 Task: Find connections with filter location Haren with filter topic #Jobopeningwith filter profile language French with filter current company Scottish Development International with filter school Kasturba Medical College, Manipal with filter industry Glass Product Manufacturing with filter service category Demand Generation with filter keywords title Paralegal
Action: Mouse moved to (175, 246)
Screenshot: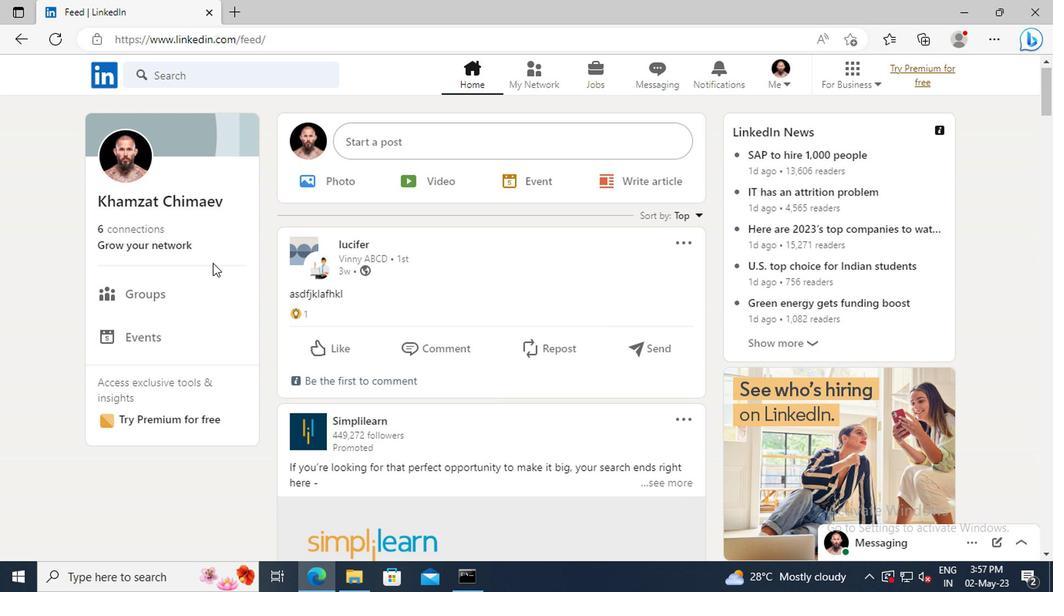 
Action: Mouse pressed left at (175, 246)
Screenshot: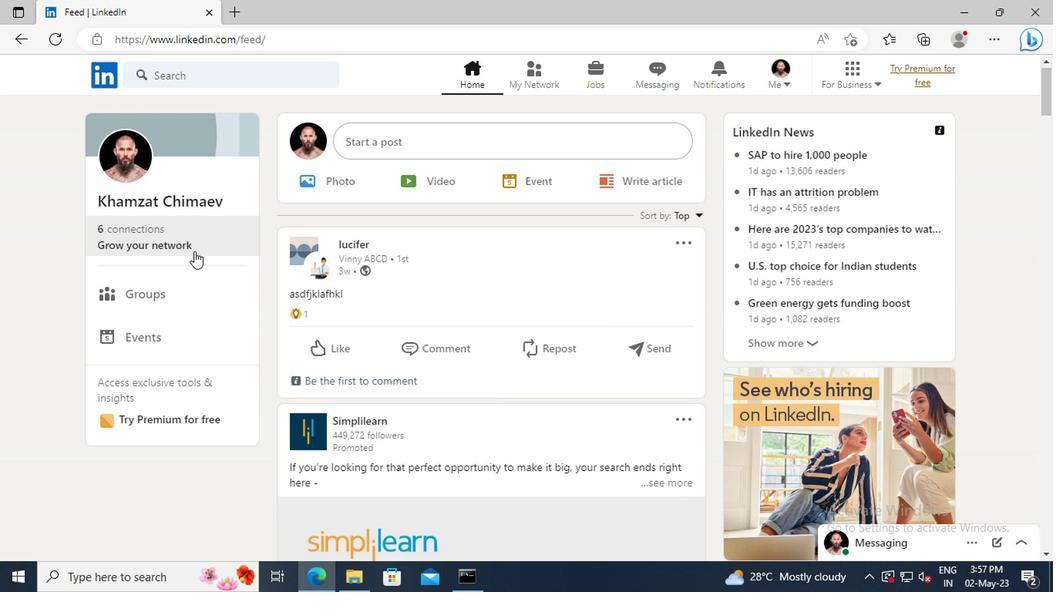 
Action: Mouse moved to (162, 165)
Screenshot: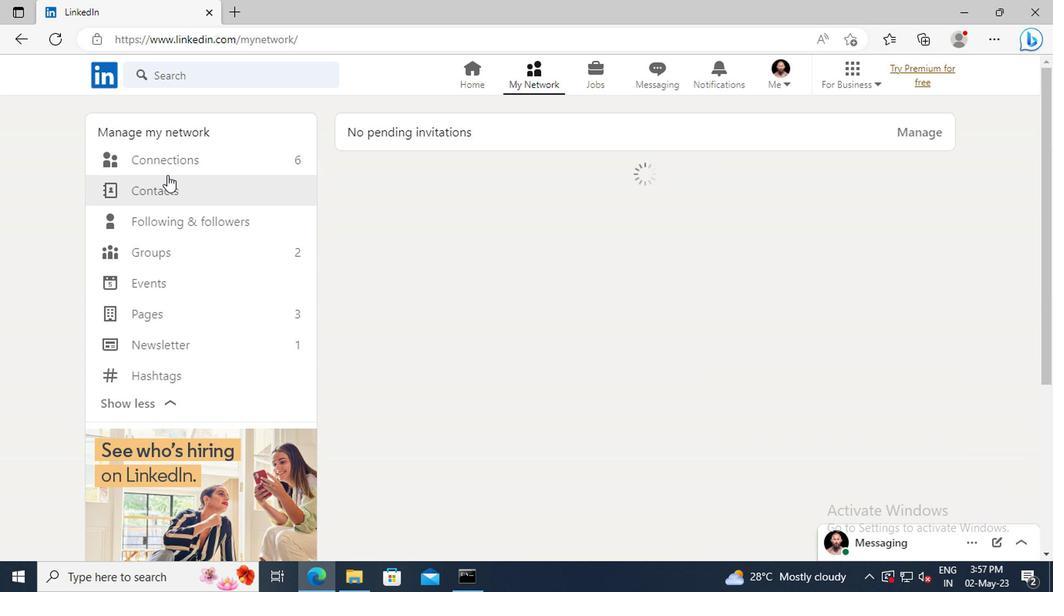 
Action: Mouse pressed left at (162, 165)
Screenshot: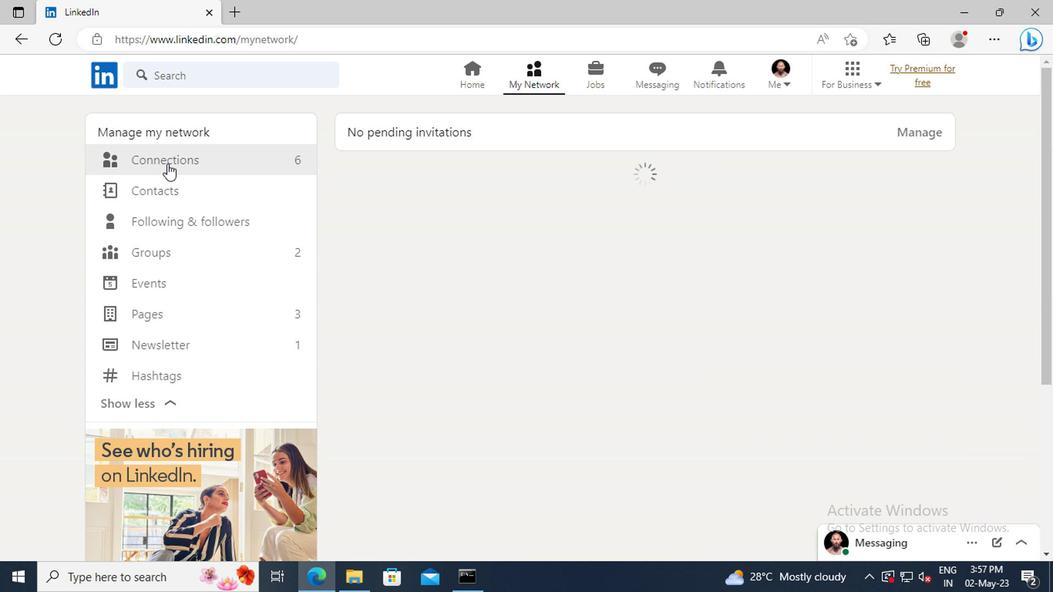 
Action: Mouse moved to (626, 162)
Screenshot: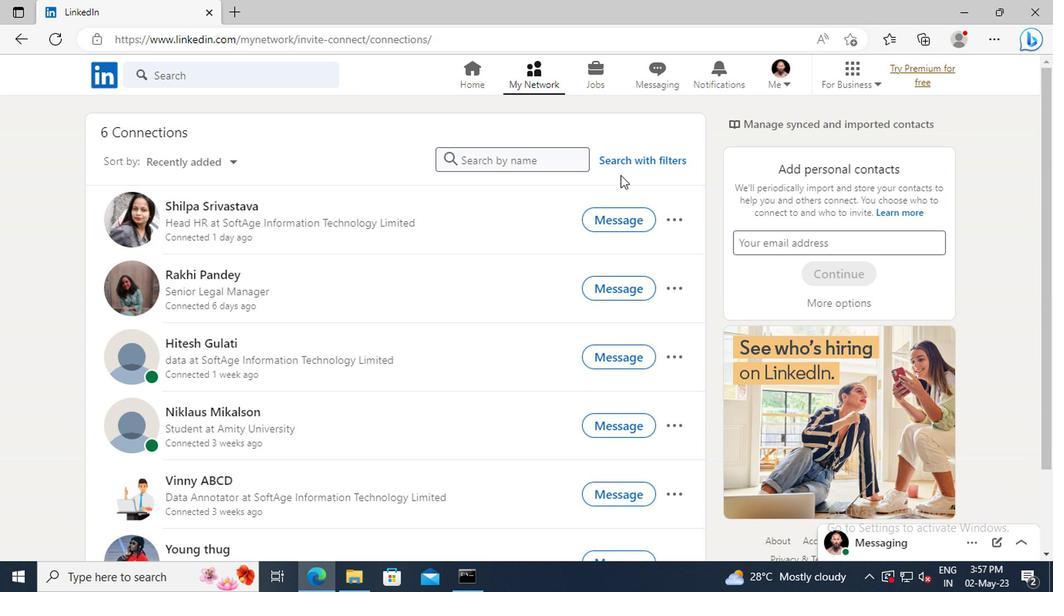 
Action: Mouse pressed left at (626, 162)
Screenshot: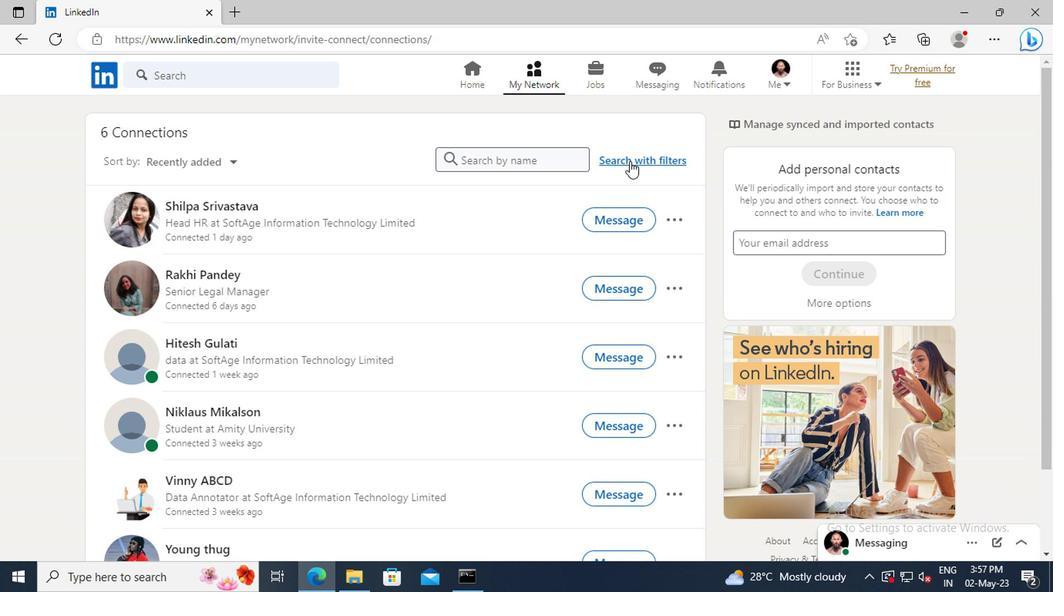 
Action: Mouse moved to (582, 122)
Screenshot: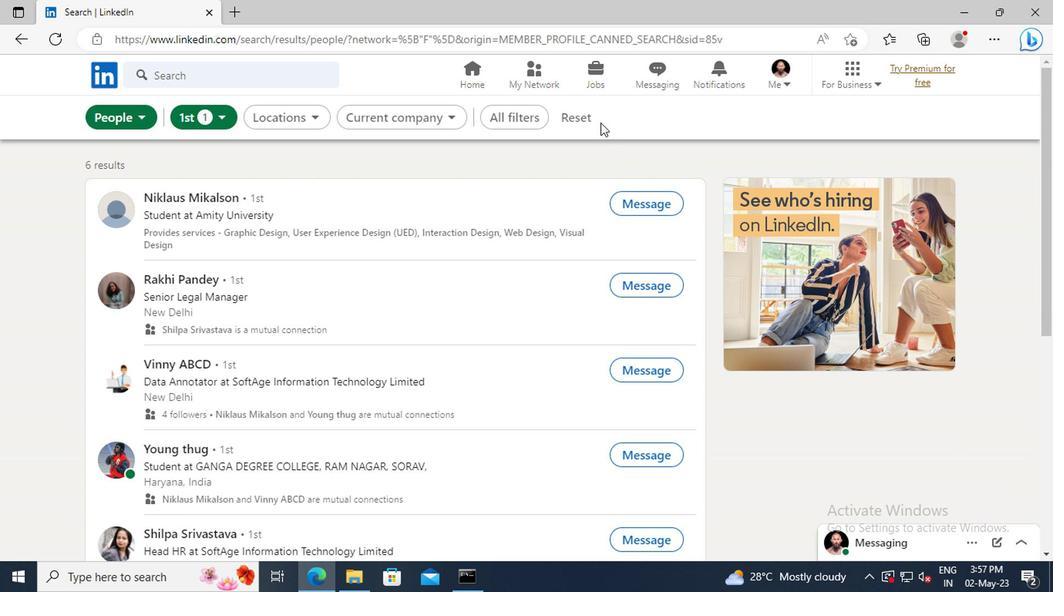 
Action: Mouse pressed left at (582, 122)
Screenshot: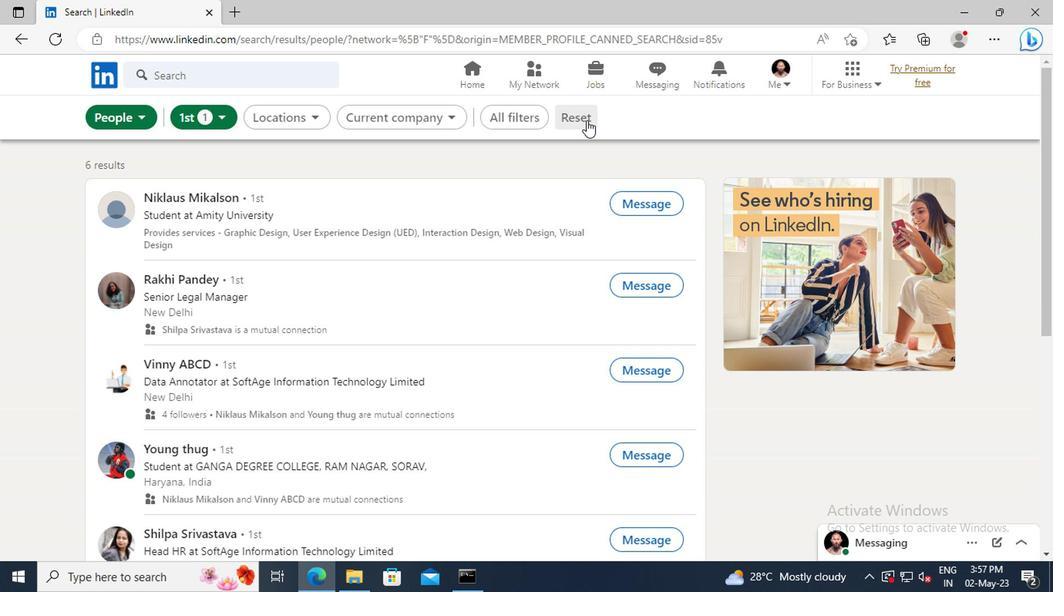 
Action: Mouse moved to (563, 122)
Screenshot: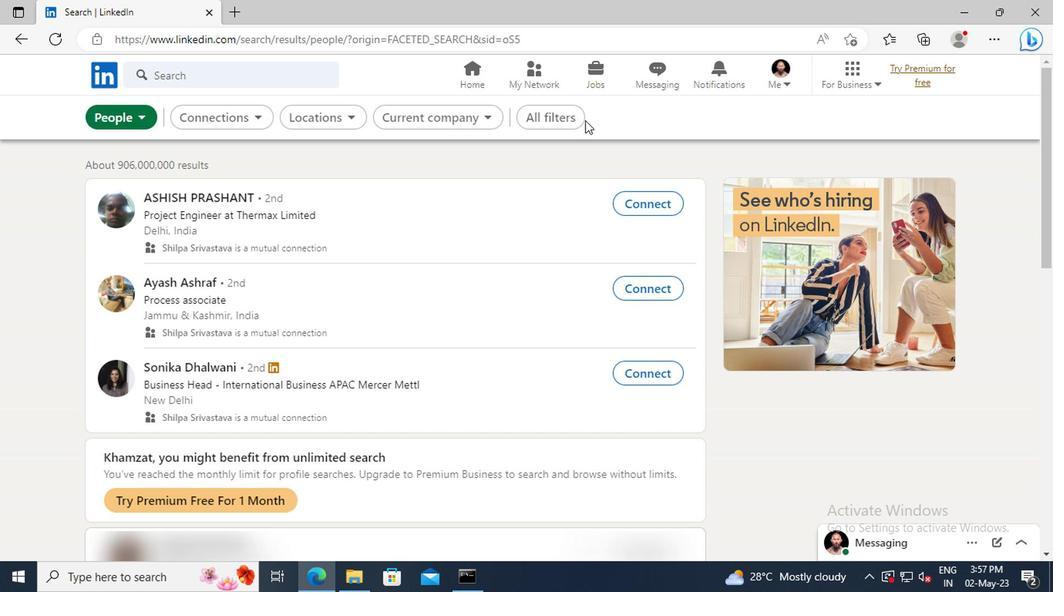 
Action: Mouse pressed left at (563, 122)
Screenshot: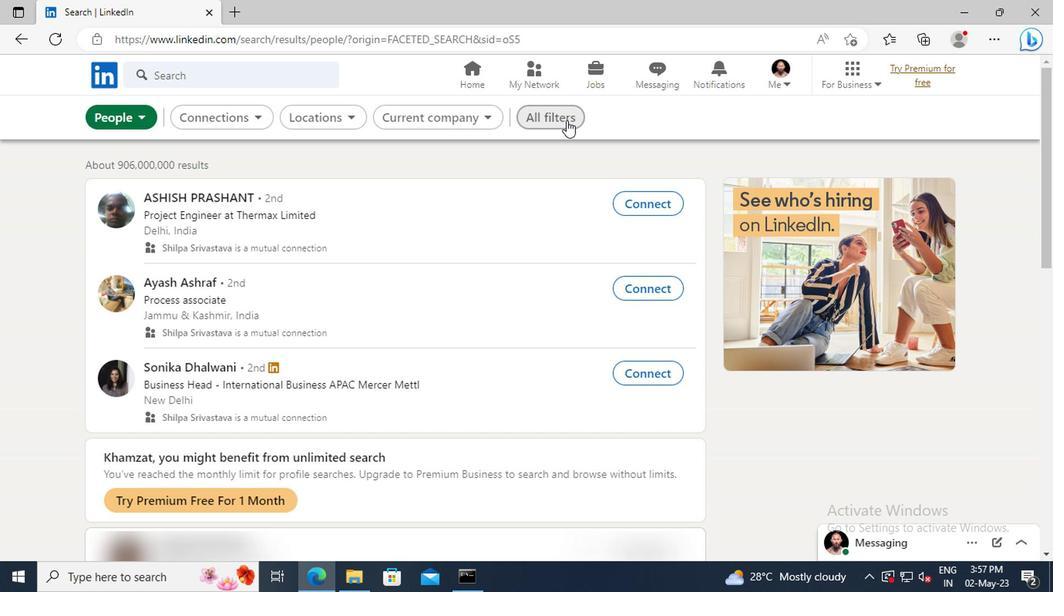 
Action: Mouse moved to (817, 284)
Screenshot: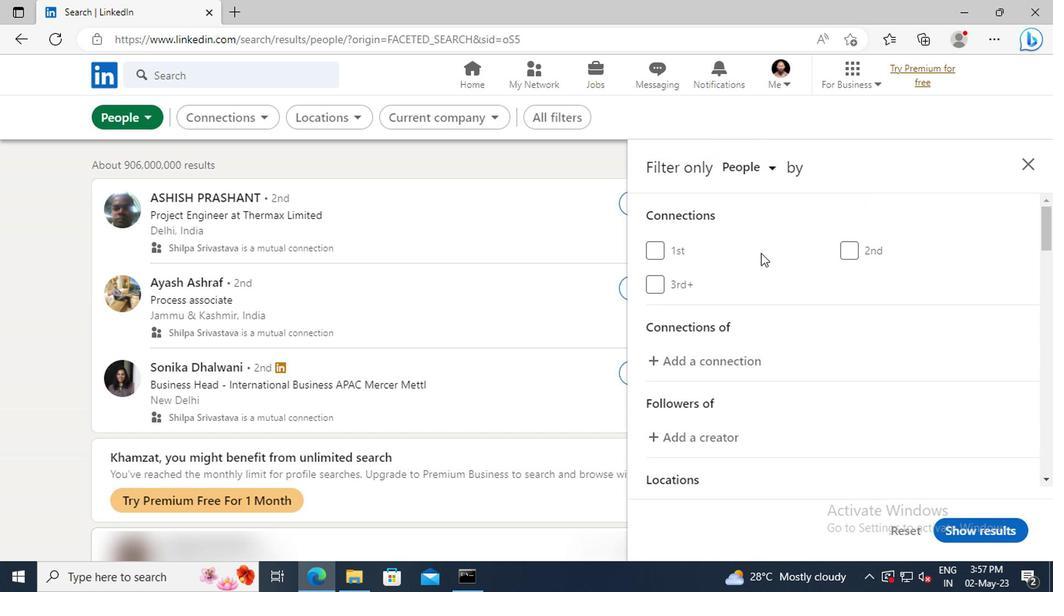 
Action: Mouse scrolled (817, 283) with delta (0, -1)
Screenshot: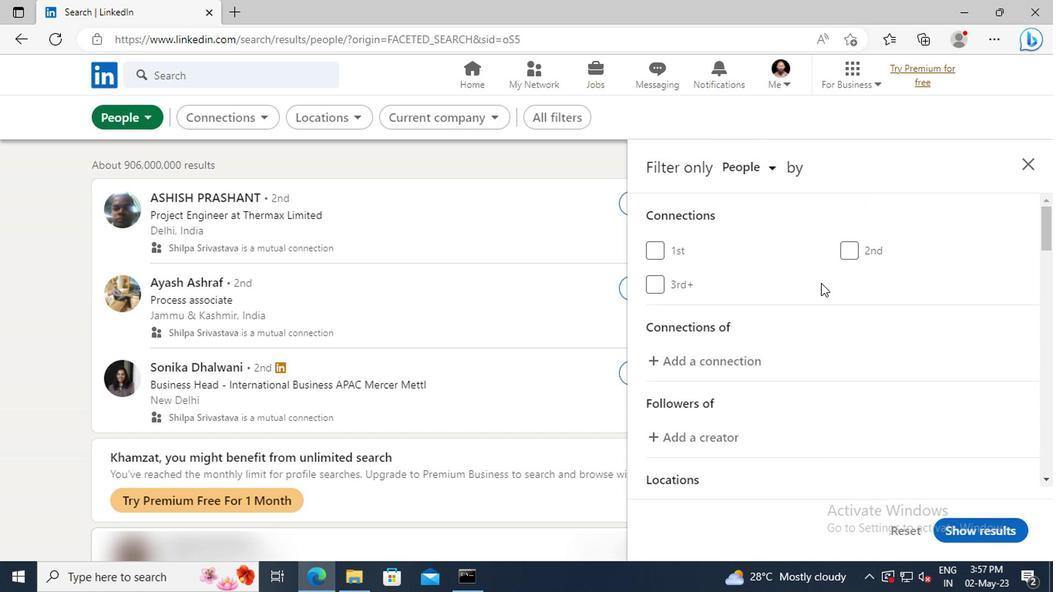 
Action: Mouse scrolled (817, 283) with delta (0, -1)
Screenshot: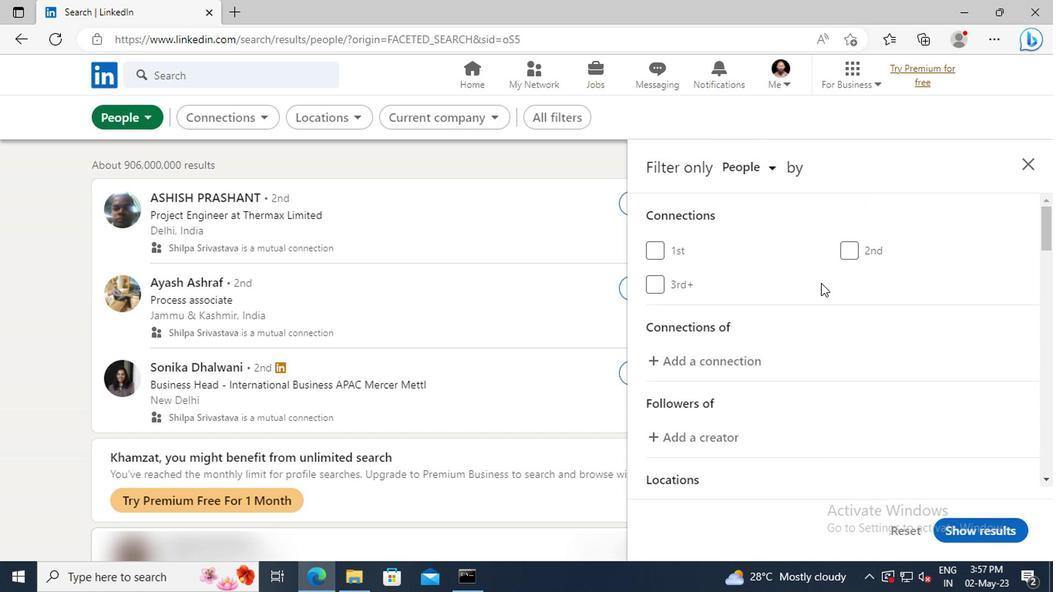 
Action: Mouse scrolled (817, 283) with delta (0, -1)
Screenshot: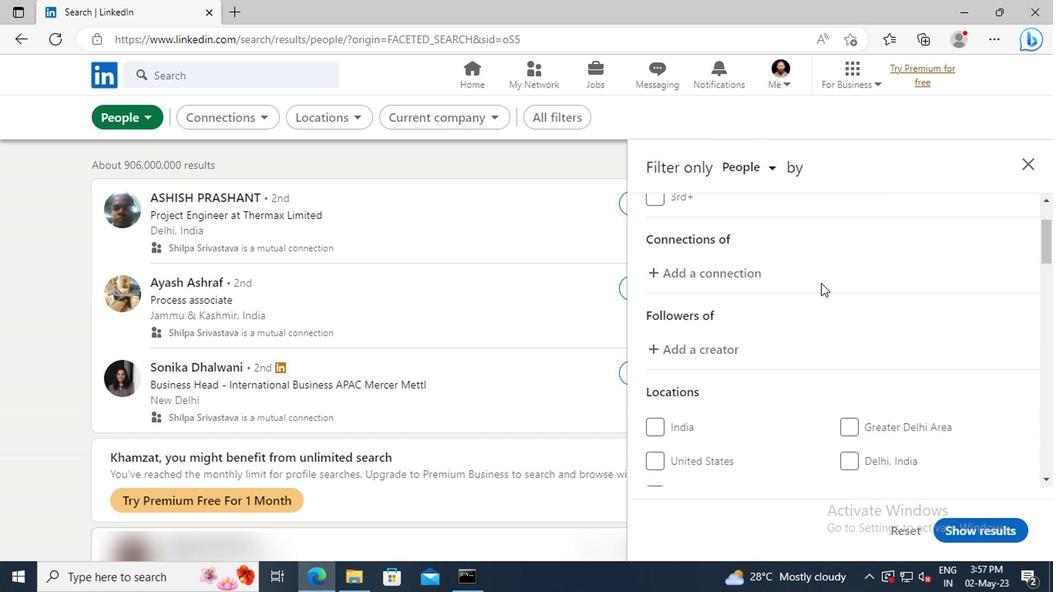 
Action: Mouse scrolled (817, 283) with delta (0, -1)
Screenshot: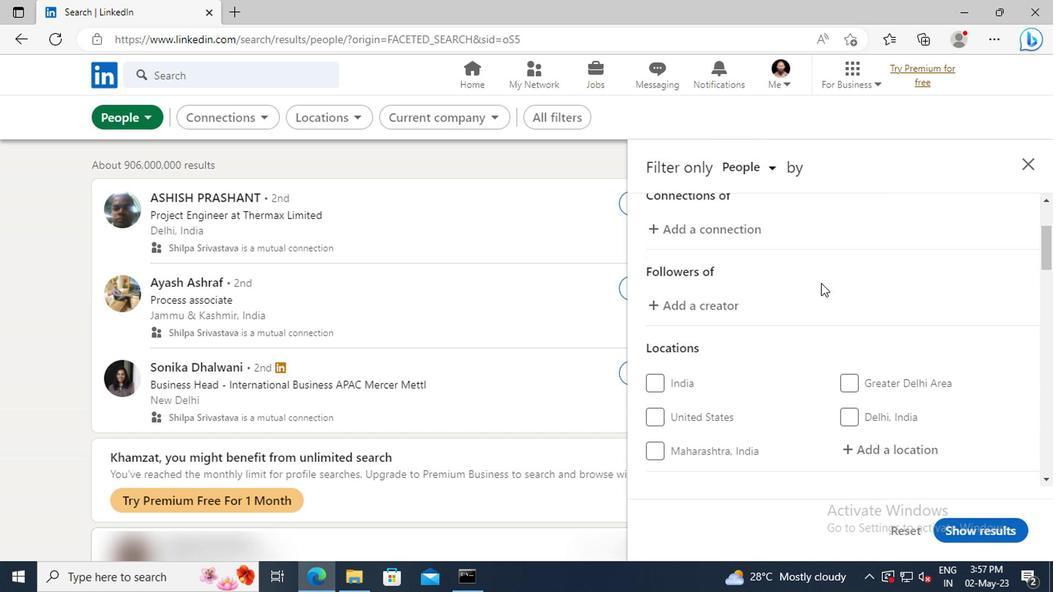 
Action: Mouse scrolled (817, 283) with delta (0, -1)
Screenshot: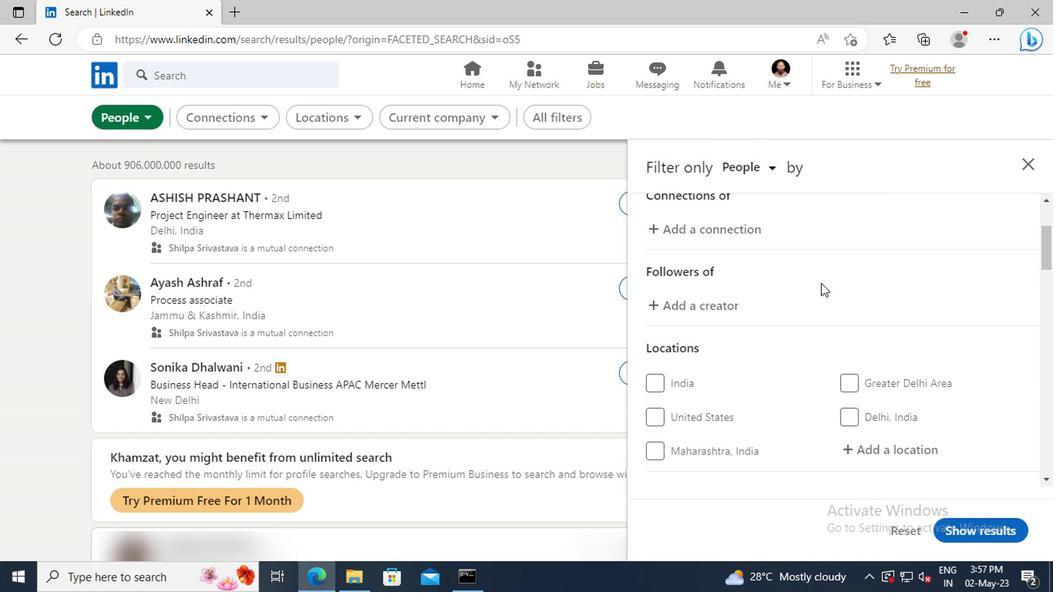 
Action: Mouse moved to (845, 355)
Screenshot: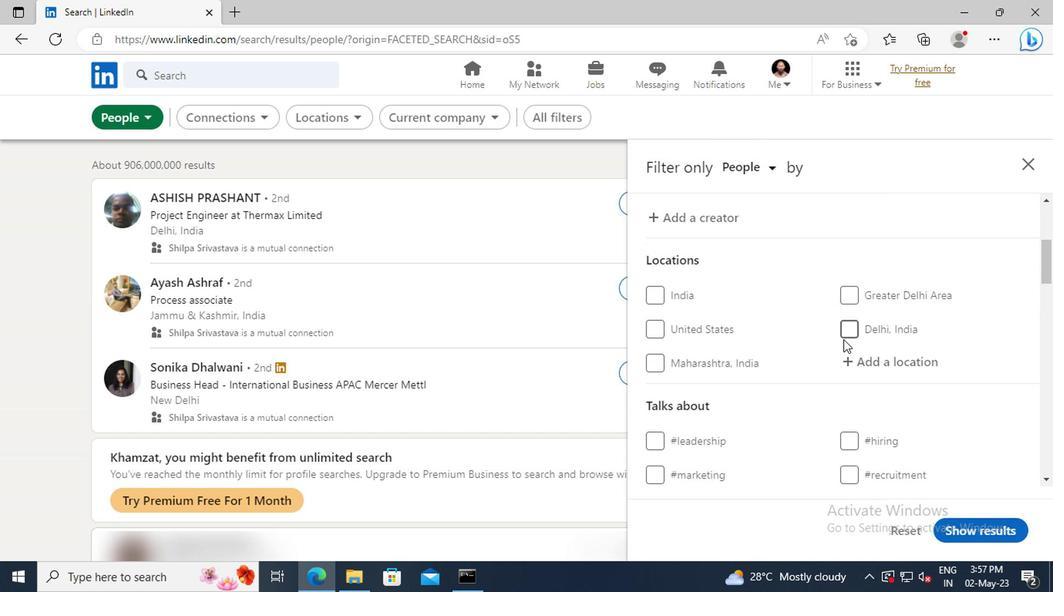 
Action: Mouse pressed left at (845, 355)
Screenshot: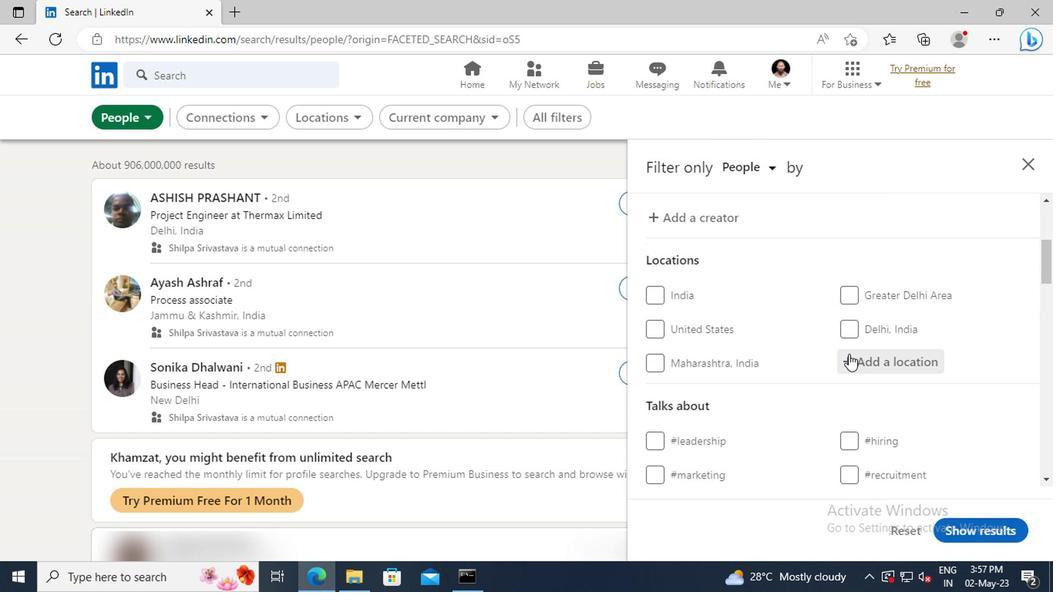 
Action: Key pressed <Key.shift>HAREN
Screenshot: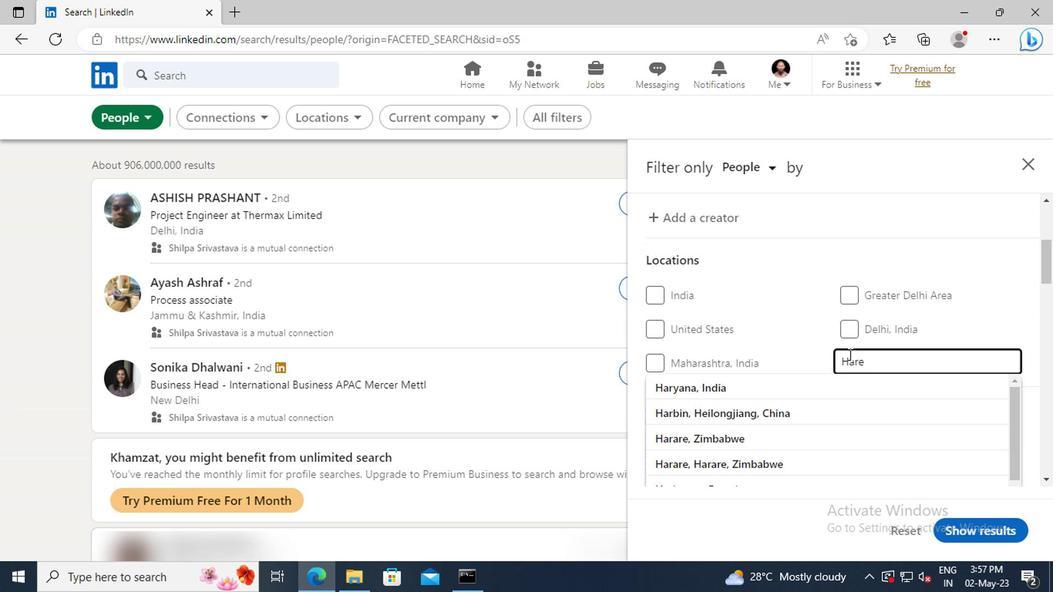 
Action: Mouse moved to (848, 383)
Screenshot: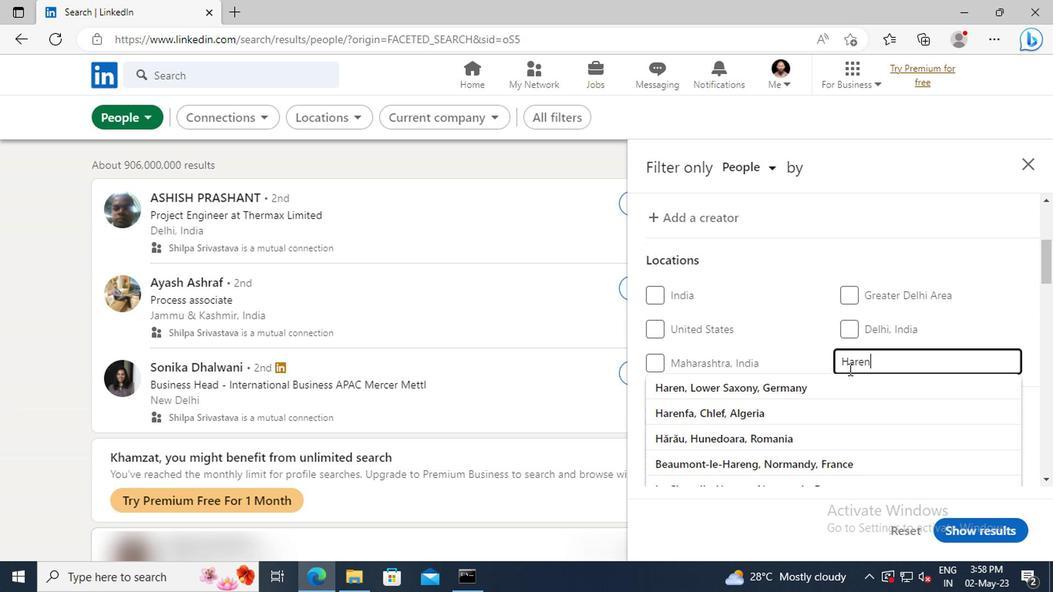 
Action: Mouse pressed left at (848, 383)
Screenshot: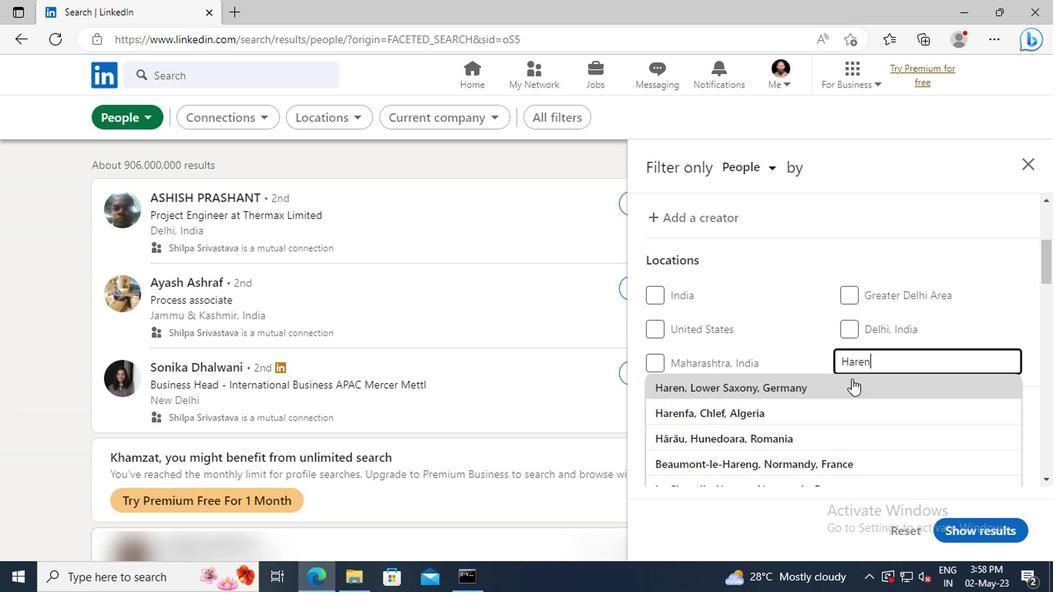 
Action: Mouse scrolled (848, 383) with delta (0, 0)
Screenshot: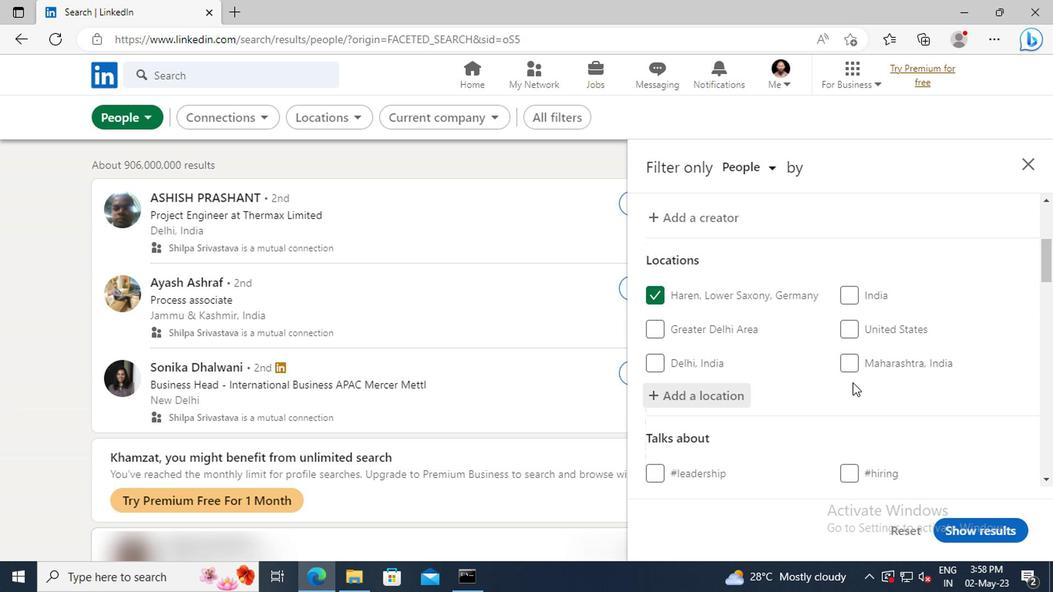 
Action: Mouse scrolled (848, 383) with delta (0, 0)
Screenshot: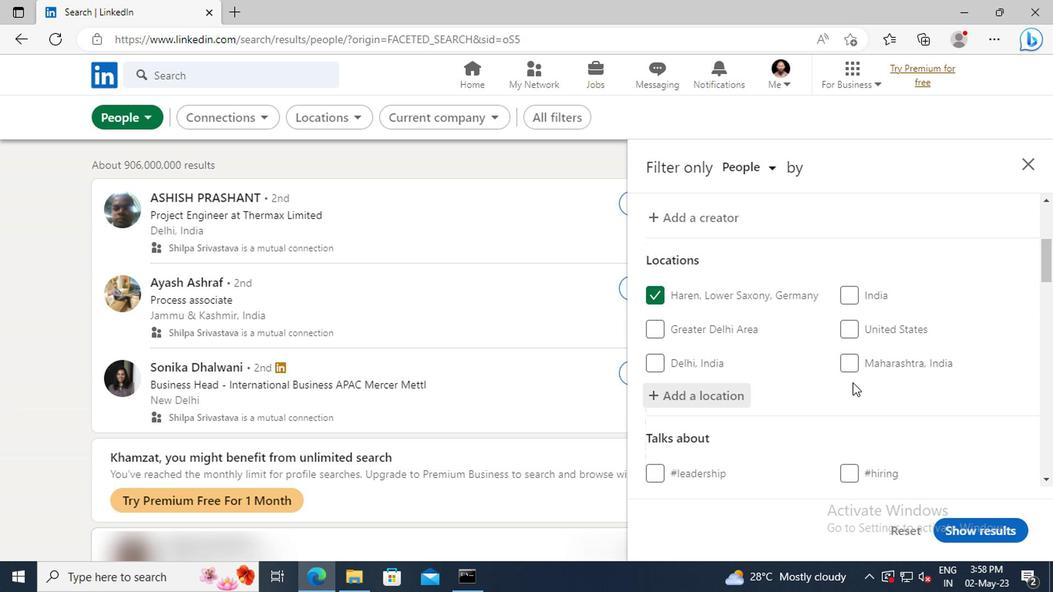 
Action: Mouse scrolled (848, 383) with delta (0, 0)
Screenshot: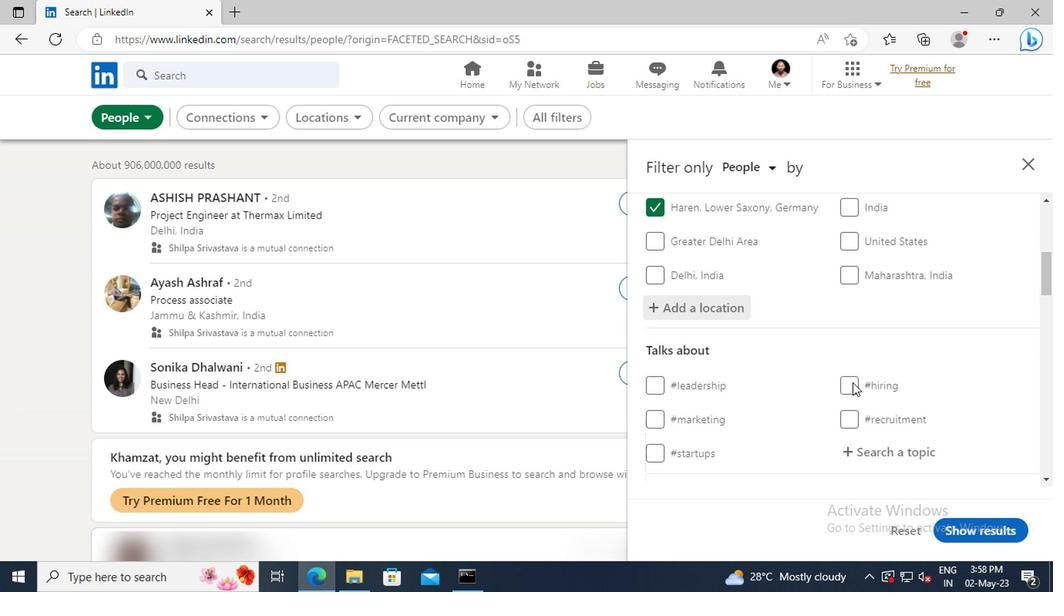 
Action: Mouse moved to (855, 404)
Screenshot: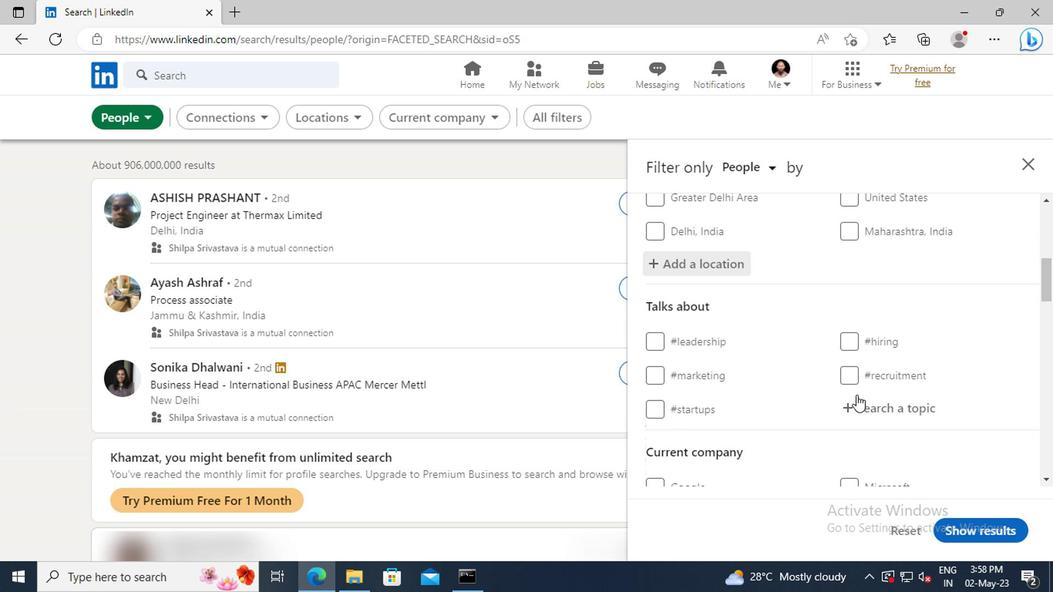 
Action: Mouse pressed left at (855, 404)
Screenshot: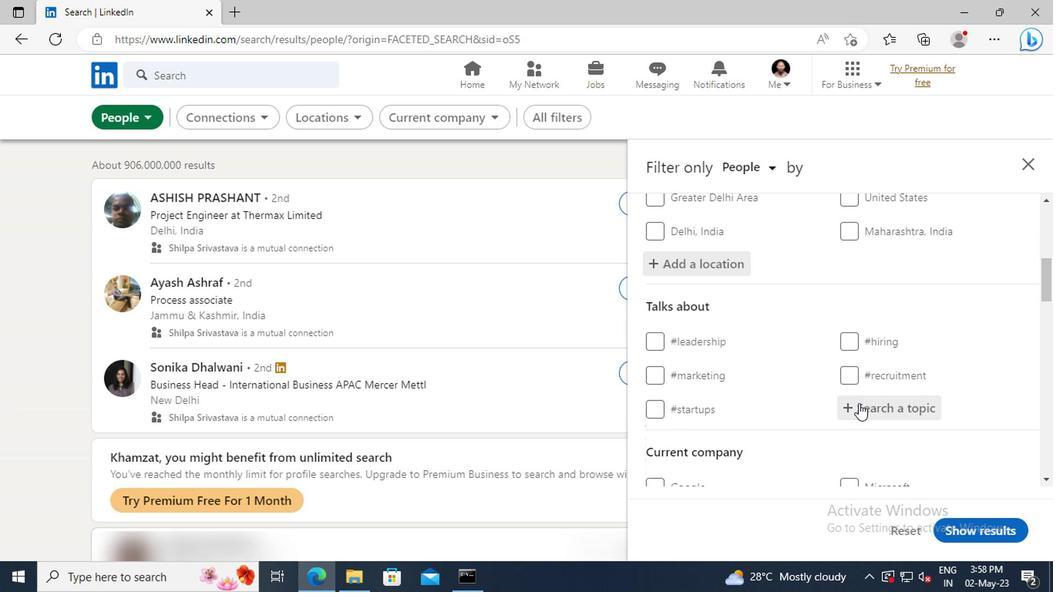 
Action: Key pressed <Key.shift>JOBOPE
Screenshot: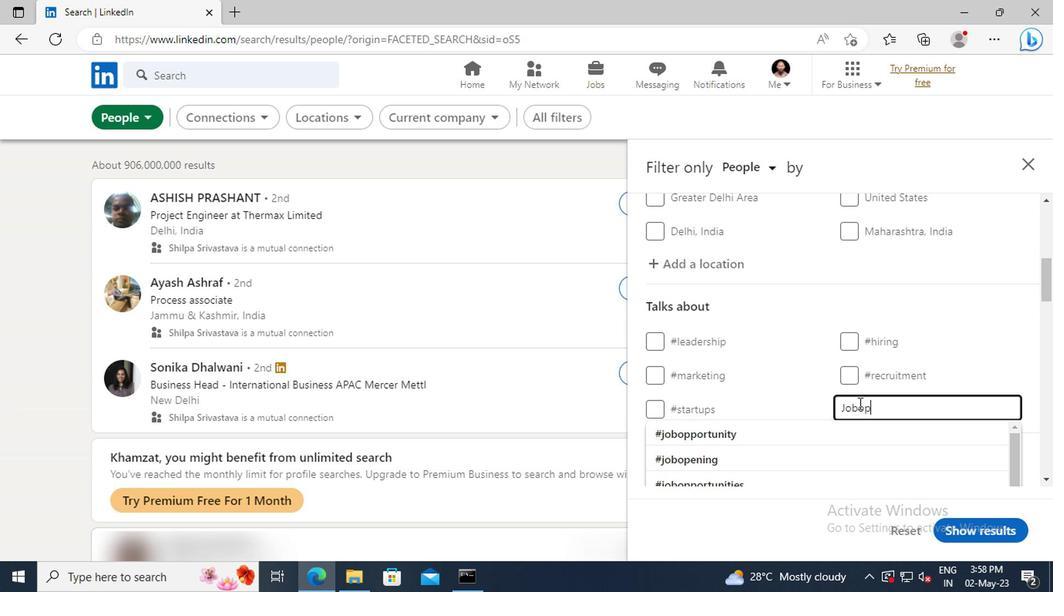 
Action: Mouse moved to (855, 425)
Screenshot: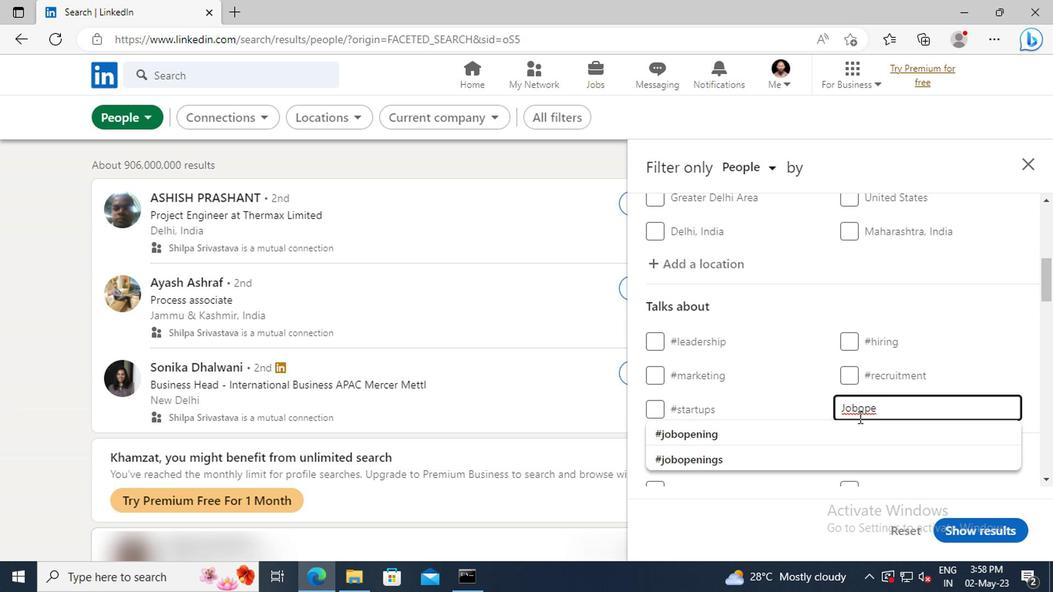 
Action: Mouse pressed left at (855, 425)
Screenshot: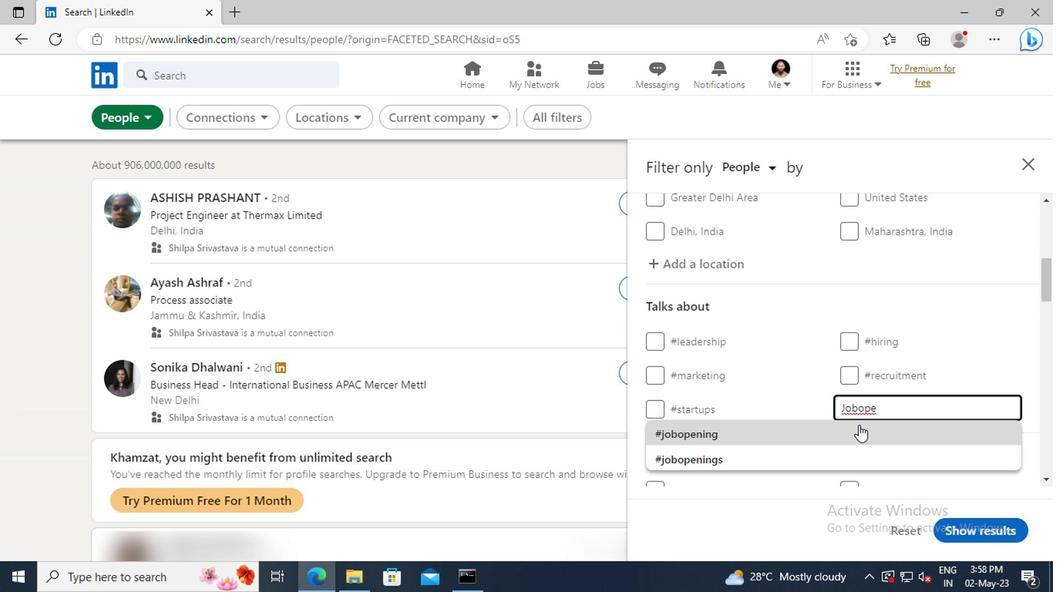 
Action: Mouse scrolled (855, 425) with delta (0, 0)
Screenshot: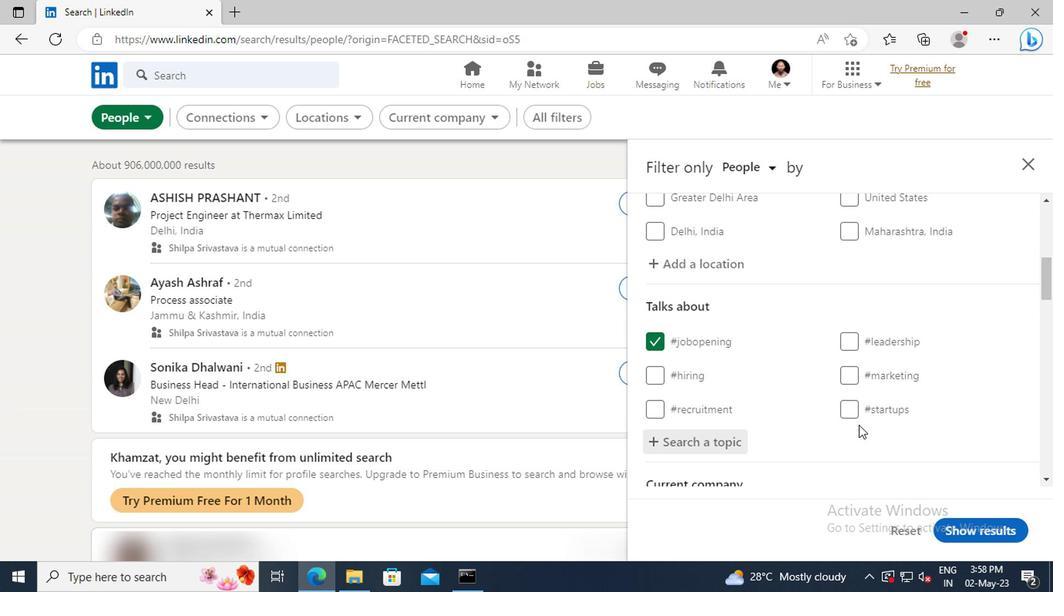 
Action: Mouse scrolled (855, 425) with delta (0, 0)
Screenshot: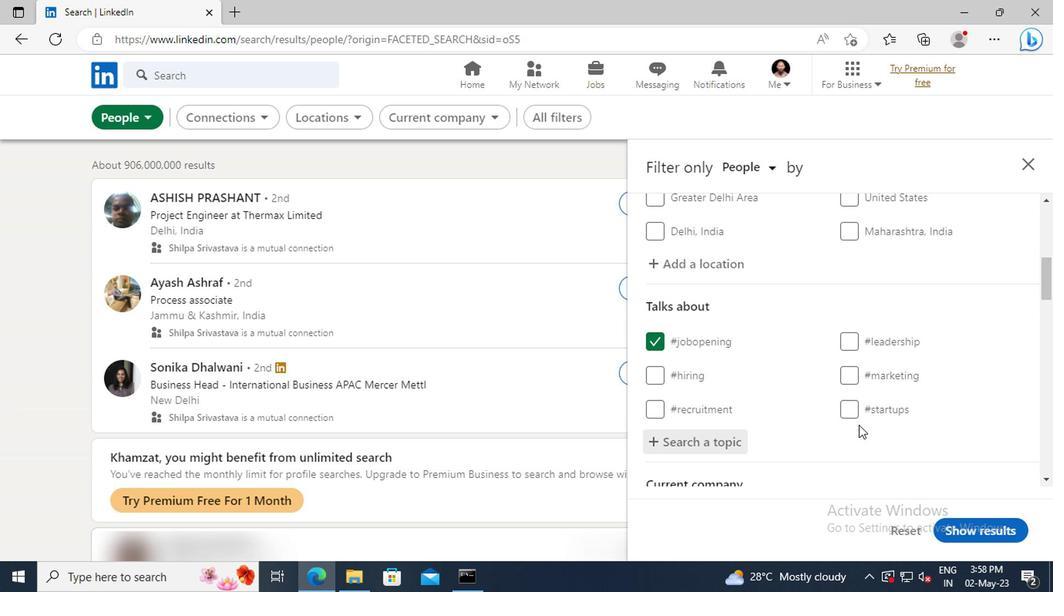 
Action: Mouse scrolled (855, 425) with delta (0, 0)
Screenshot: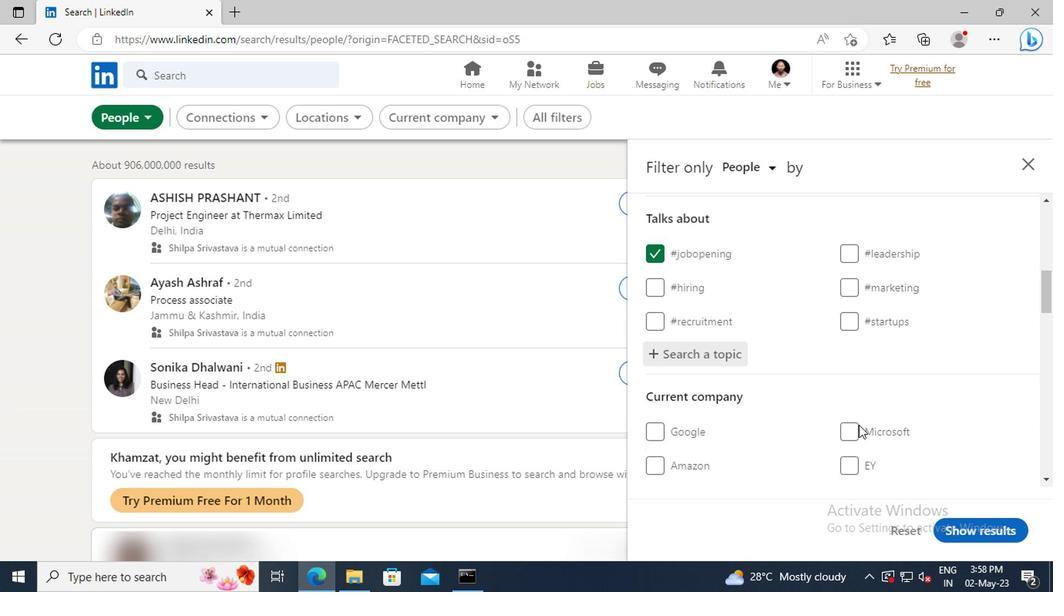 
Action: Mouse scrolled (855, 425) with delta (0, 0)
Screenshot: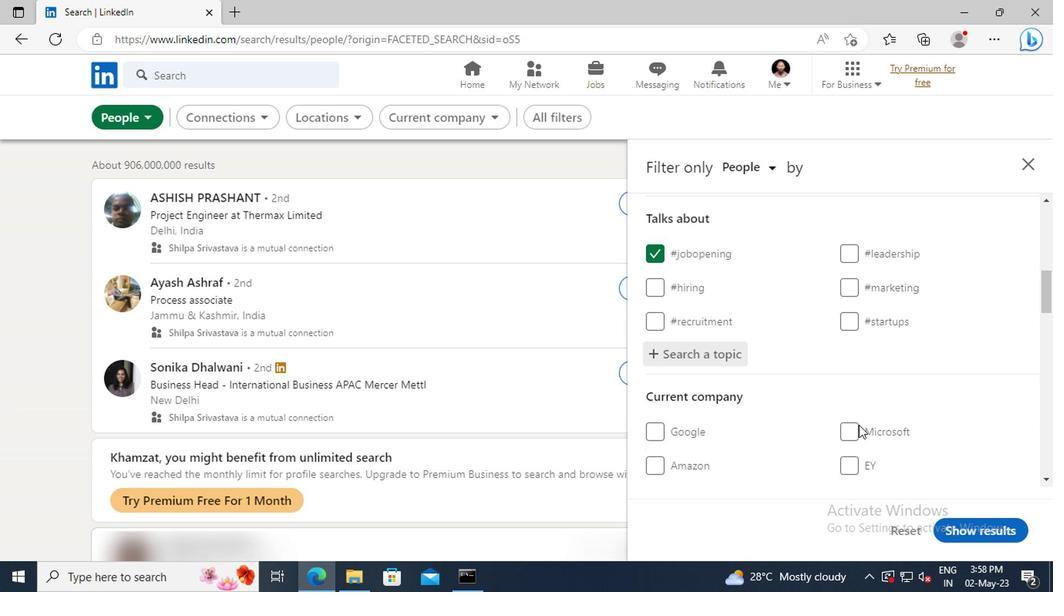 
Action: Mouse scrolled (855, 425) with delta (0, 0)
Screenshot: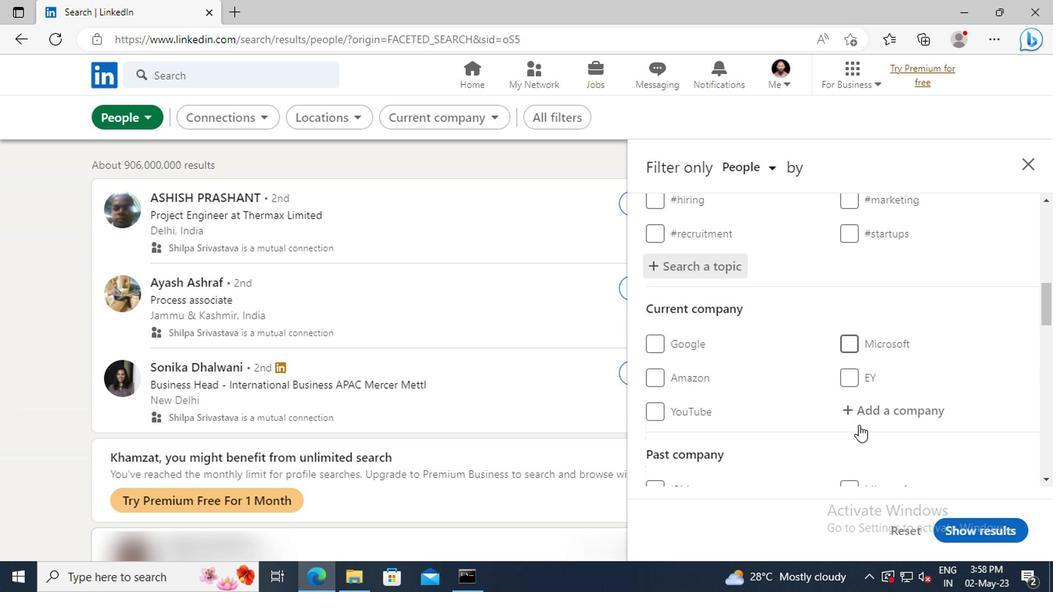 
Action: Mouse scrolled (855, 425) with delta (0, 0)
Screenshot: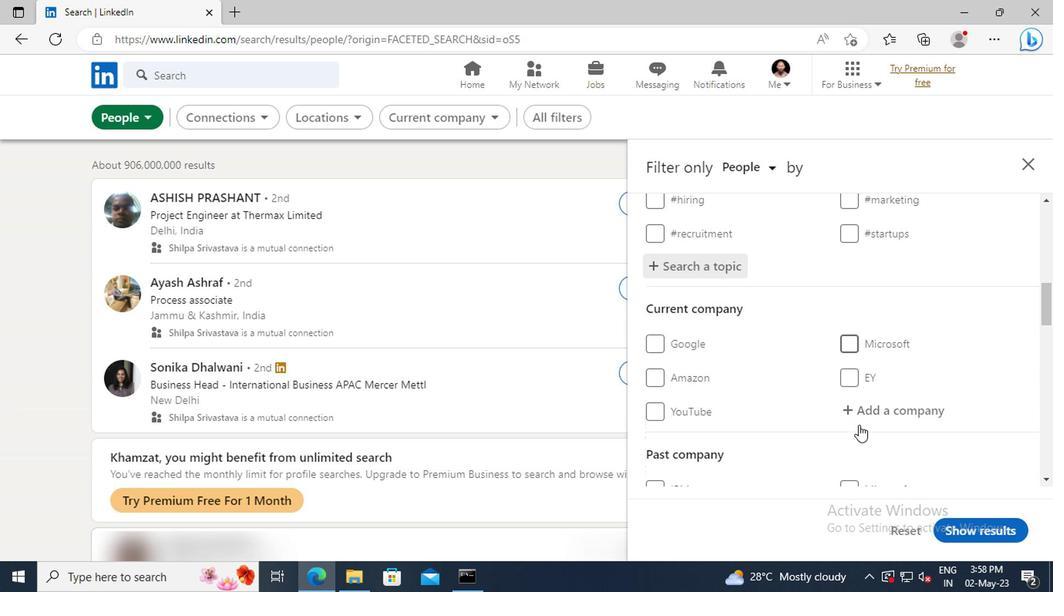 
Action: Mouse scrolled (855, 425) with delta (0, 0)
Screenshot: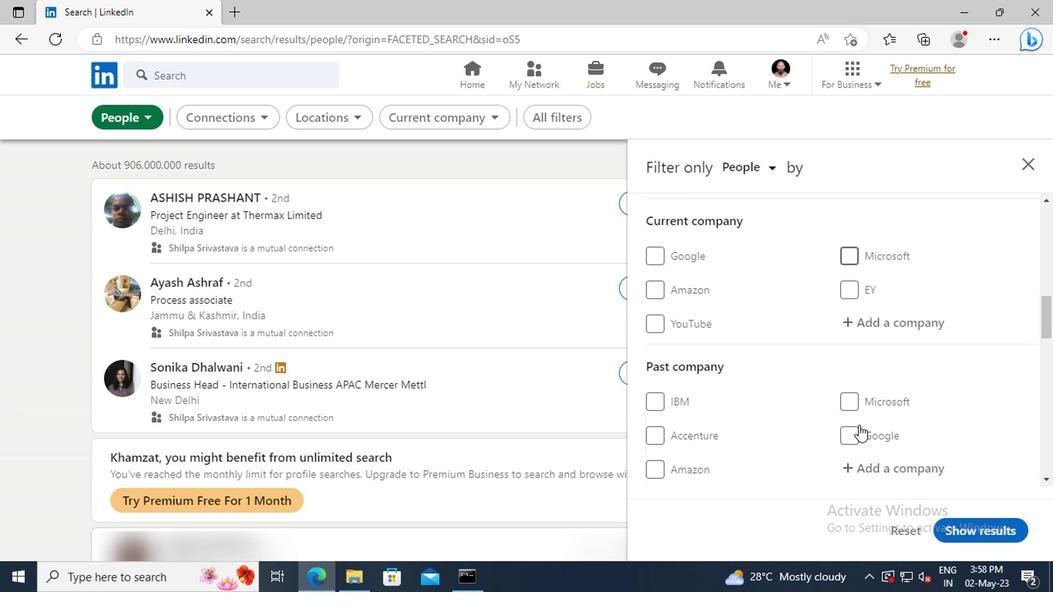 
Action: Mouse scrolled (855, 425) with delta (0, 0)
Screenshot: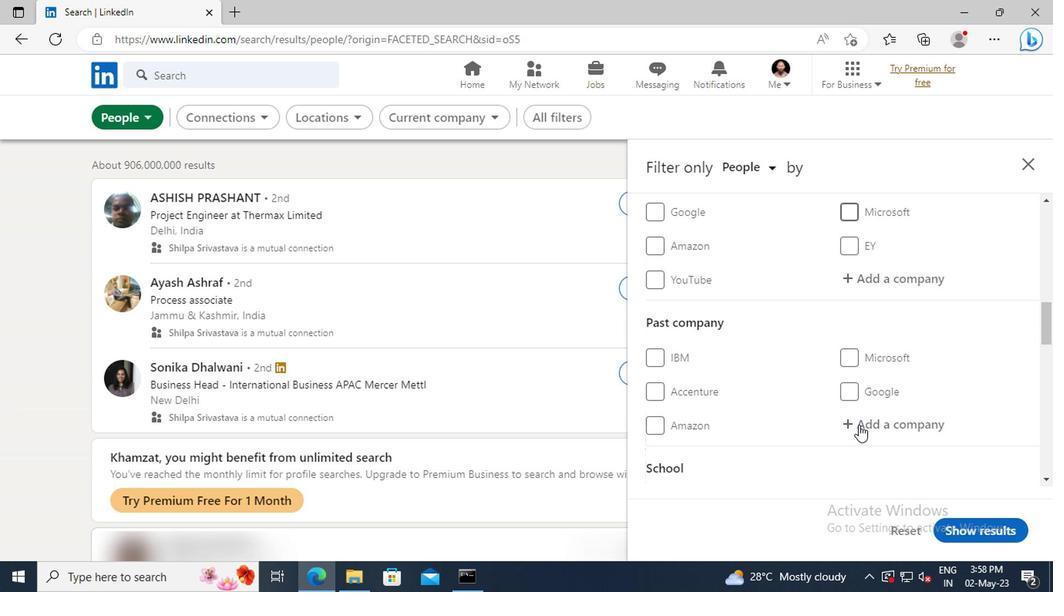 
Action: Mouse scrolled (855, 425) with delta (0, 0)
Screenshot: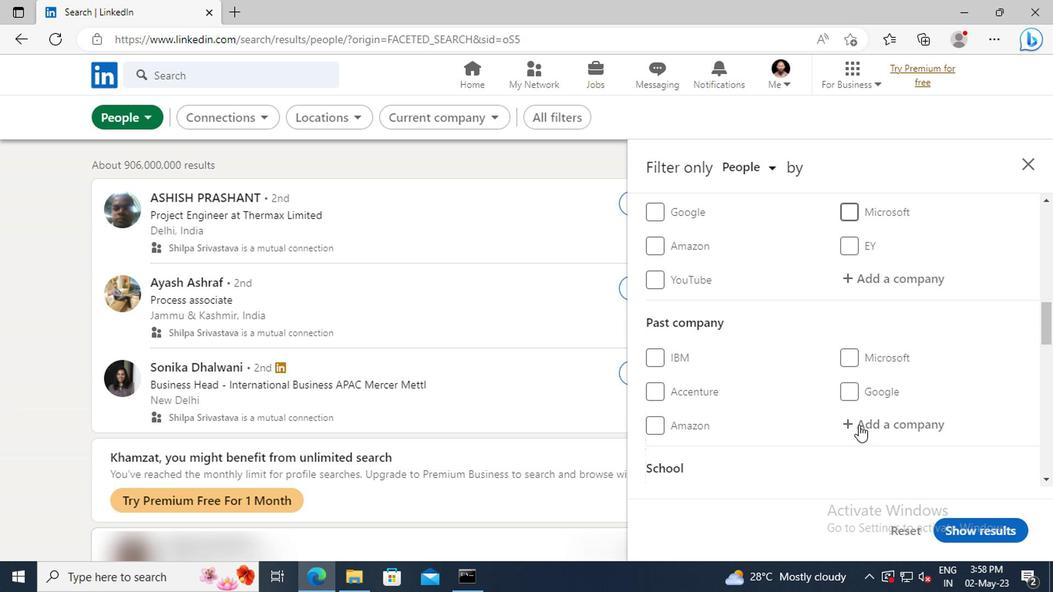 
Action: Mouse scrolled (855, 425) with delta (0, 0)
Screenshot: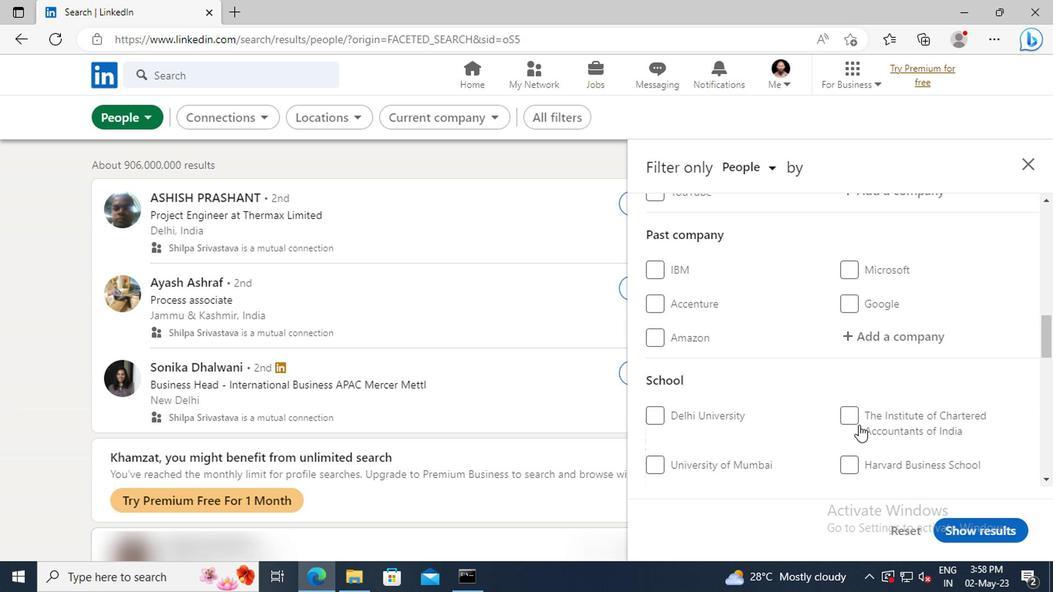 
Action: Mouse scrolled (855, 425) with delta (0, 0)
Screenshot: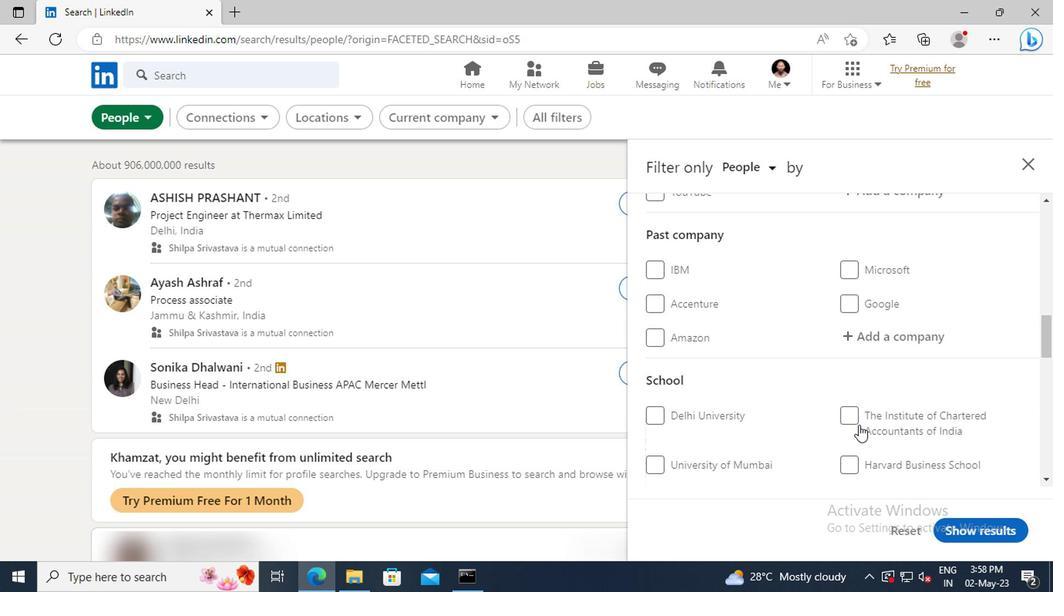 
Action: Mouse moved to (855, 419)
Screenshot: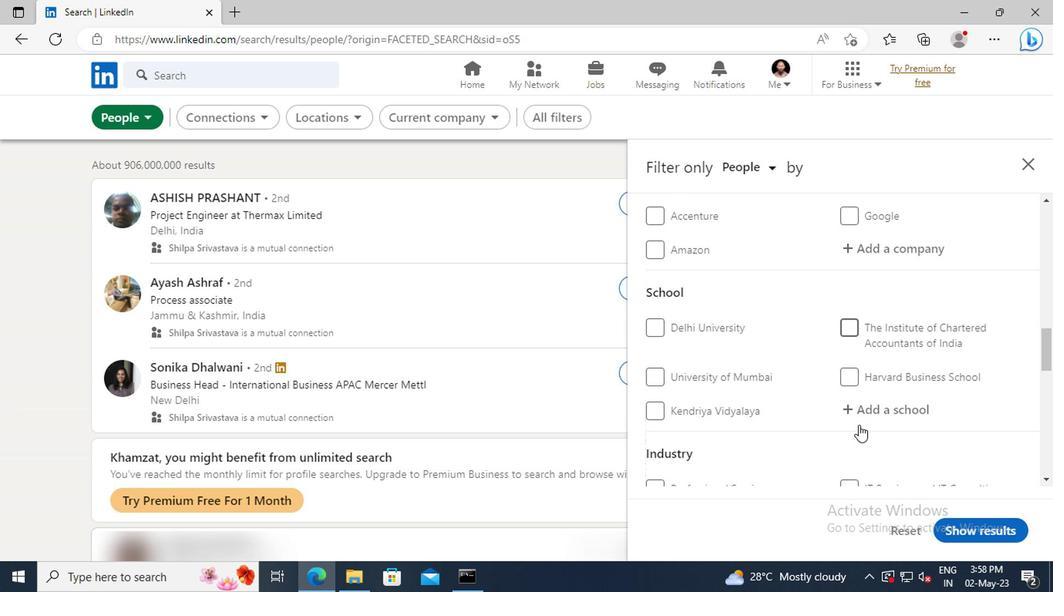 
Action: Mouse scrolled (855, 418) with delta (0, -1)
Screenshot: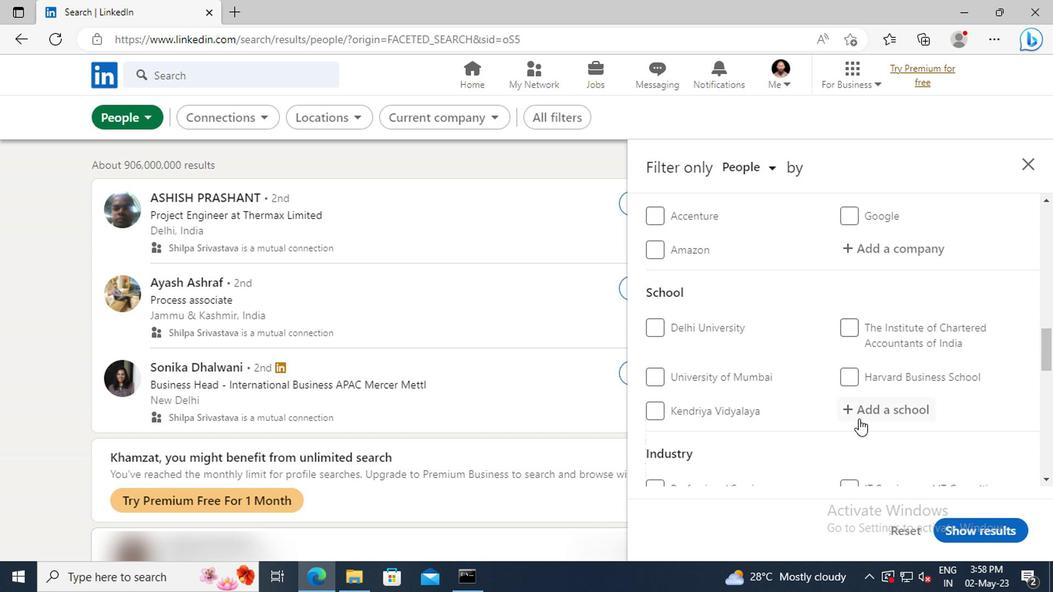 
Action: Mouse scrolled (855, 418) with delta (0, -1)
Screenshot: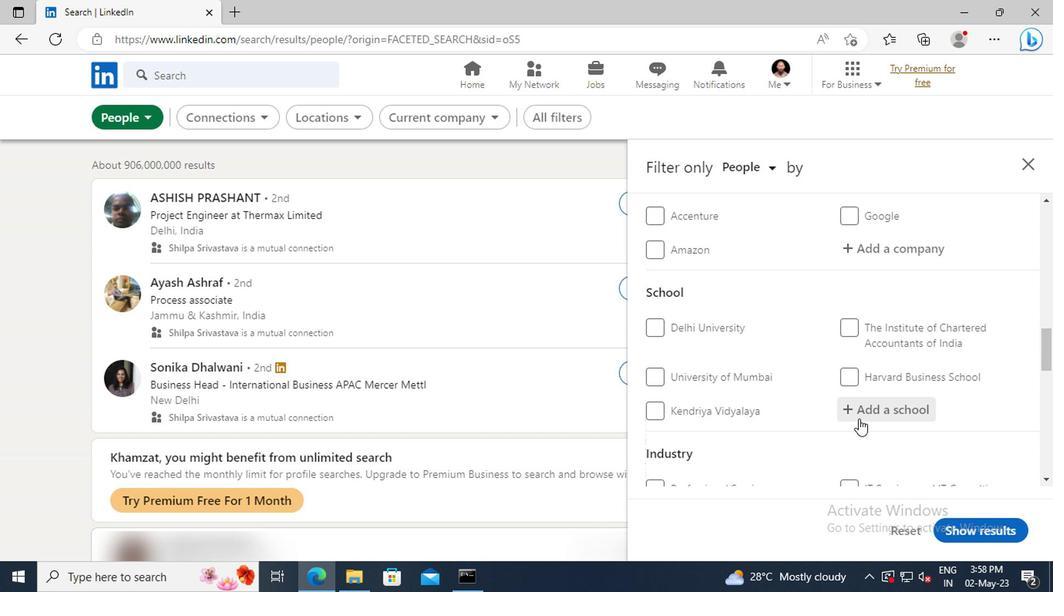
Action: Mouse moved to (855, 405)
Screenshot: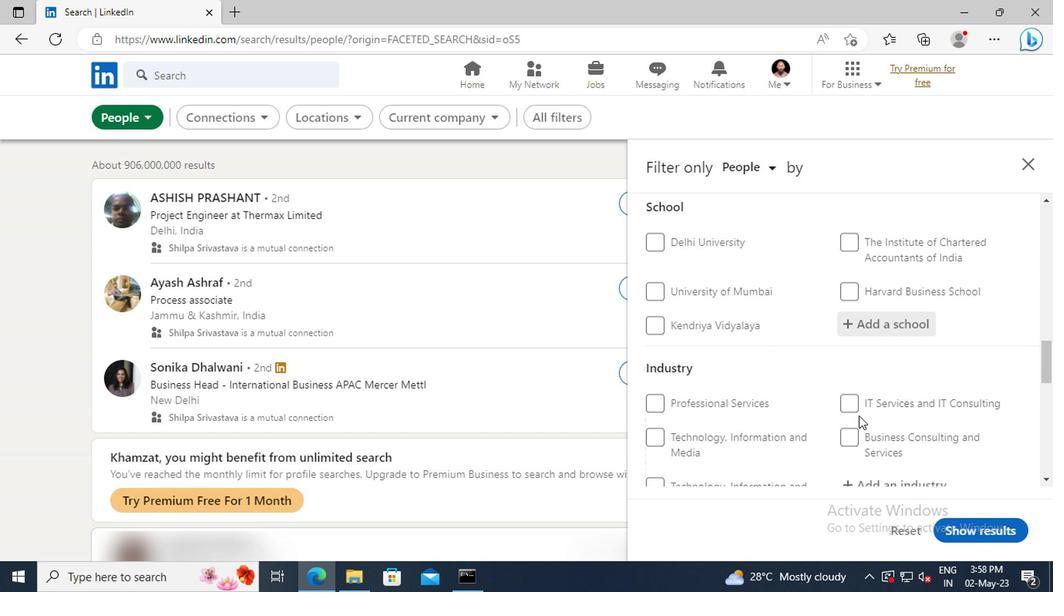 
Action: Mouse scrolled (855, 404) with delta (0, 0)
Screenshot: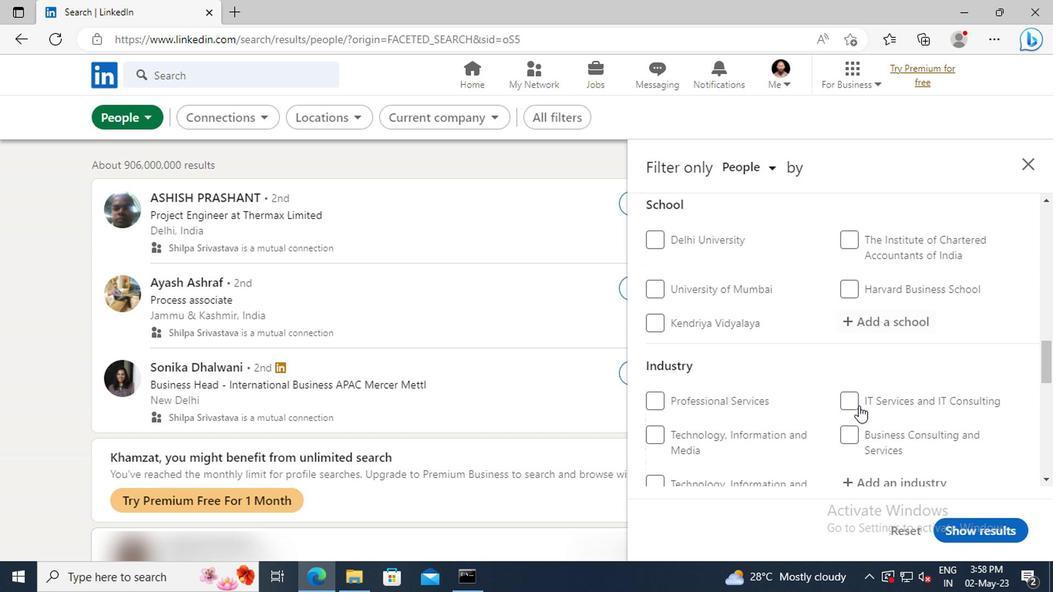
Action: Mouse scrolled (855, 404) with delta (0, 0)
Screenshot: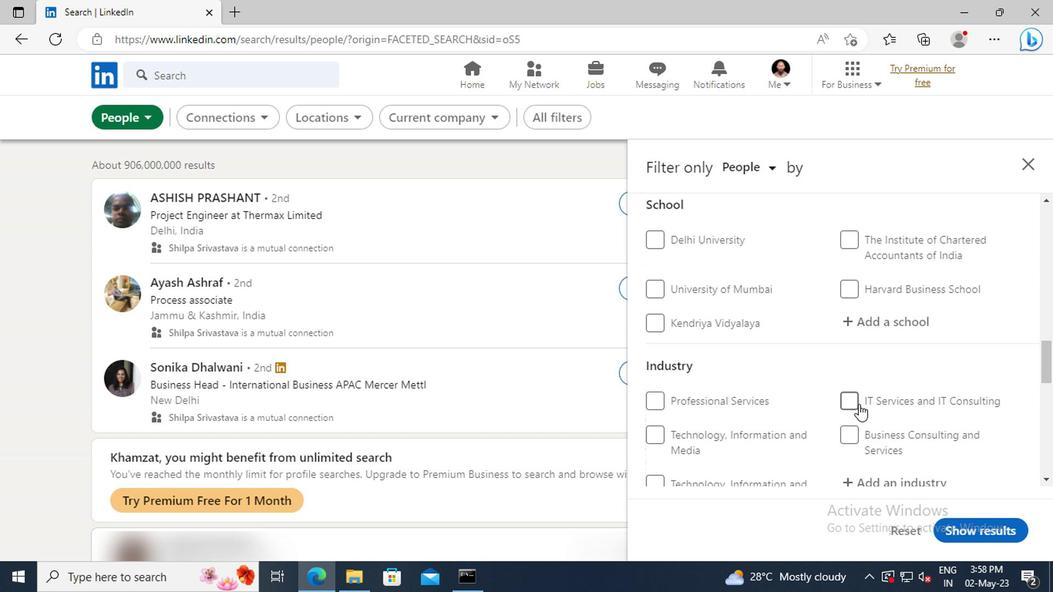 
Action: Mouse scrolled (855, 404) with delta (0, 0)
Screenshot: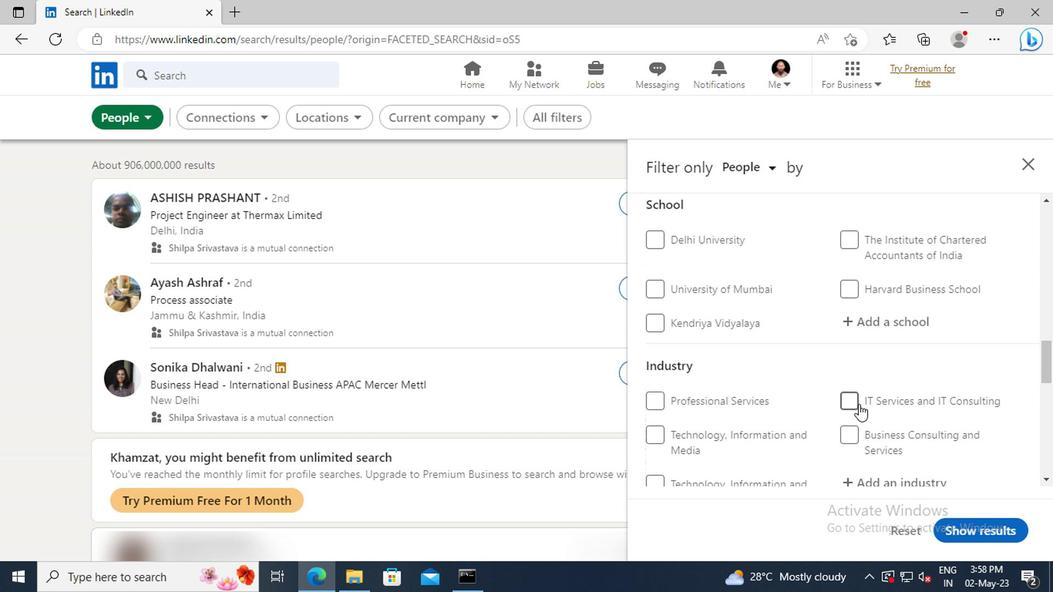 
Action: Mouse moved to (856, 386)
Screenshot: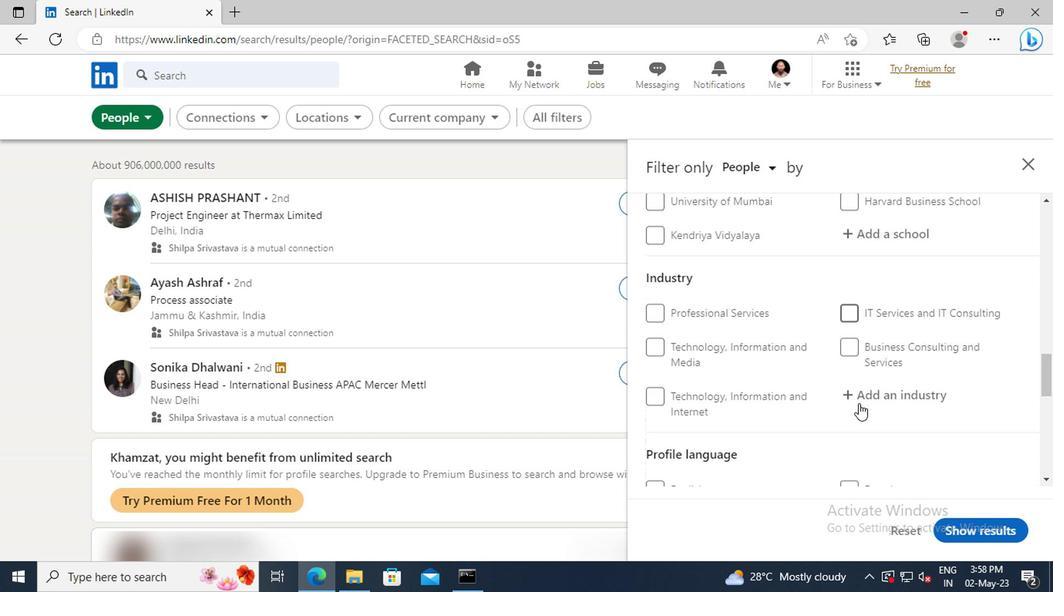 
Action: Mouse scrolled (856, 385) with delta (0, -1)
Screenshot: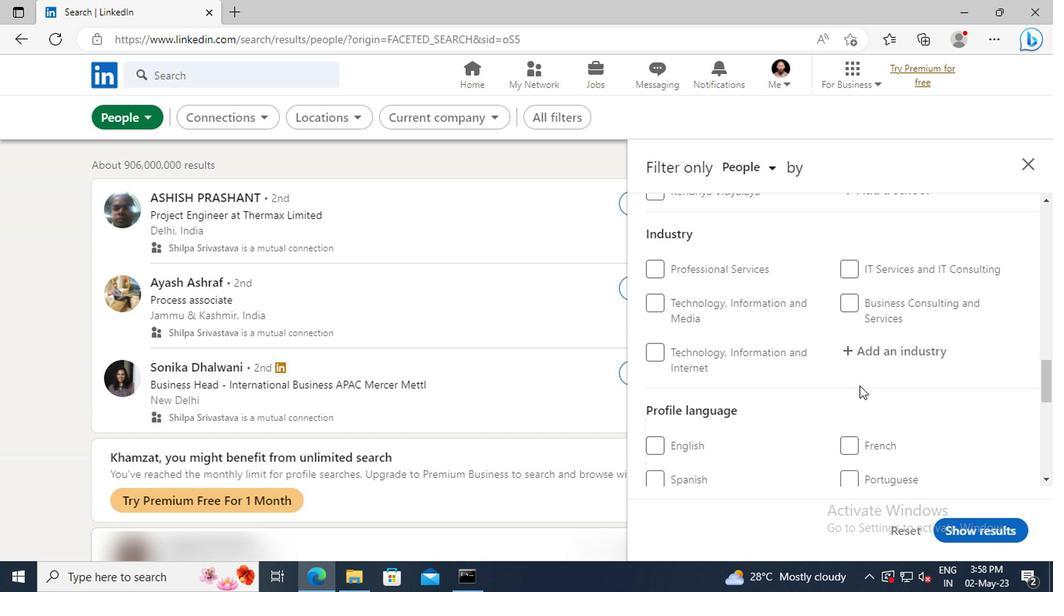
Action: Mouse moved to (847, 403)
Screenshot: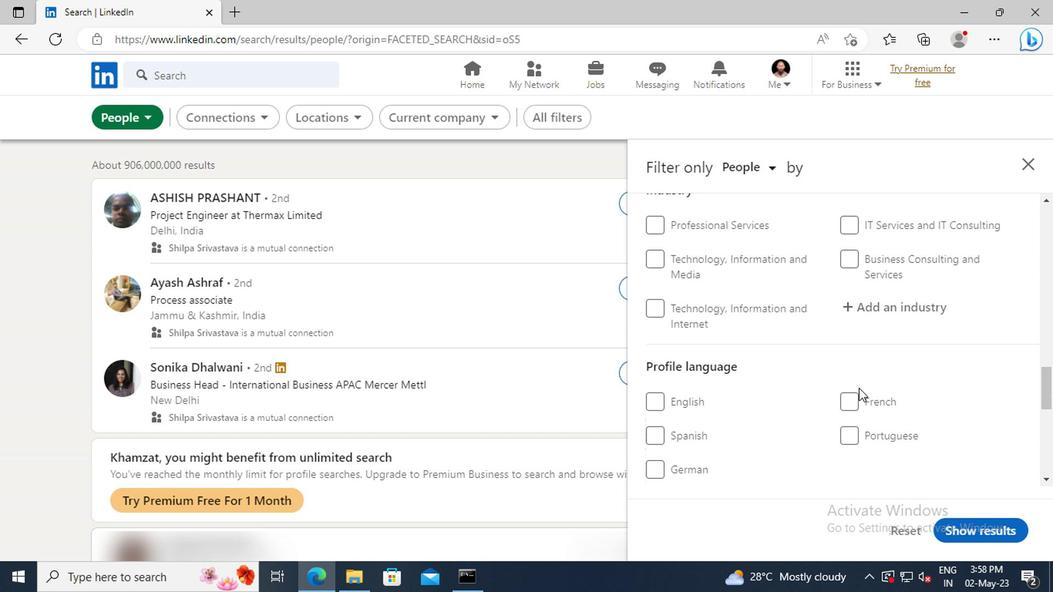 
Action: Mouse pressed left at (847, 403)
Screenshot: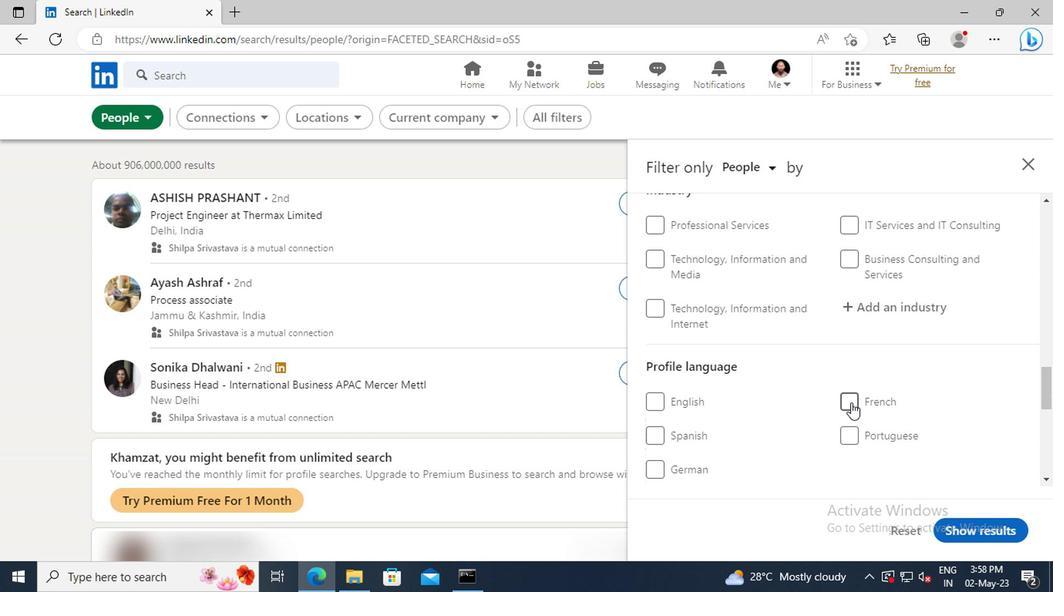 
Action: Mouse moved to (882, 357)
Screenshot: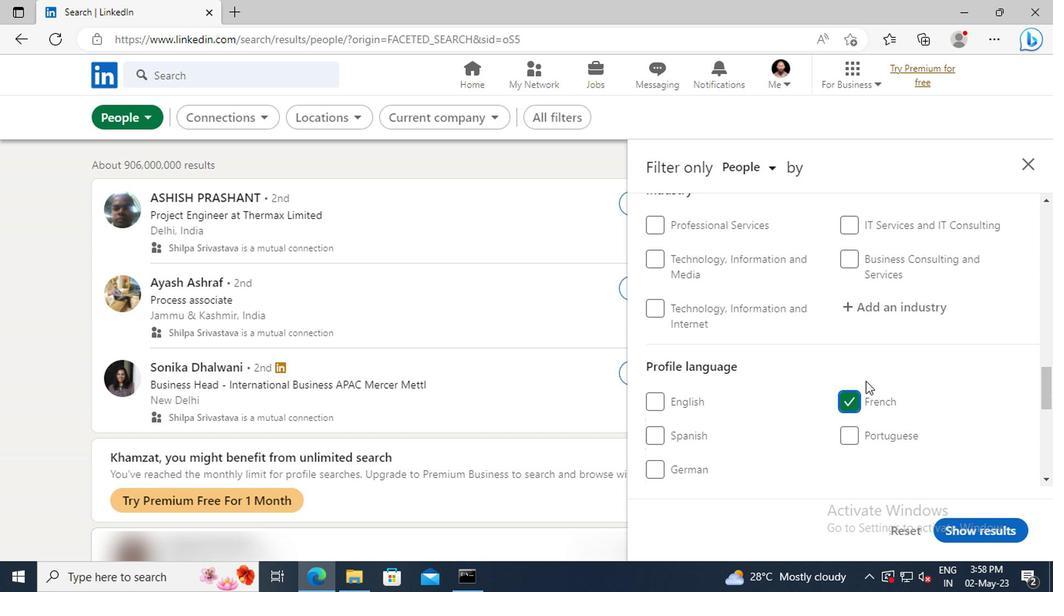 
Action: Mouse scrolled (882, 358) with delta (0, 1)
Screenshot: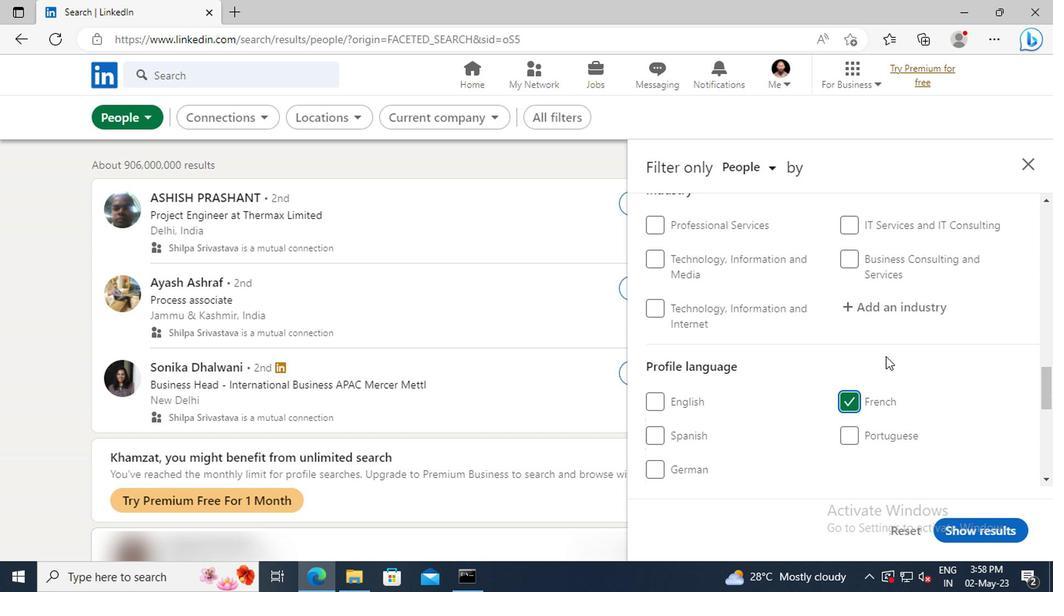 
Action: Mouse scrolled (882, 358) with delta (0, 1)
Screenshot: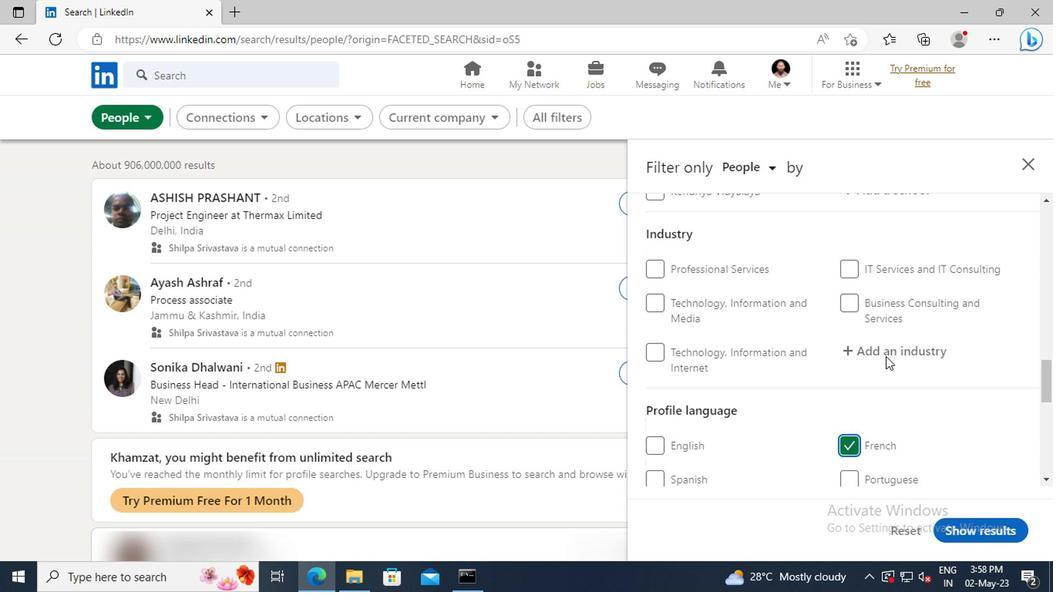 
Action: Mouse scrolled (882, 358) with delta (0, 1)
Screenshot: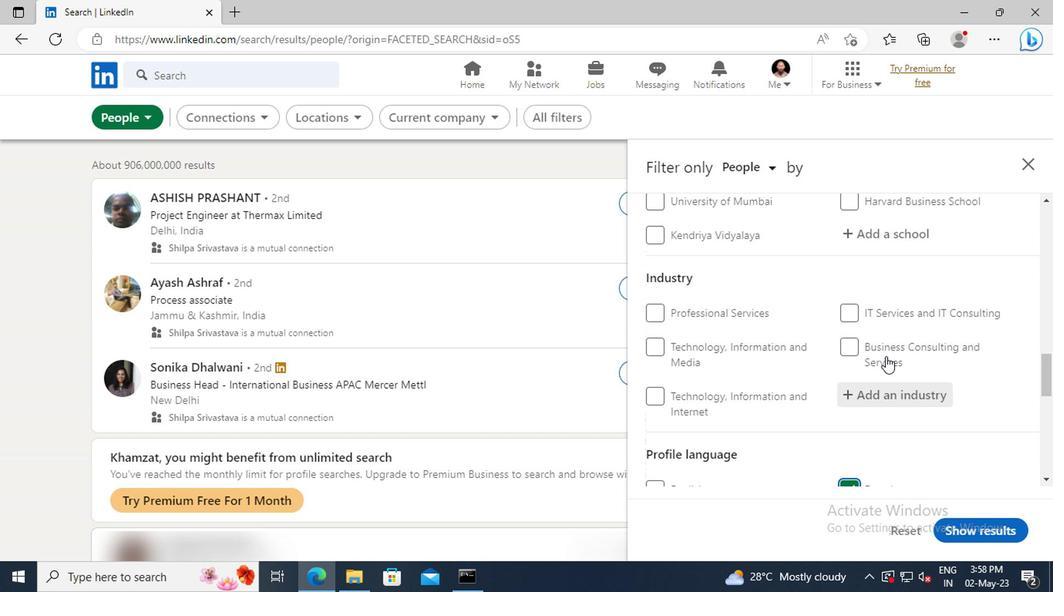 
Action: Mouse scrolled (882, 358) with delta (0, 1)
Screenshot: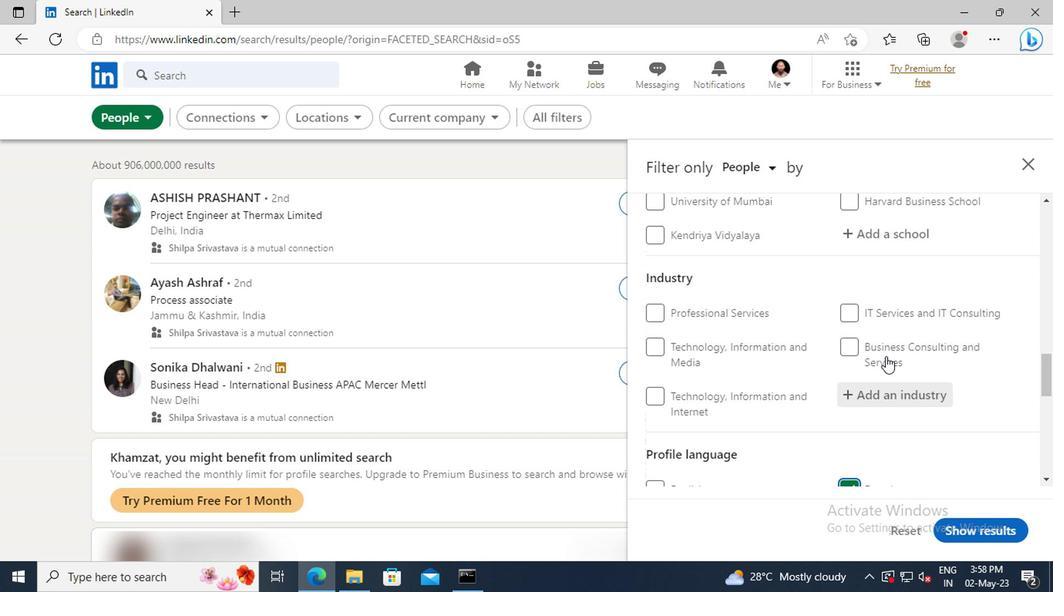 
Action: Mouse scrolled (882, 358) with delta (0, 1)
Screenshot: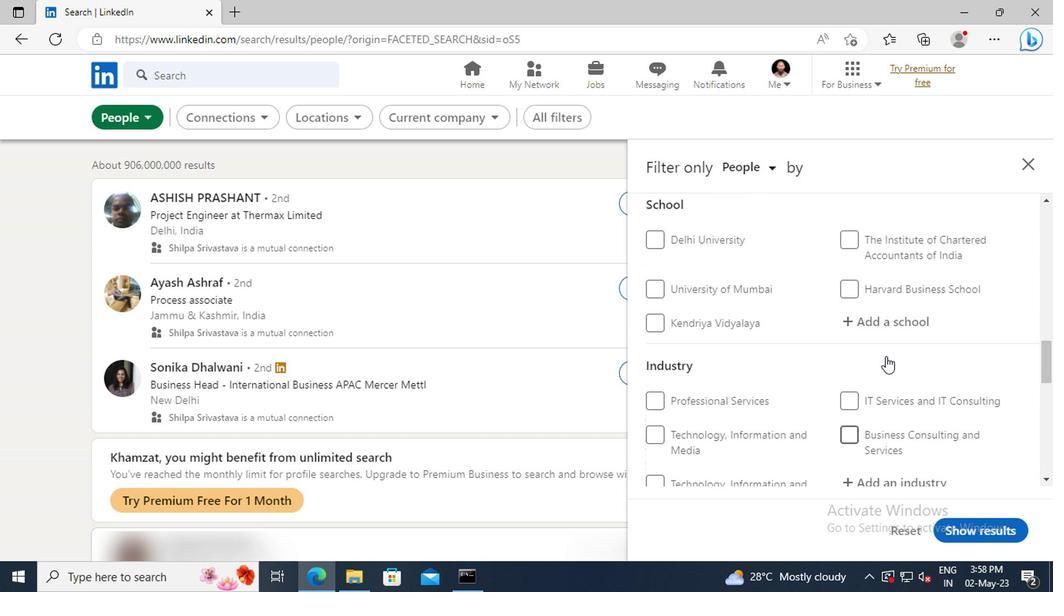 
Action: Mouse scrolled (882, 358) with delta (0, 1)
Screenshot: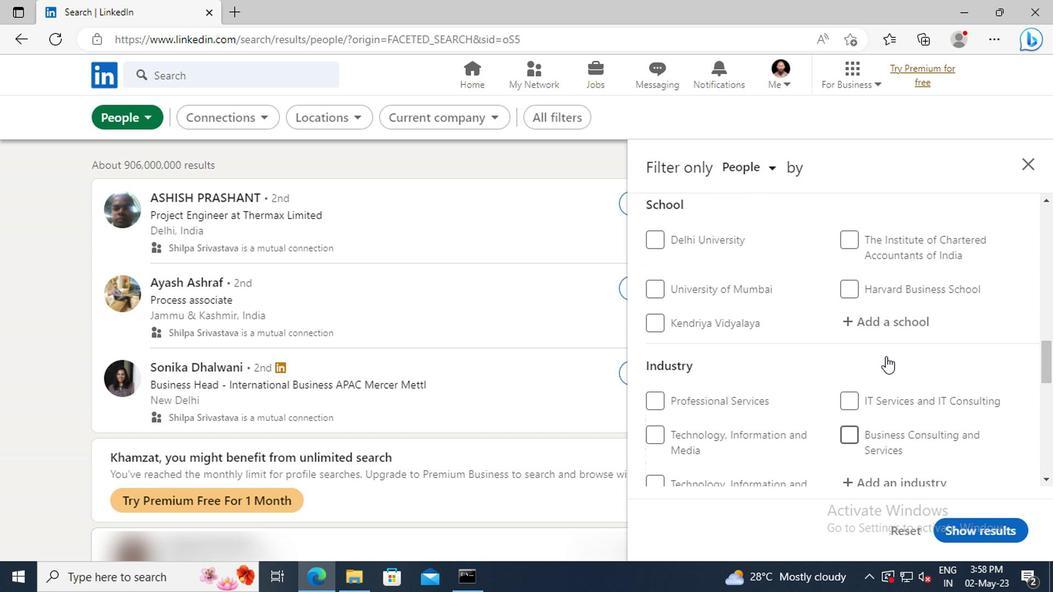 
Action: Mouse scrolled (882, 358) with delta (0, 1)
Screenshot: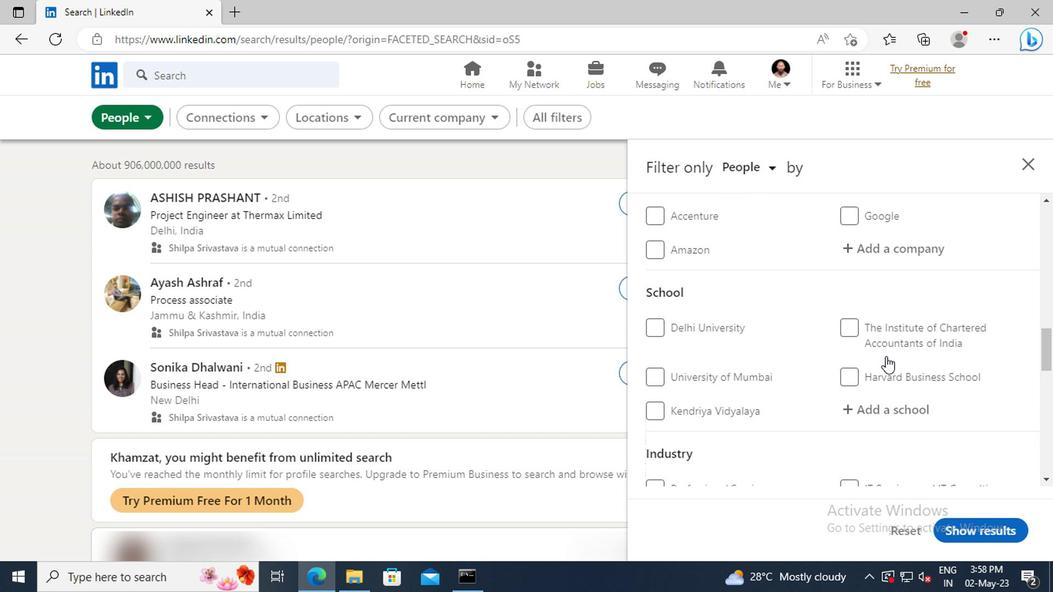 
Action: Mouse scrolled (882, 358) with delta (0, 1)
Screenshot: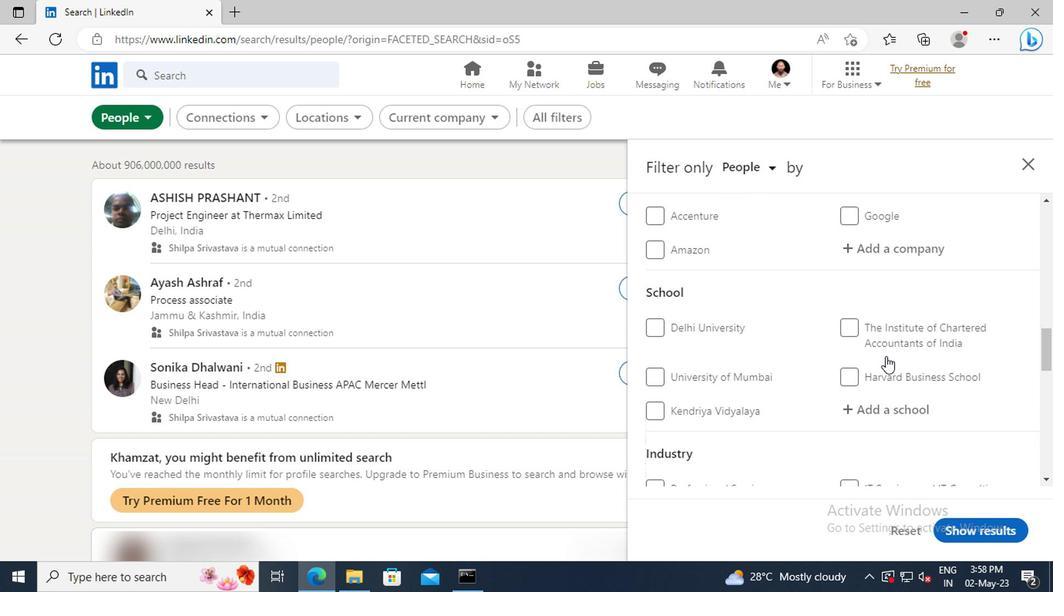 
Action: Mouse scrolled (882, 358) with delta (0, 1)
Screenshot: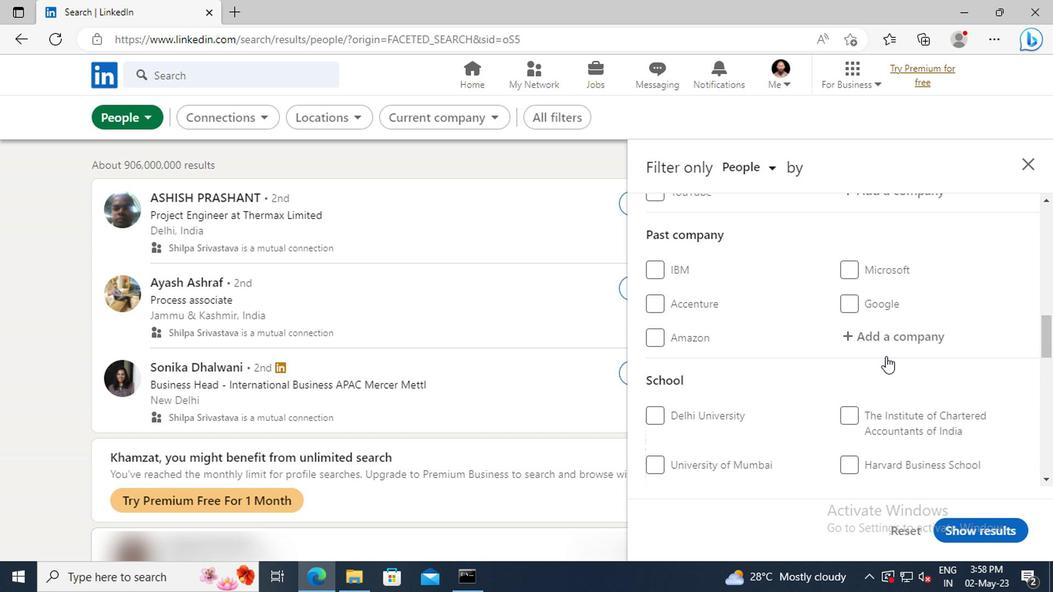 
Action: Mouse scrolled (882, 358) with delta (0, 1)
Screenshot: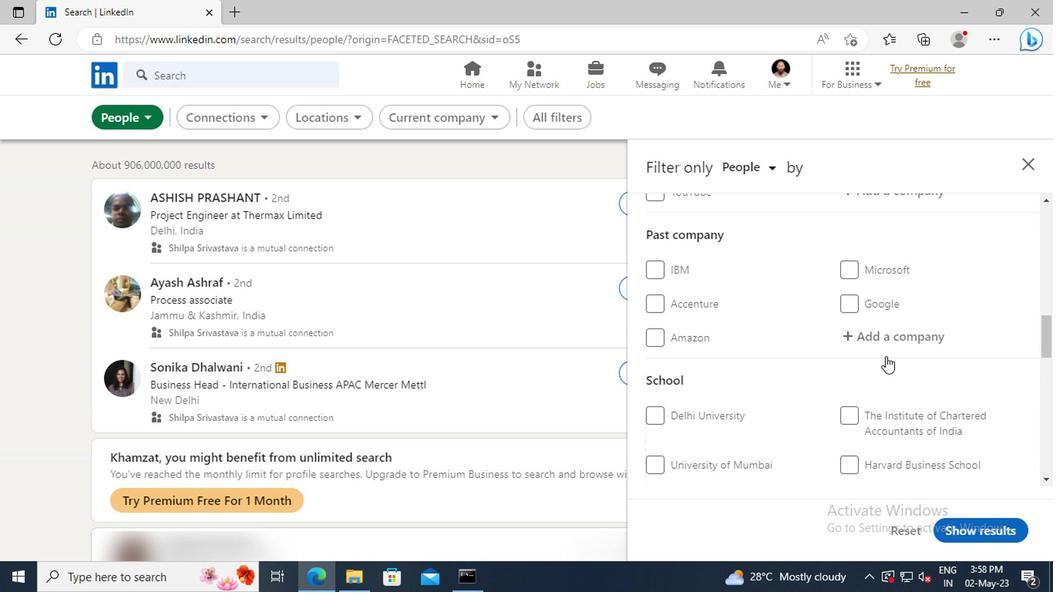 
Action: Mouse scrolled (882, 358) with delta (0, 1)
Screenshot: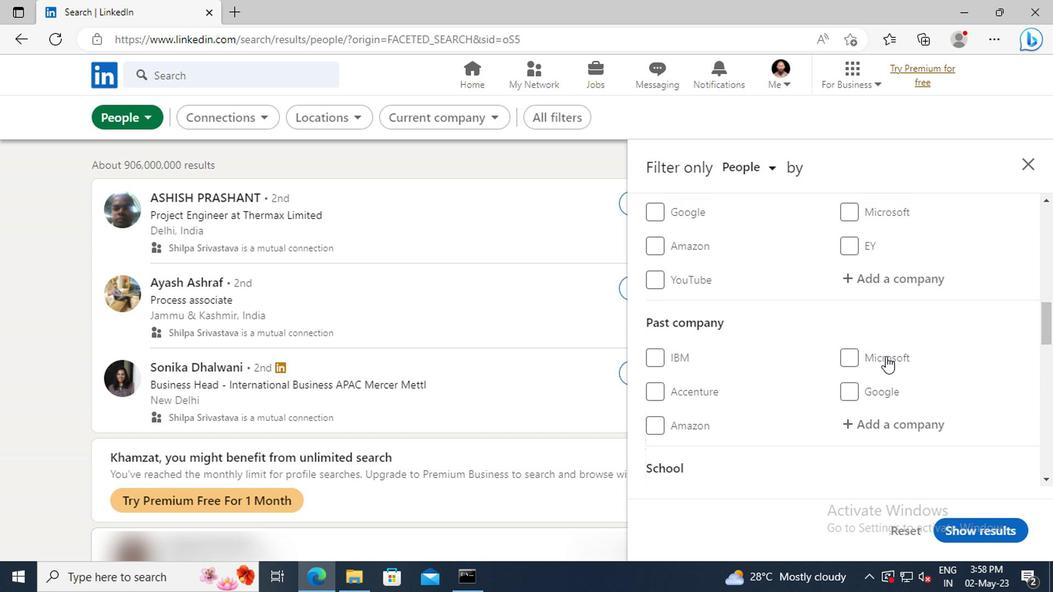 
Action: Mouse scrolled (882, 358) with delta (0, 1)
Screenshot: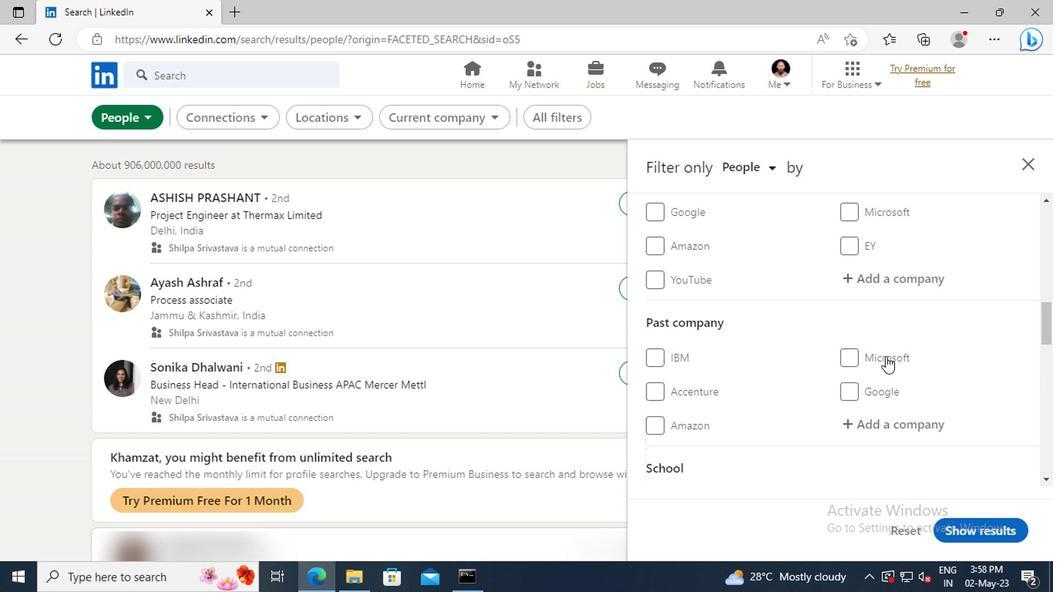 
Action: Mouse moved to (881, 362)
Screenshot: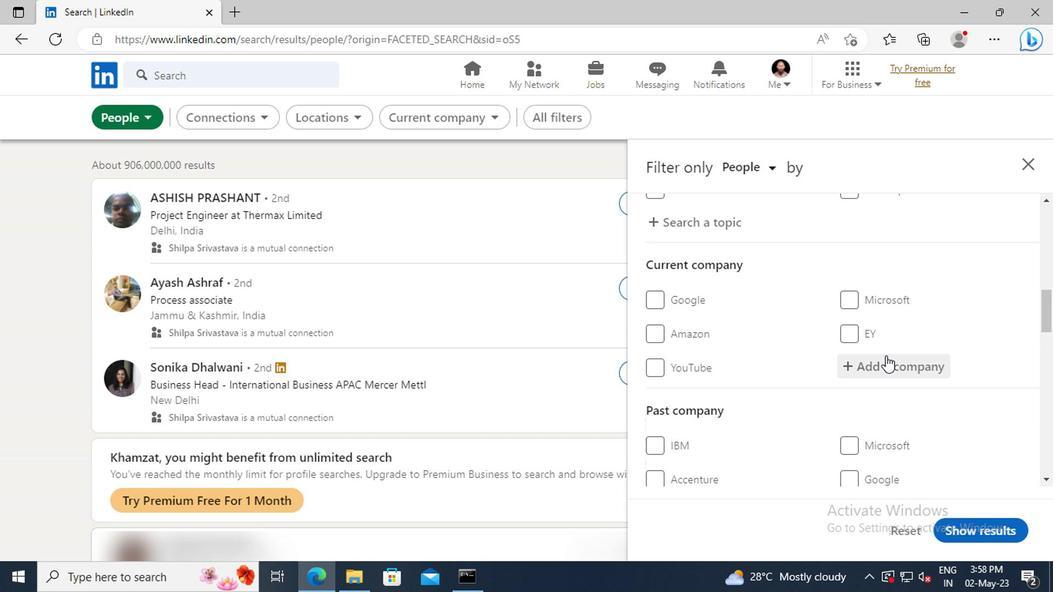
Action: Mouse pressed left at (881, 362)
Screenshot: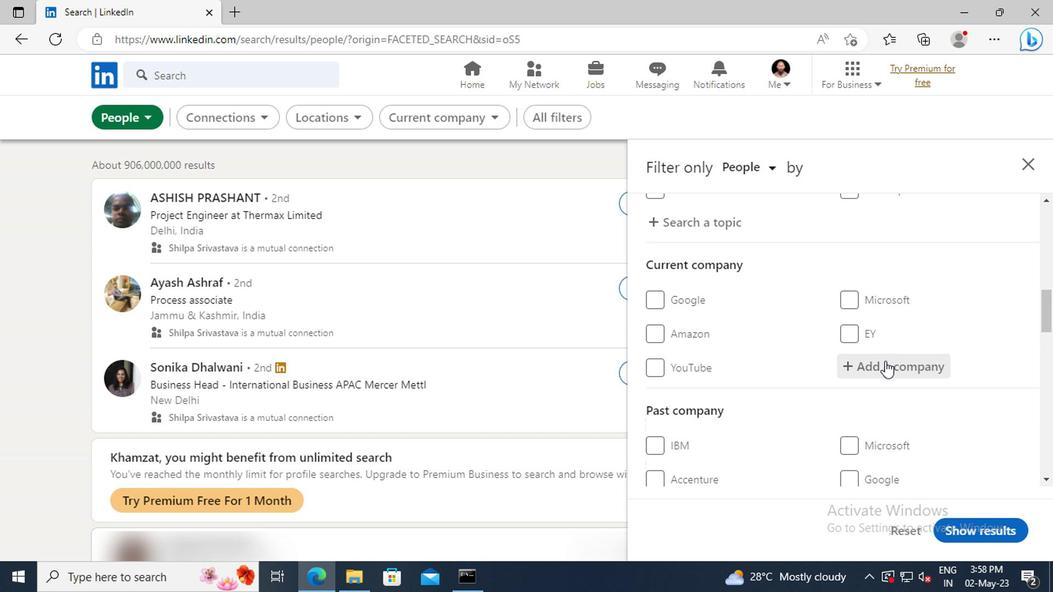 
Action: Key pressed <Key.shift>SCOTTISH<Key.space><Key.shift>DEV
Screenshot: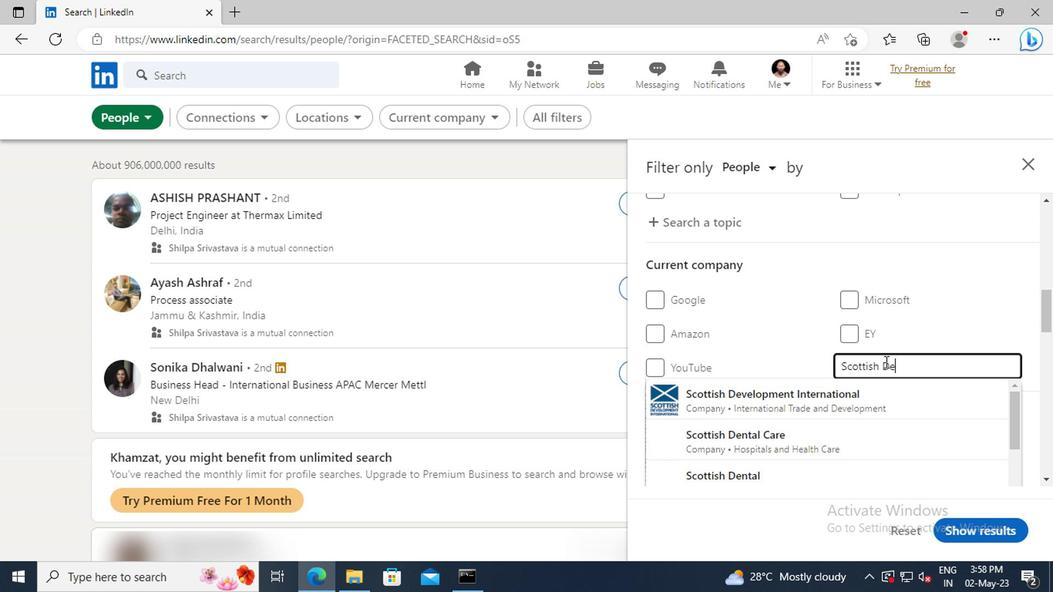 
Action: Mouse moved to (885, 392)
Screenshot: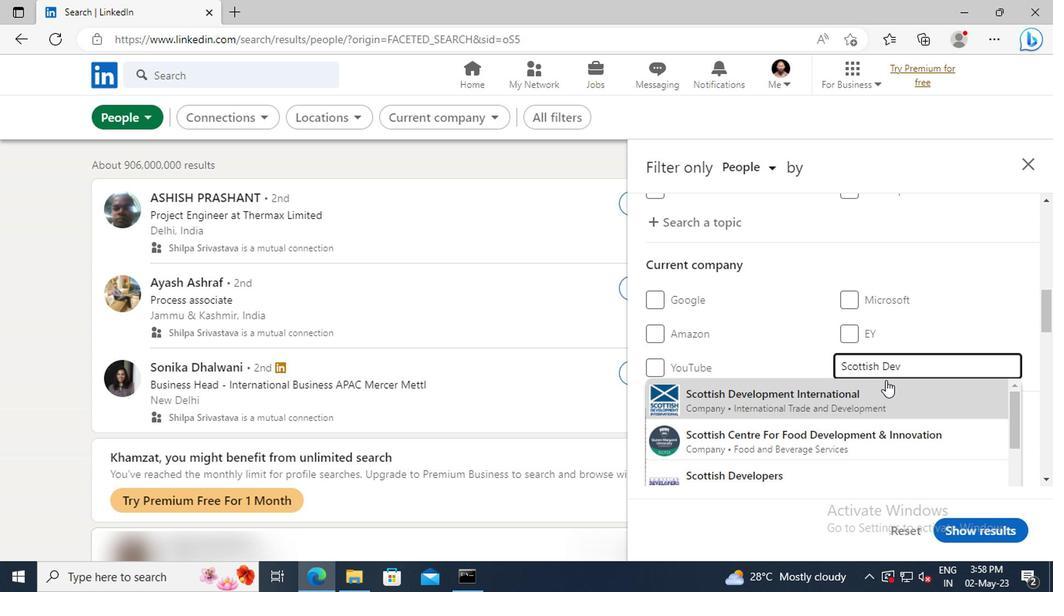 
Action: Mouse pressed left at (885, 392)
Screenshot: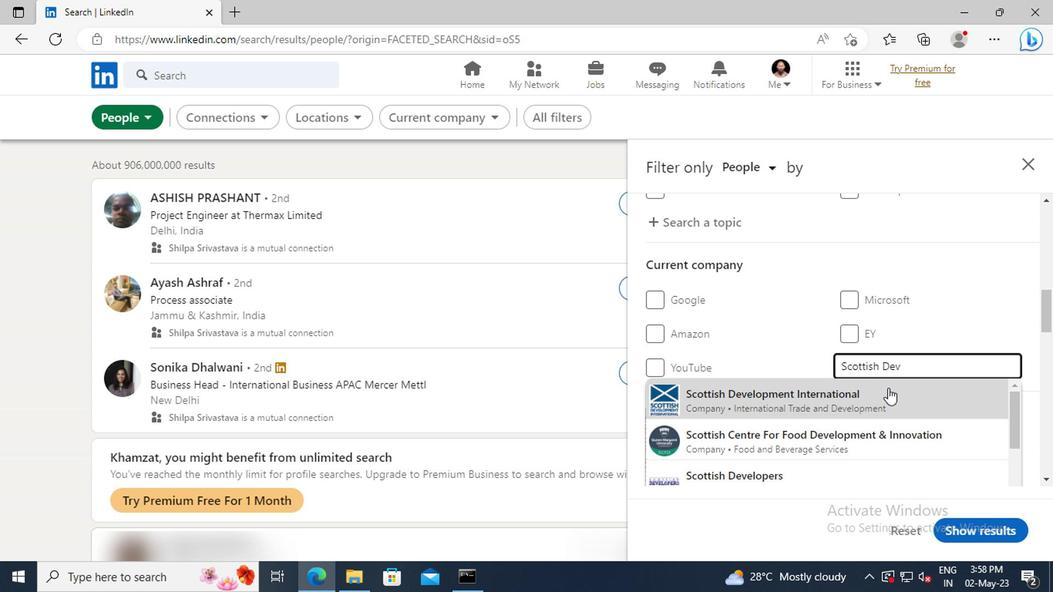 
Action: Mouse scrolled (885, 391) with delta (0, -1)
Screenshot: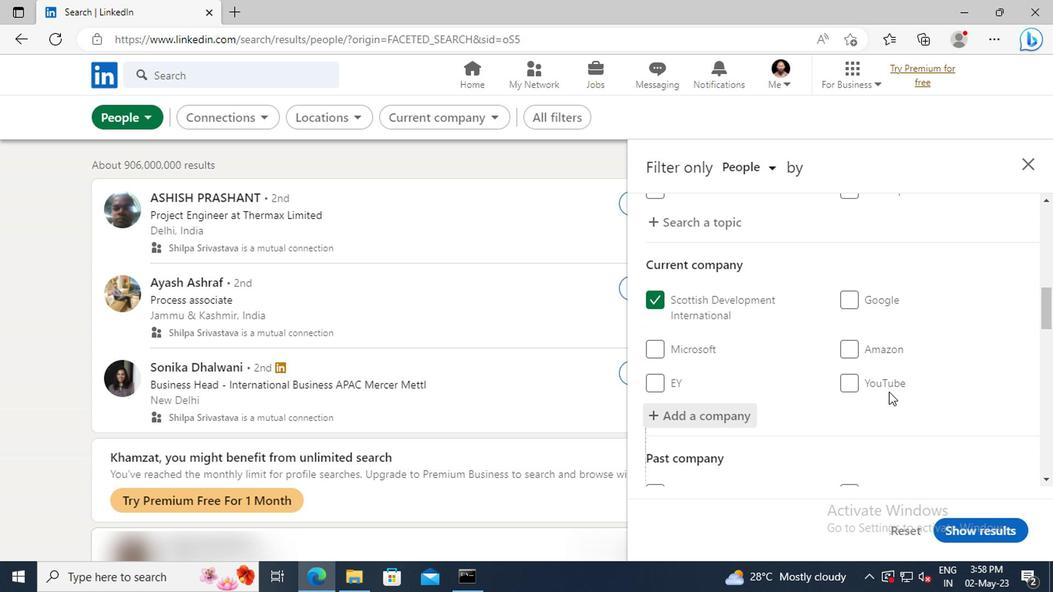 
Action: Mouse scrolled (885, 391) with delta (0, -1)
Screenshot: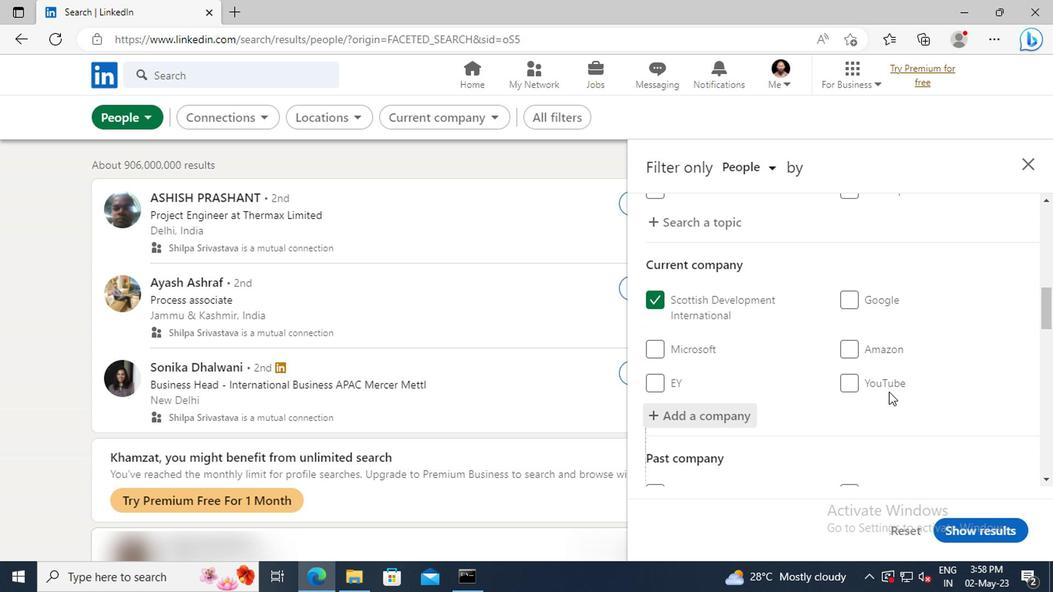 
Action: Mouse moved to (878, 360)
Screenshot: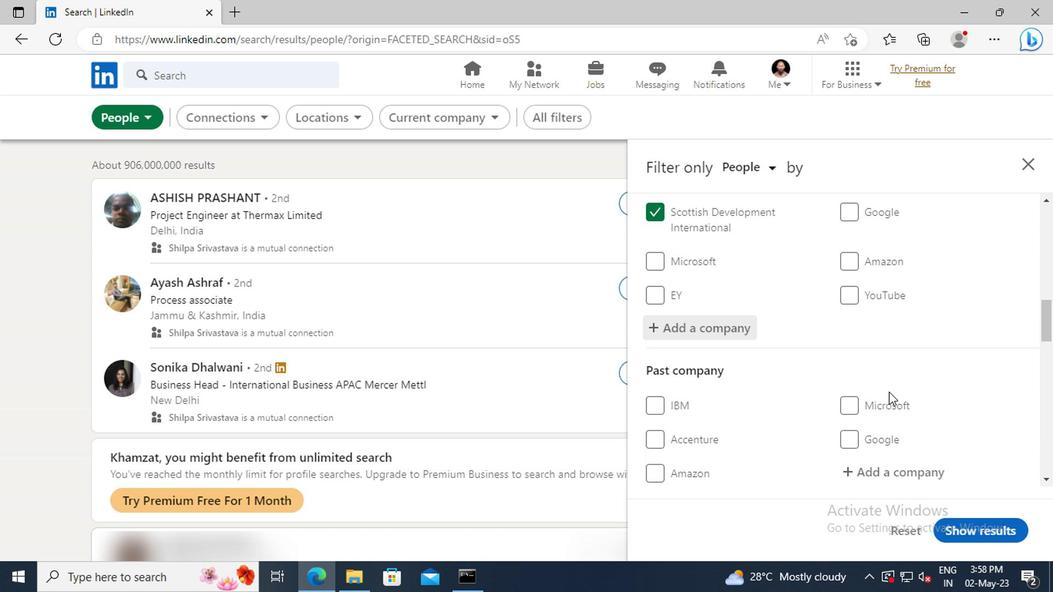 
Action: Mouse scrolled (878, 360) with delta (0, 0)
Screenshot: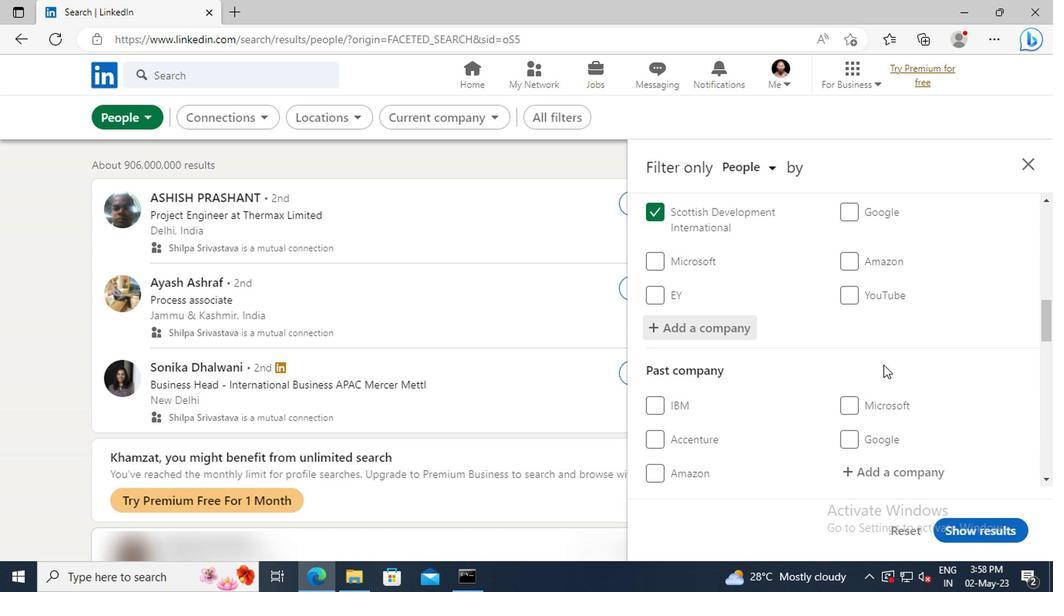 
Action: Mouse scrolled (878, 360) with delta (0, 0)
Screenshot: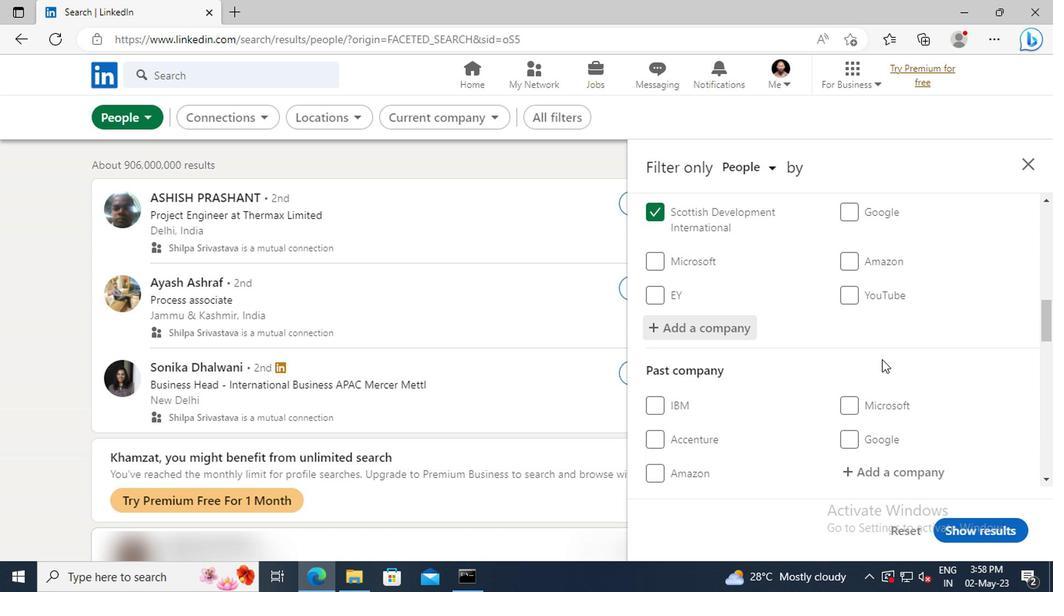 
Action: Mouse moved to (873, 341)
Screenshot: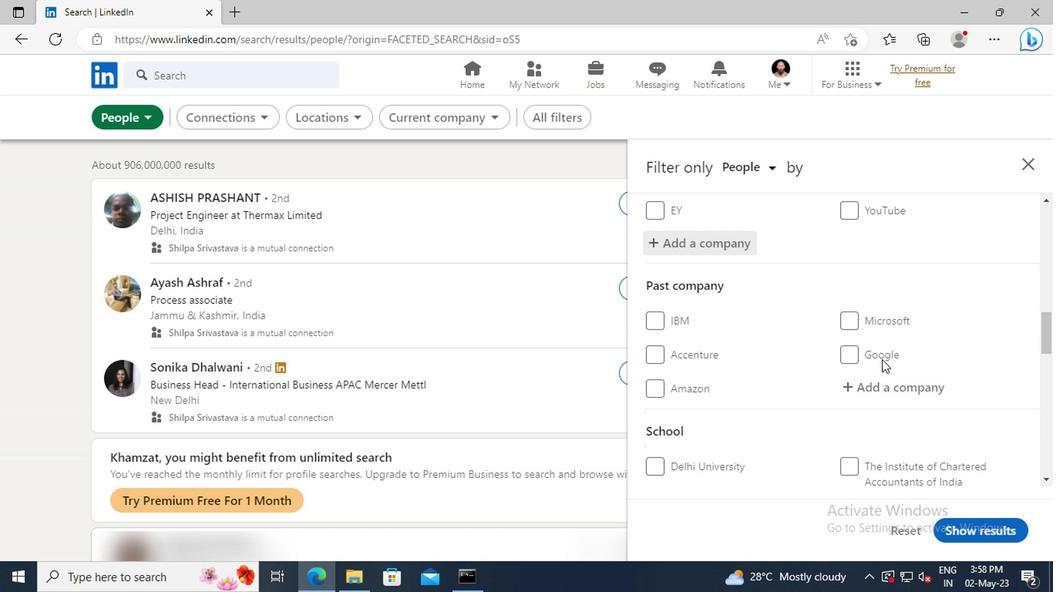 
Action: Mouse scrolled (873, 340) with delta (0, 0)
Screenshot: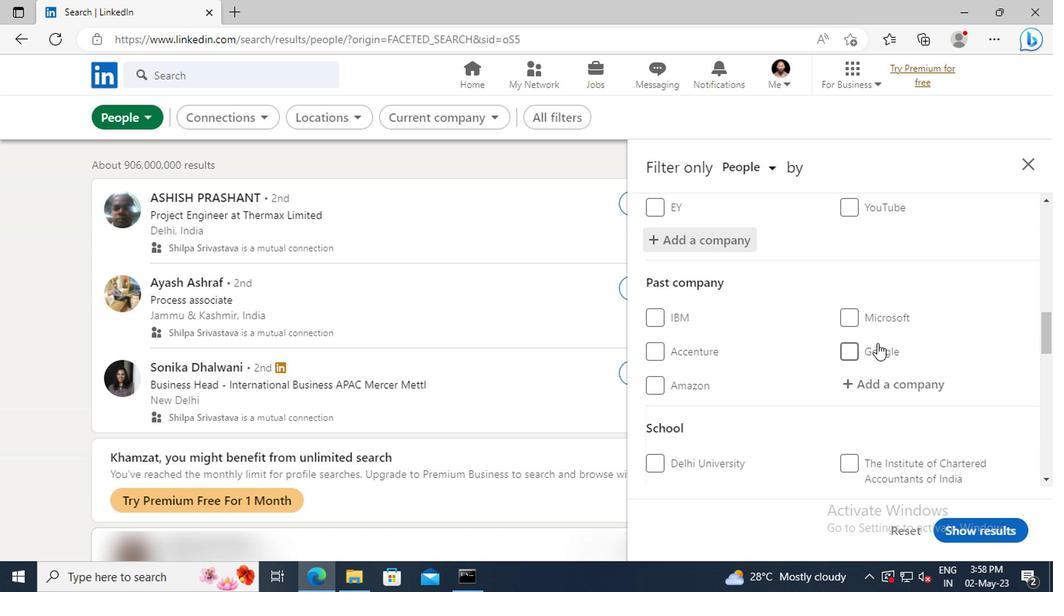 
Action: Mouse scrolled (873, 340) with delta (0, 0)
Screenshot: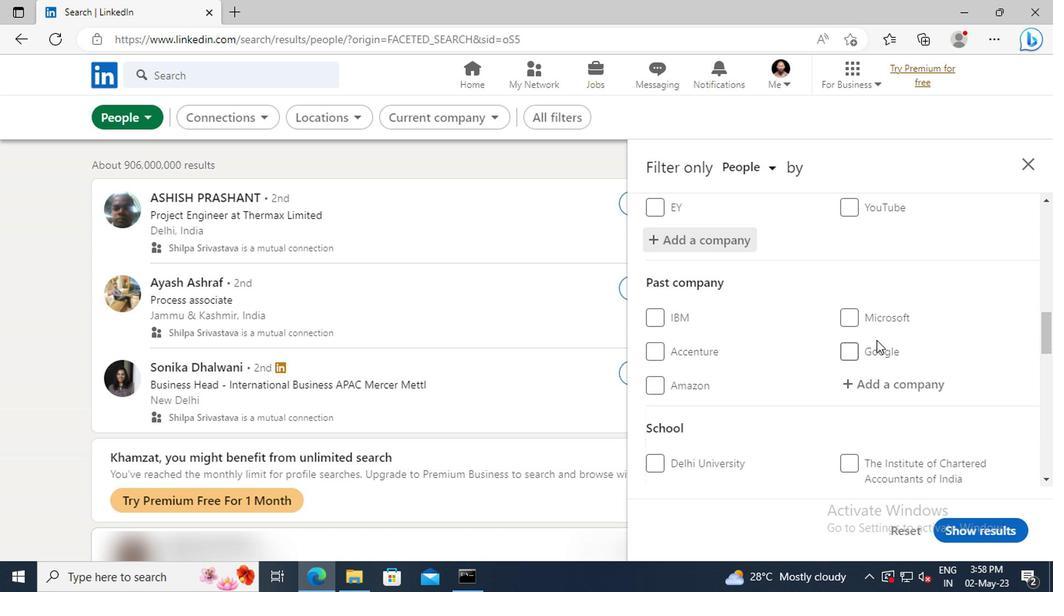 
Action: Mouse scrolled (873, 340) with delta (0, 0)
Screenshot: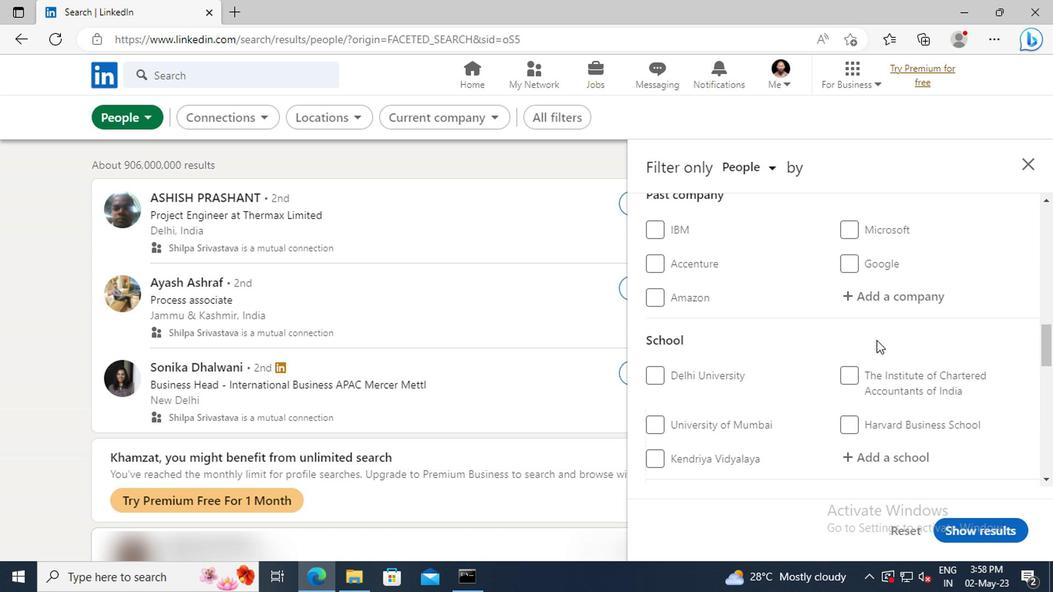 
Action: Mouse scrolled (873, 340) with delta (0, 0)
Screenshot: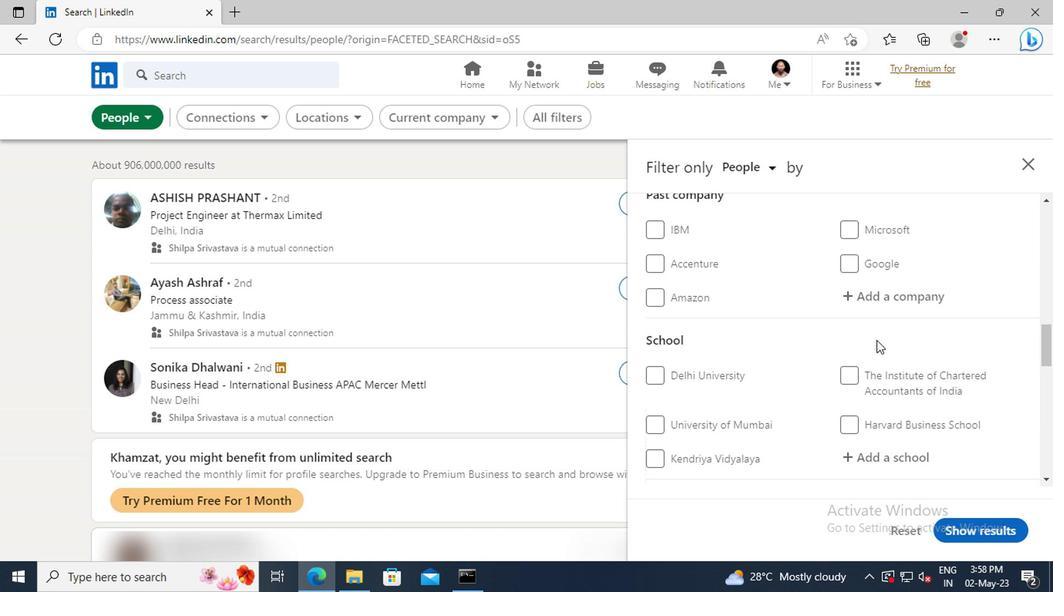 
Action: Mouse moved to (869, 369)
Screenshot: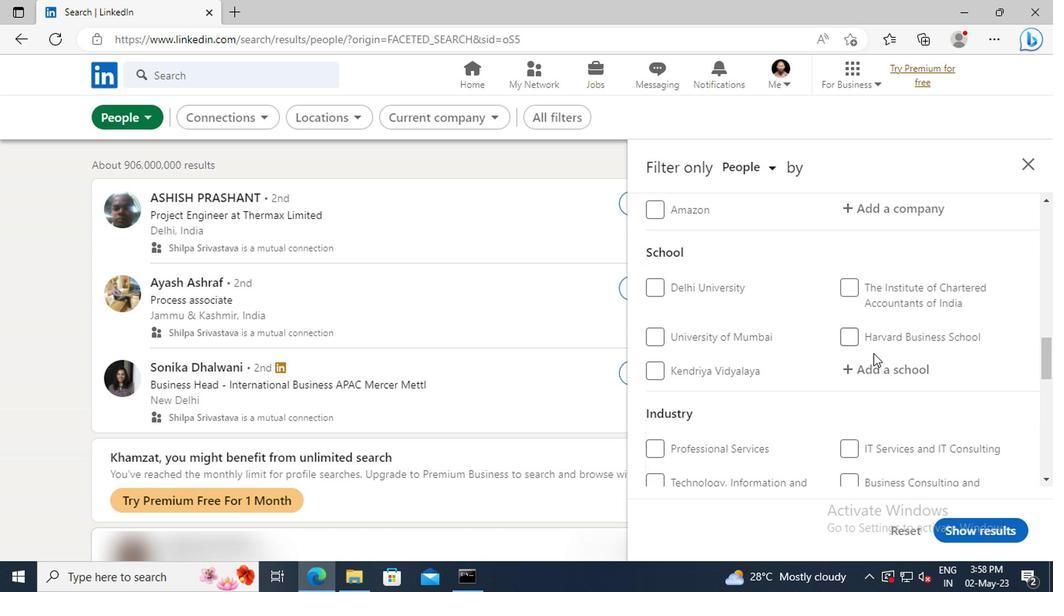 
Action: Mouse pressed left at (869, 369)
Screenshot: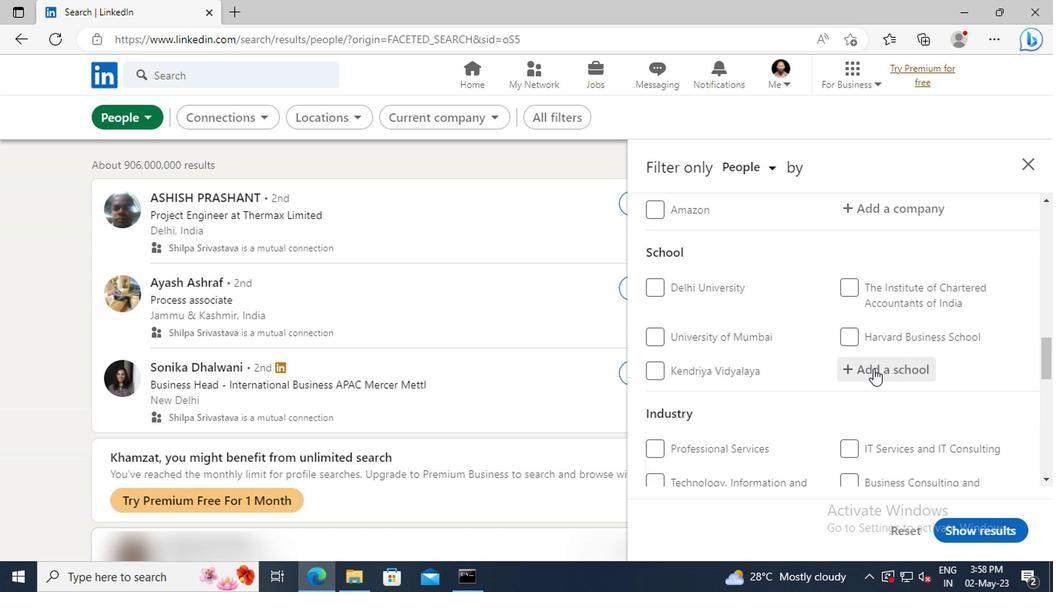 
Action: Key pressed <Key.shift>KASTURBA<Key.space><Key.shift>MED
Screenshot: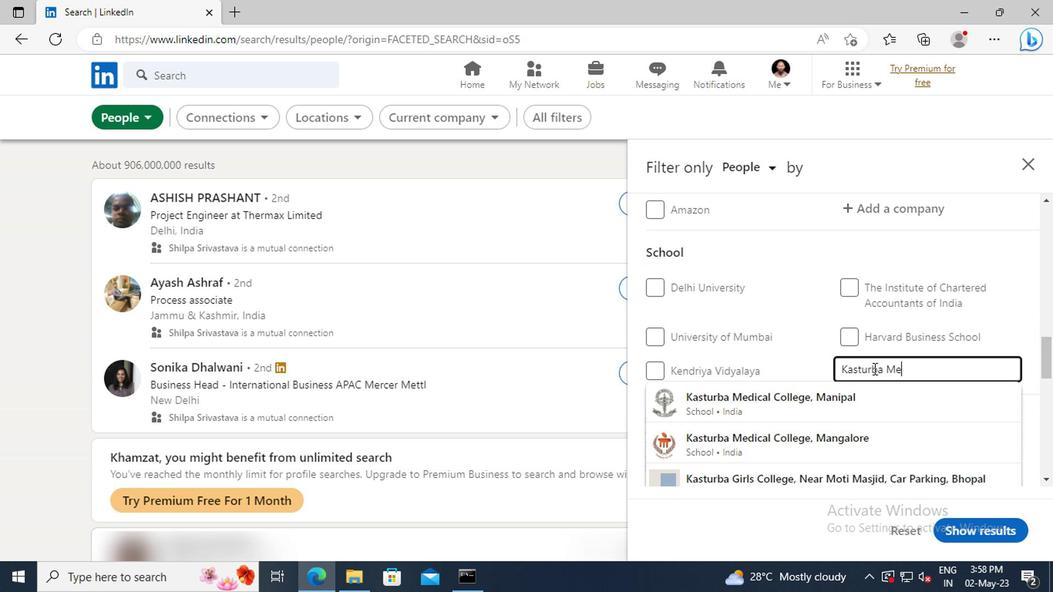 
Action: Mouse moved to (866, 403)
Screenshot: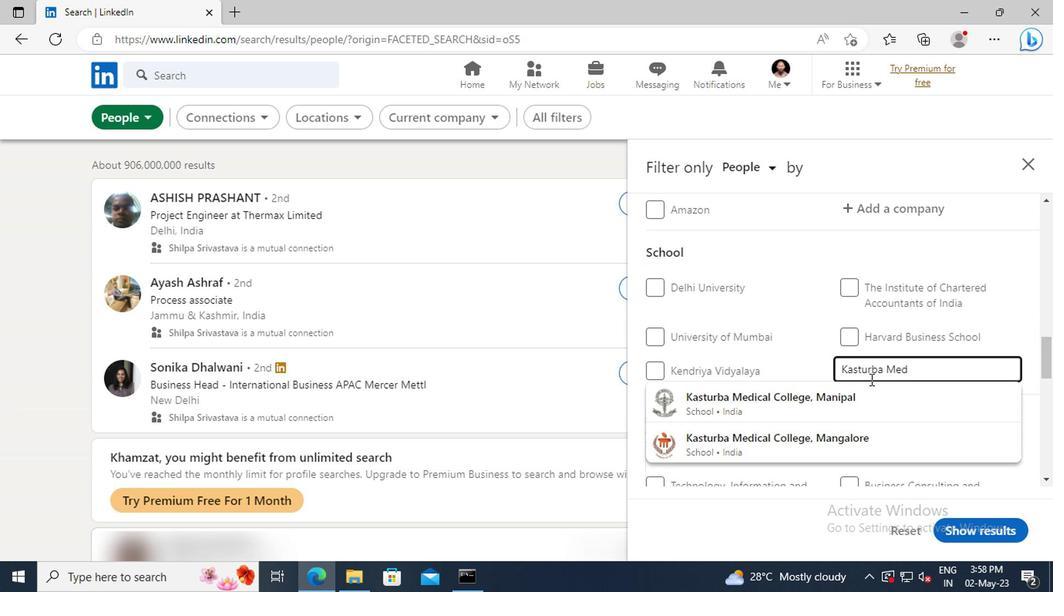 
Action: Mouse pressed left at (866, 403)
Screenshot: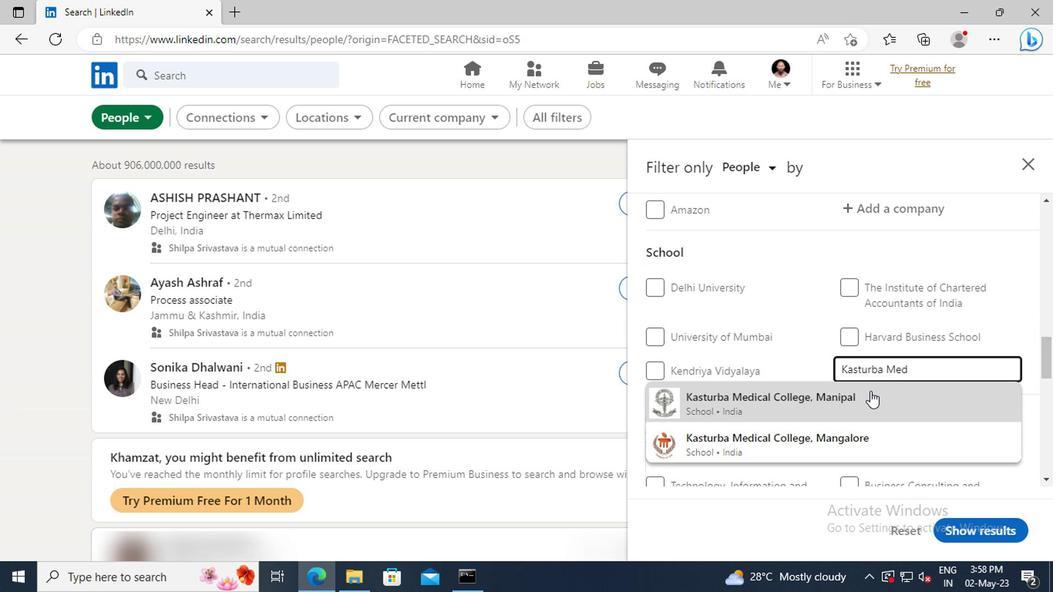 
Action: Mouse scrolled (866, 402) with delta (0, 0)
Screenshot: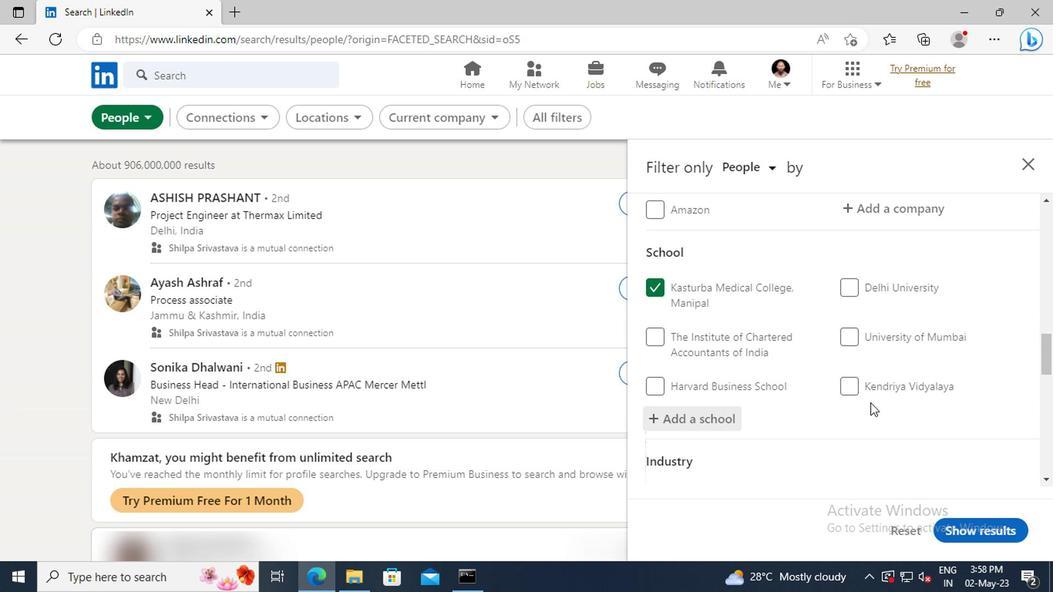 
Action: Mouse scrolled (866, 402) with delta (0, 0)
Screenshot: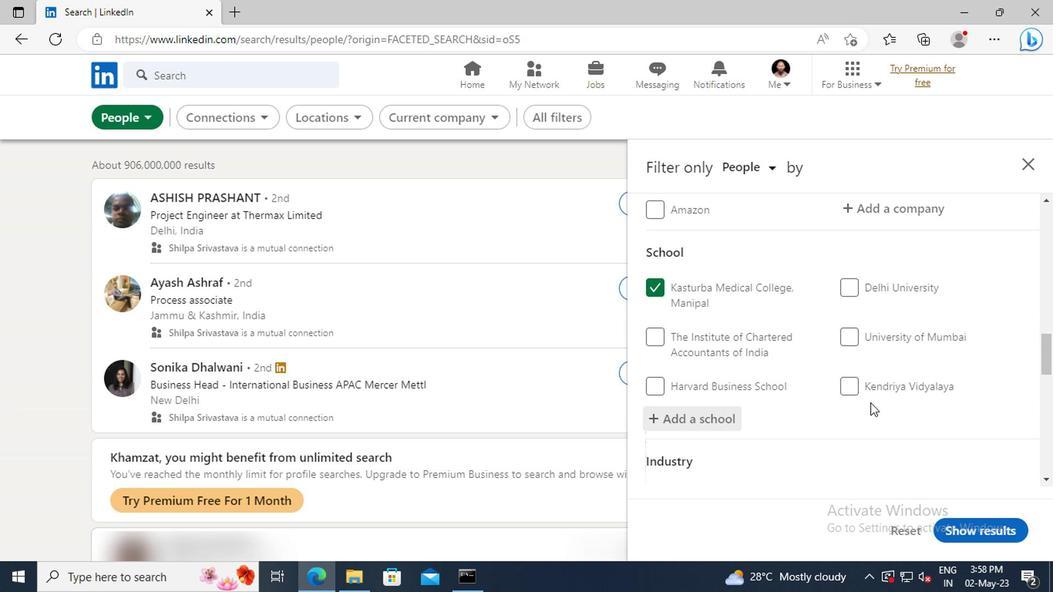 
Action: Mouse moved to (866, 398)
Screenshot: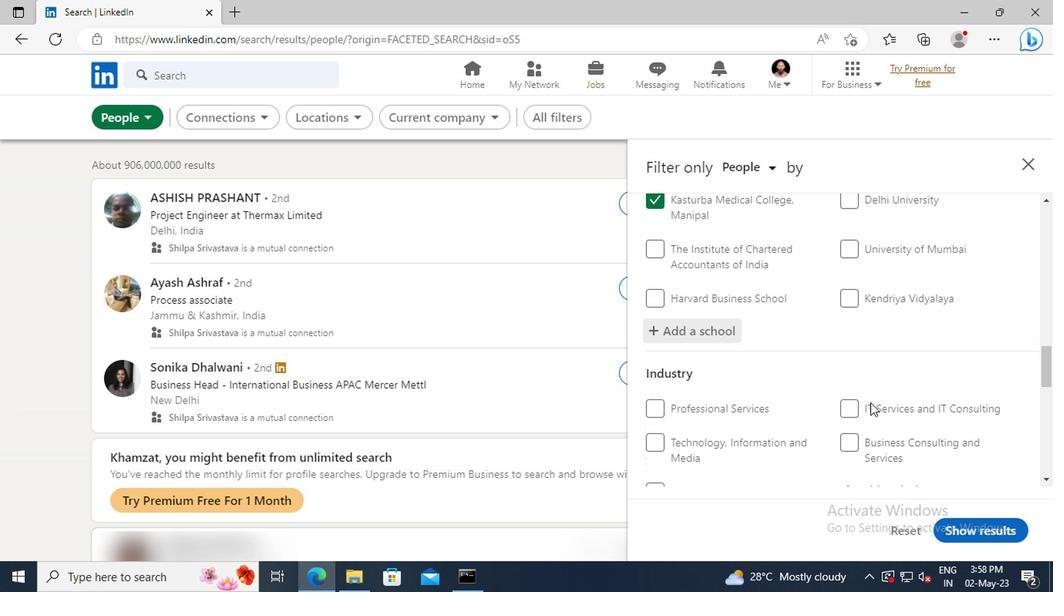 
Action: Mouse scrolled (866, 397) with delta (0, -1)
Screenshot: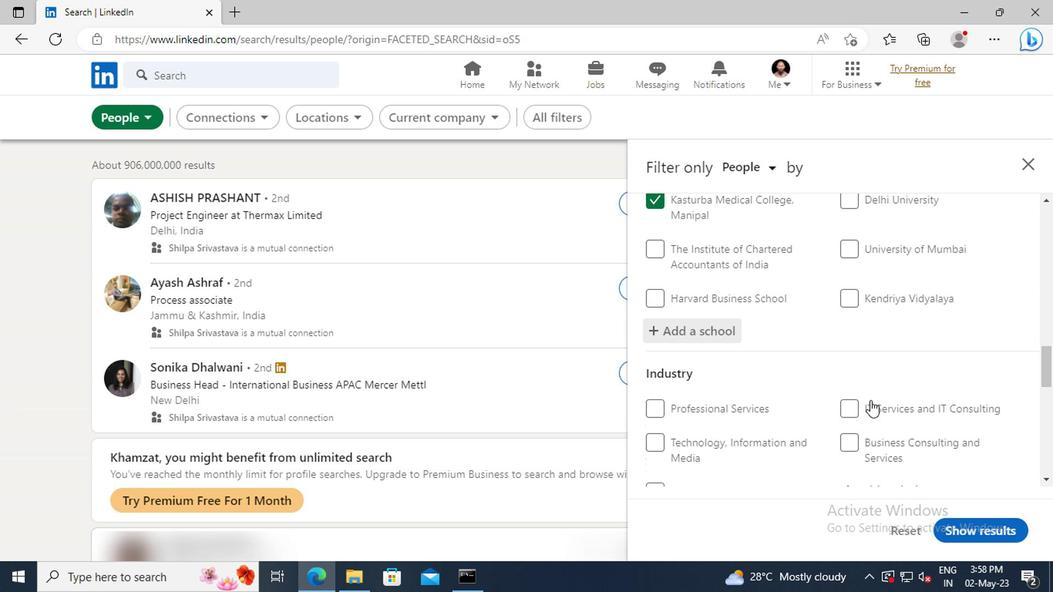 
Action: Mouse scrolled (866, 397) with delta (0, -1)
Screenshot: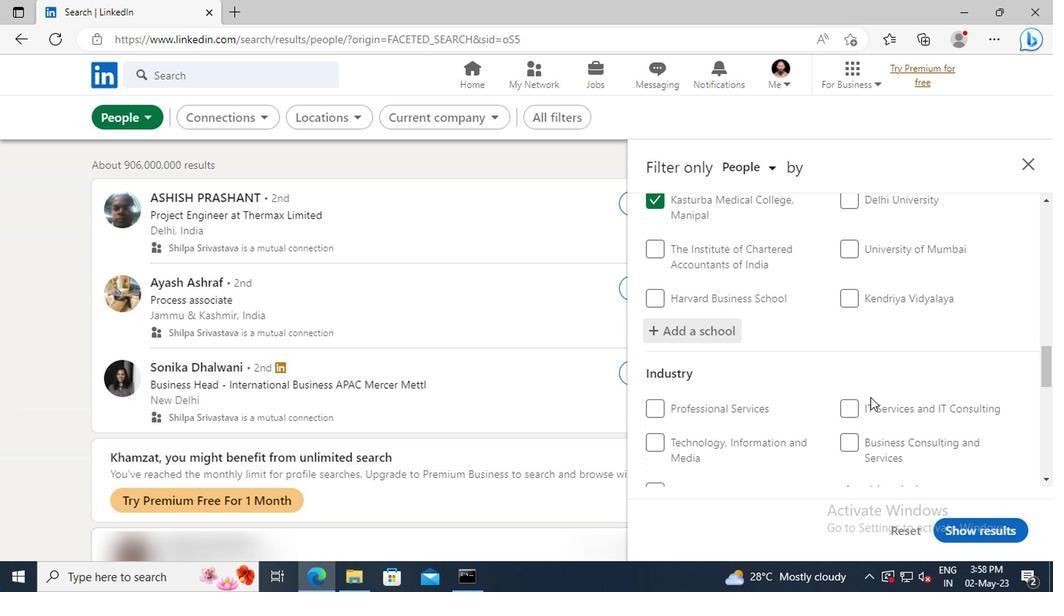 
Action: Mouse moved to (866, 401)
Screenshot: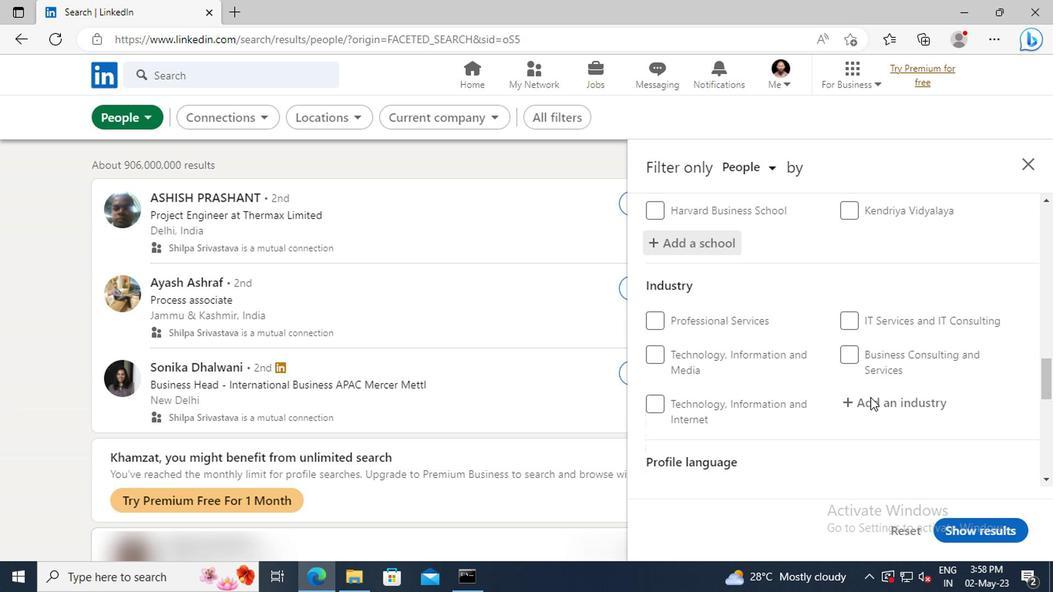 
Action: Mouse pressed left at (866, 401)
Screenshot: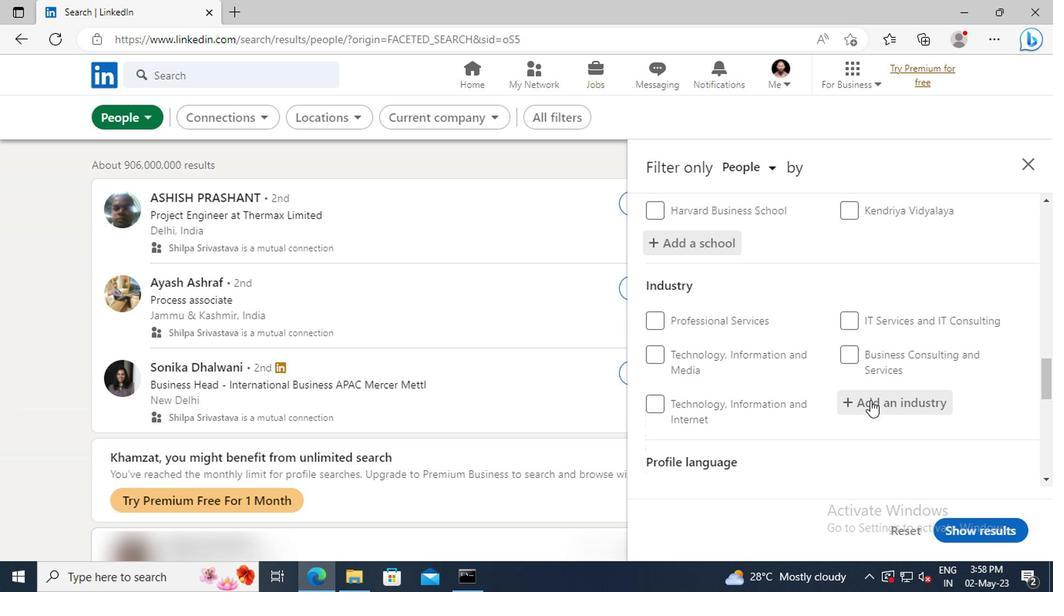 
Action: Mouse moved to (866, 401)
Screenshot: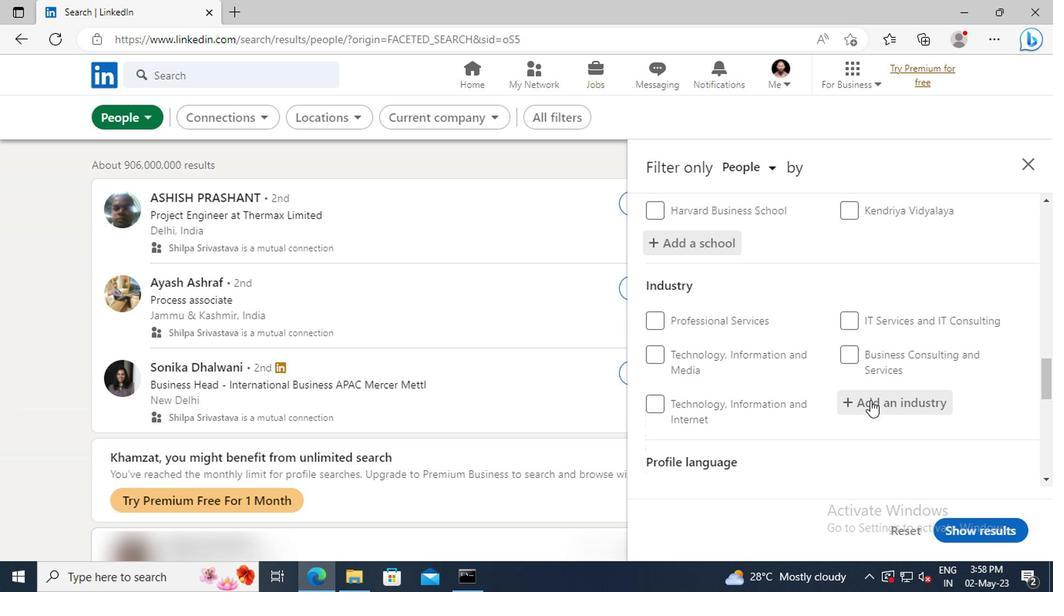 
Action: Key pressed <Key.shift>GLASS<Key.space><Key.shift>PR
Screenshot: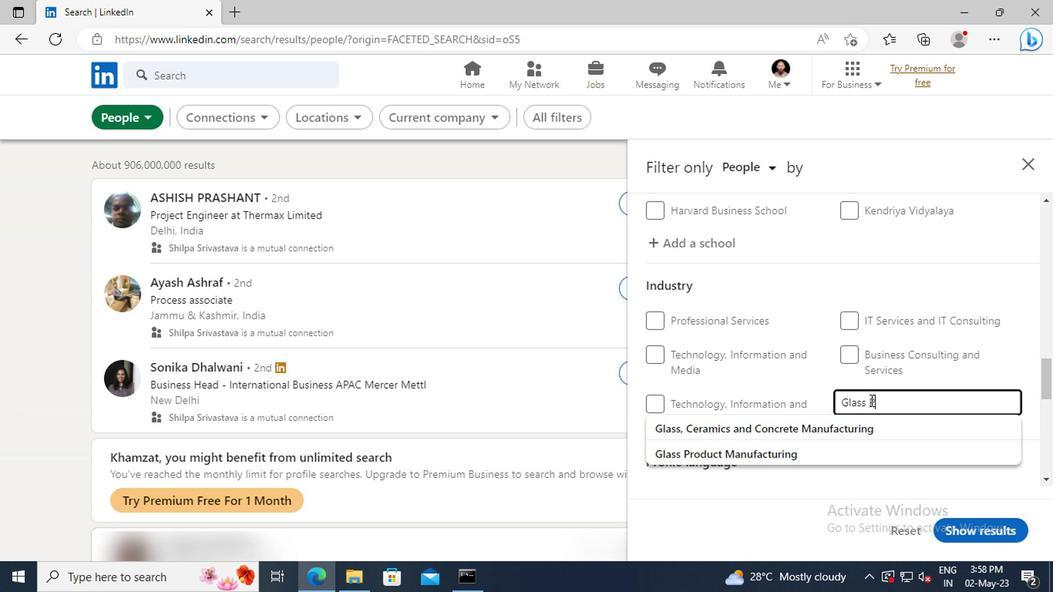 
Action: Mouse moved to (869, 427)
Screenshot: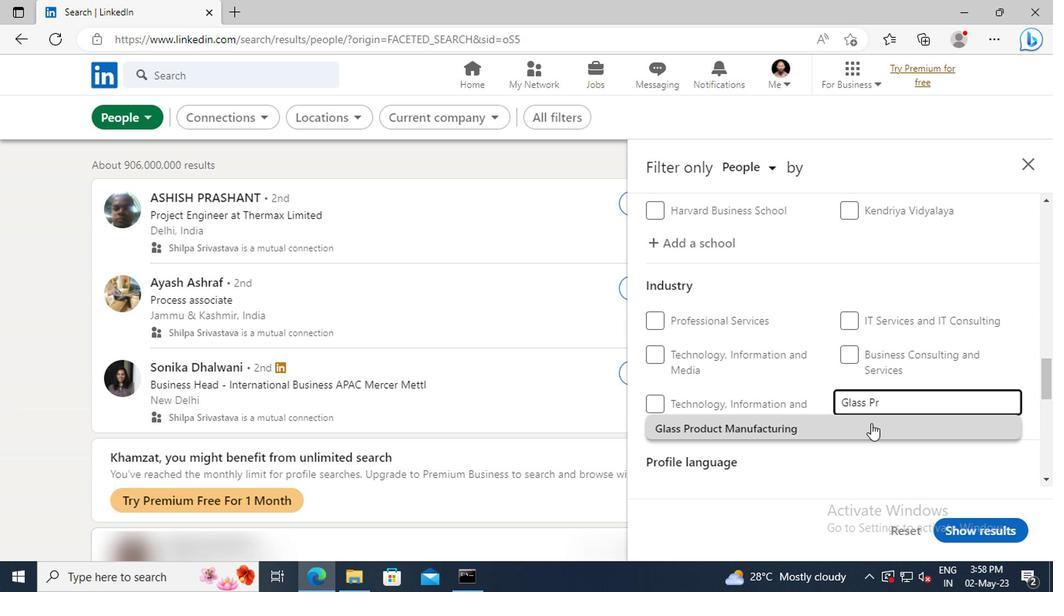 
Action: Mouse pressed left at (869, 427)
Screenshot: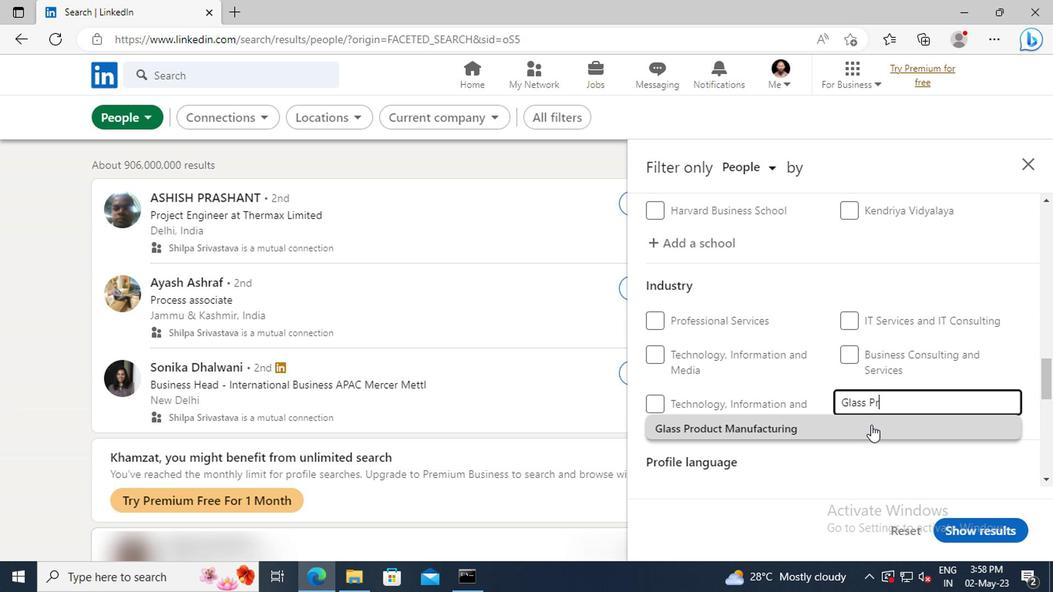
Action: Mouse scrolled (869, 426) with delta (0, -1)
Screenshot: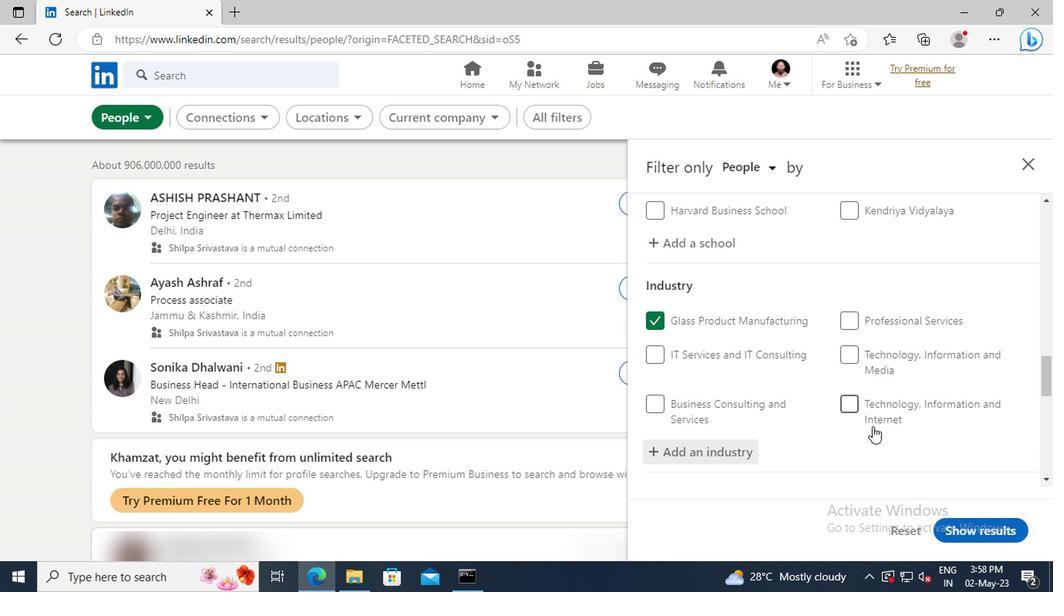 
Action: Mouse scrolled (869, 426) with delta (0, -1)
Screenshot: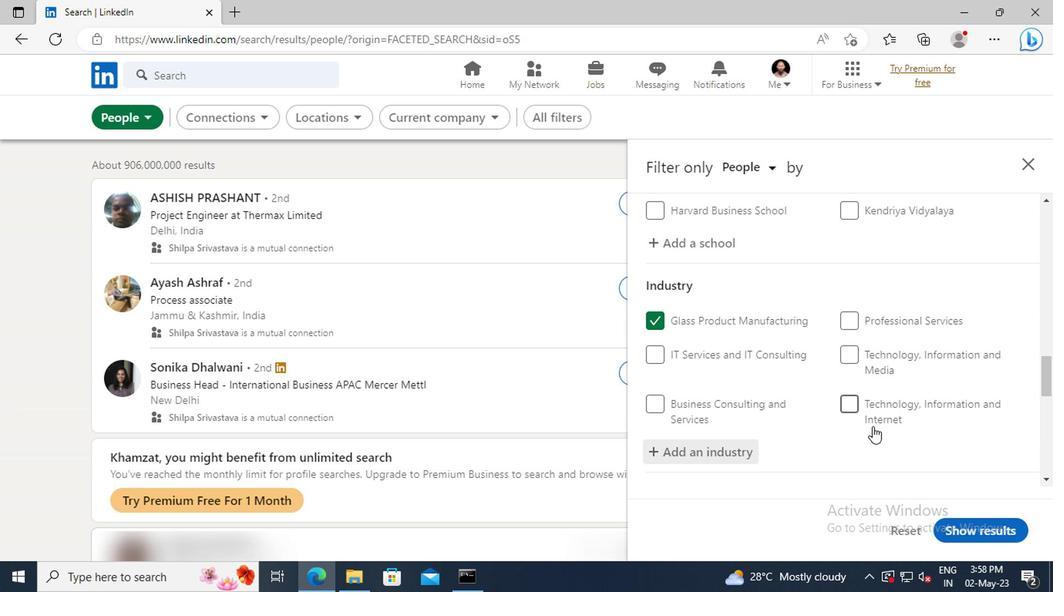 
Action: Mouse scrolled (869, 426) with delta (0, -1)
Screenshot: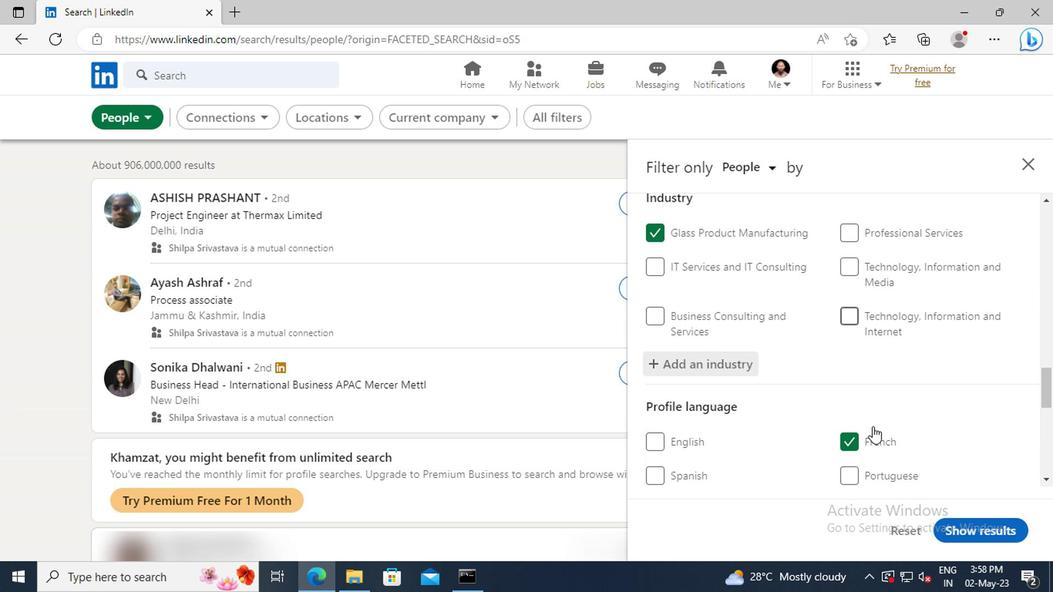 
Action: Mouse scrolled (869, 426) with delta (0, -1)
Screenshot: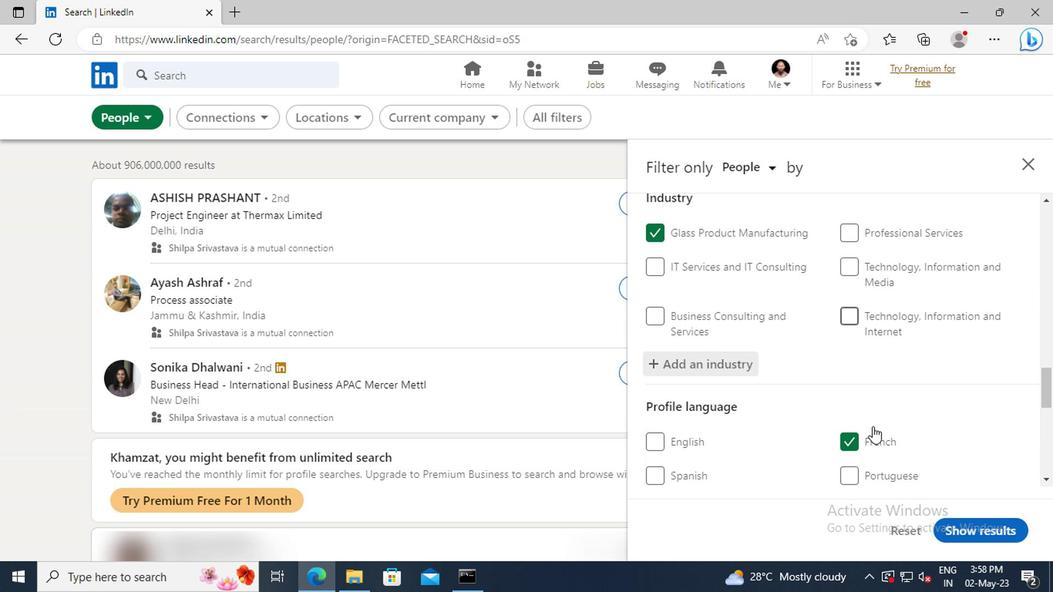 
Action: Mouse scrolled (869, 426) with delta (0, -1)
Screenshot: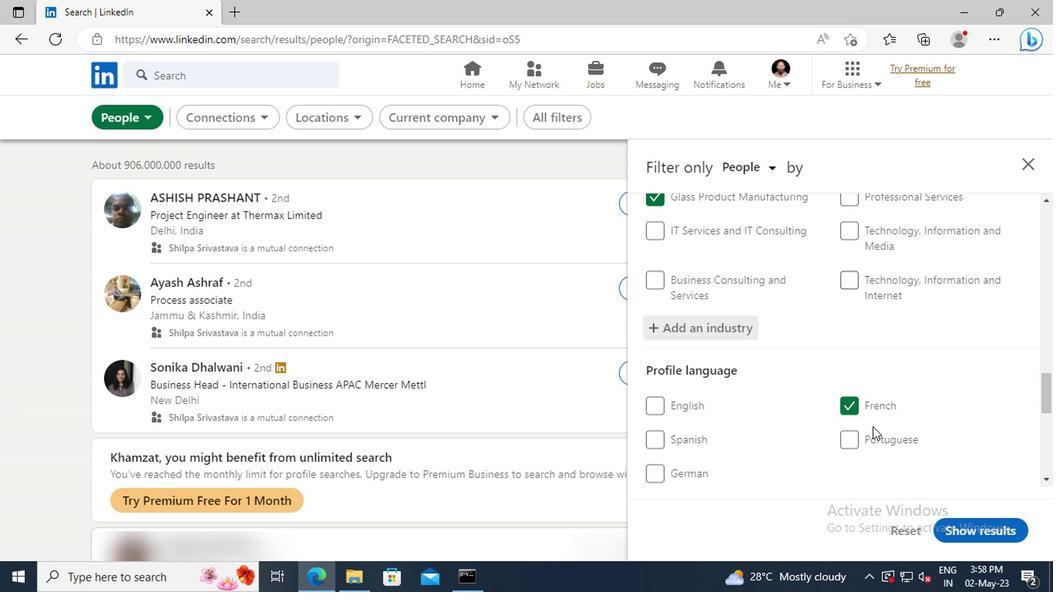 
Action: Mouse scrolled (869, 426) with delta (0, -1)
Screenshot: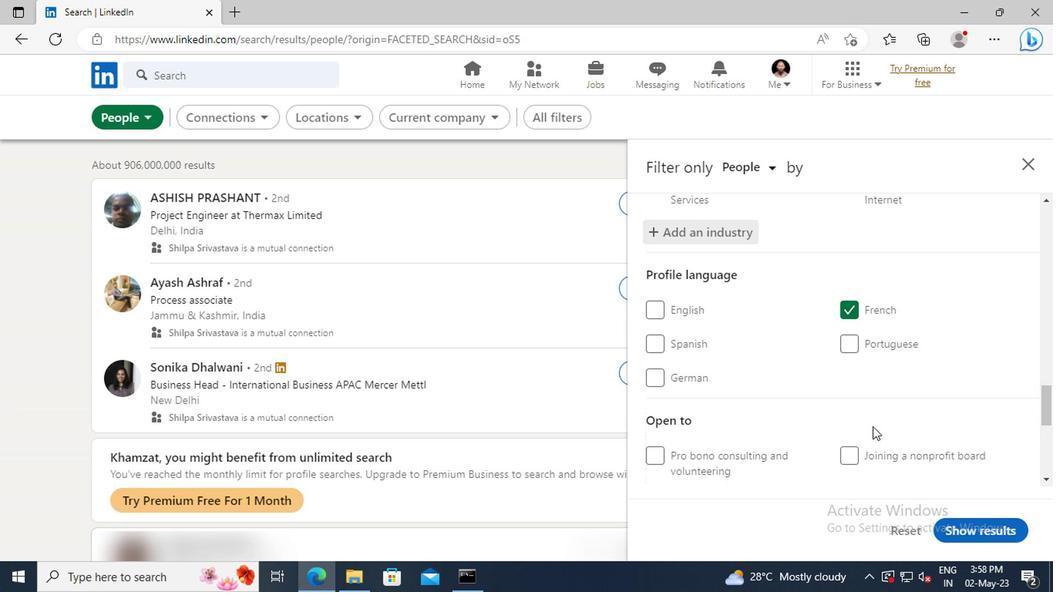 
Action: Mouse scrolled (869, 426) with delta (0, -1)
Screenshot: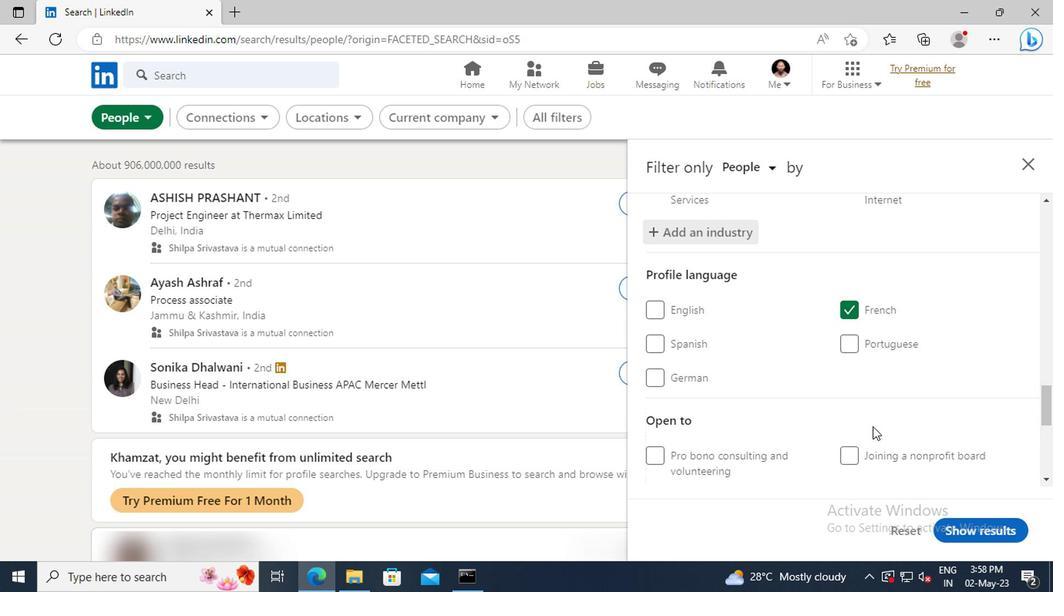 
Action: Mouse moved to (862, 384)
Screenshot: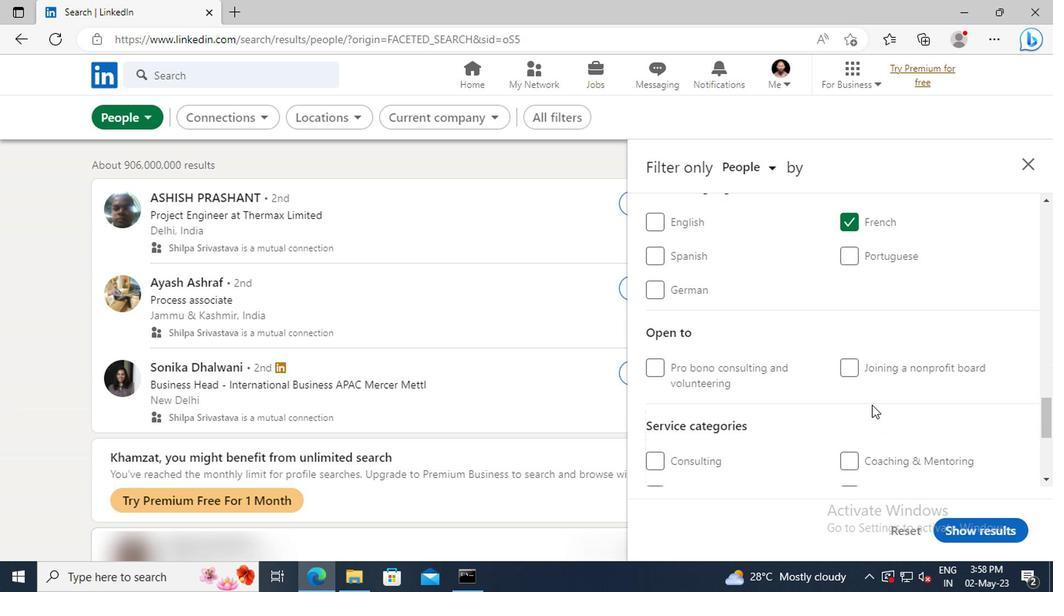 
Action: Mouse scrolled (862, 383) with delta (0, 0)
Screenshot: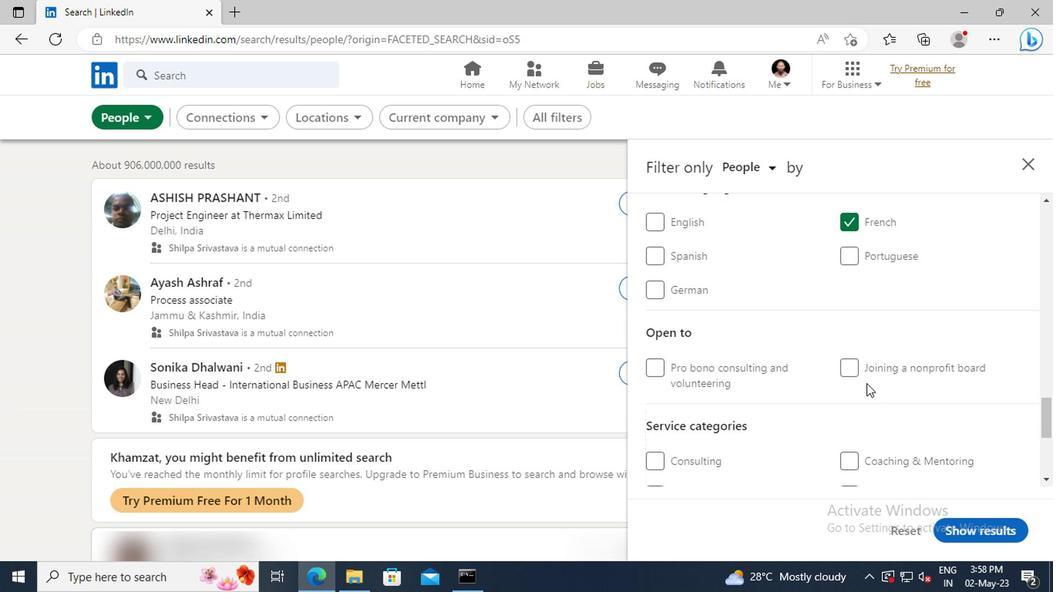 
Action: Mouse scrolled (862, 383) with delta (0, 0)
Screenshot: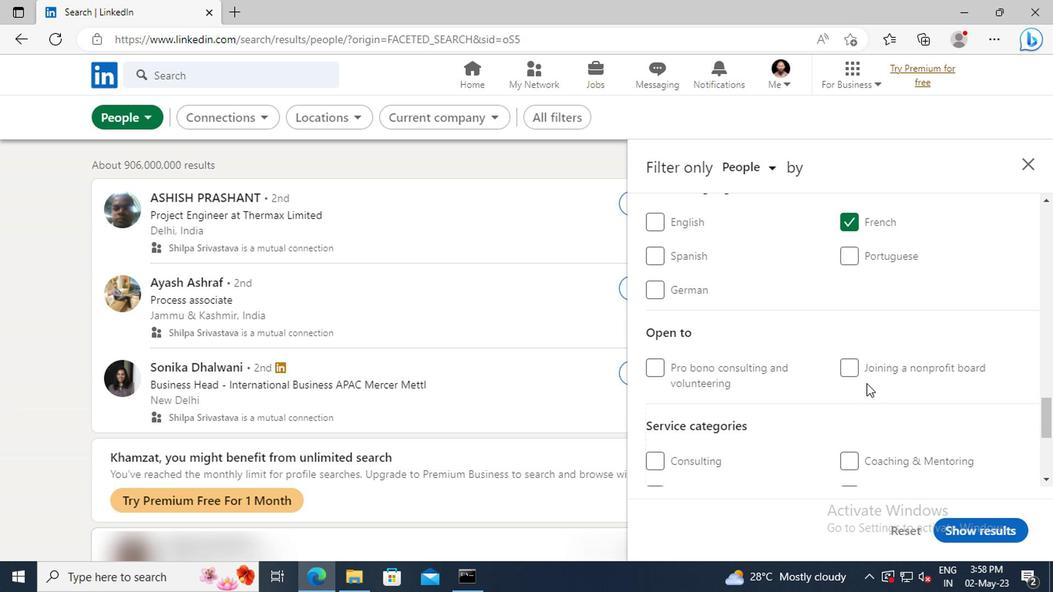 
Action: Mouse moved to (862, 383)
Screenshot: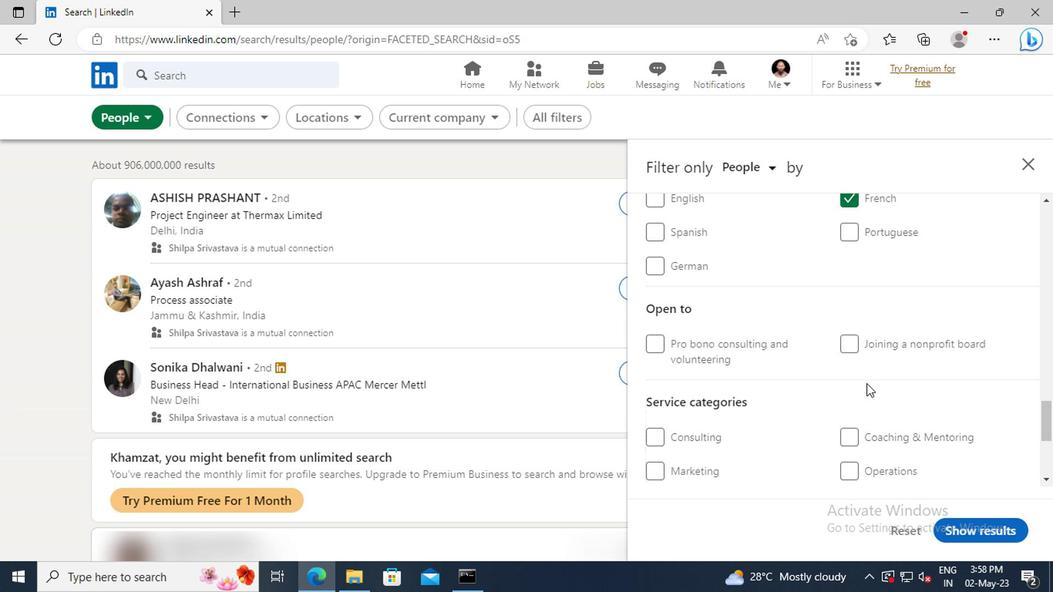 
Action: Mouse scrolled (862, 381) with delta (0, -1)
Screenshot: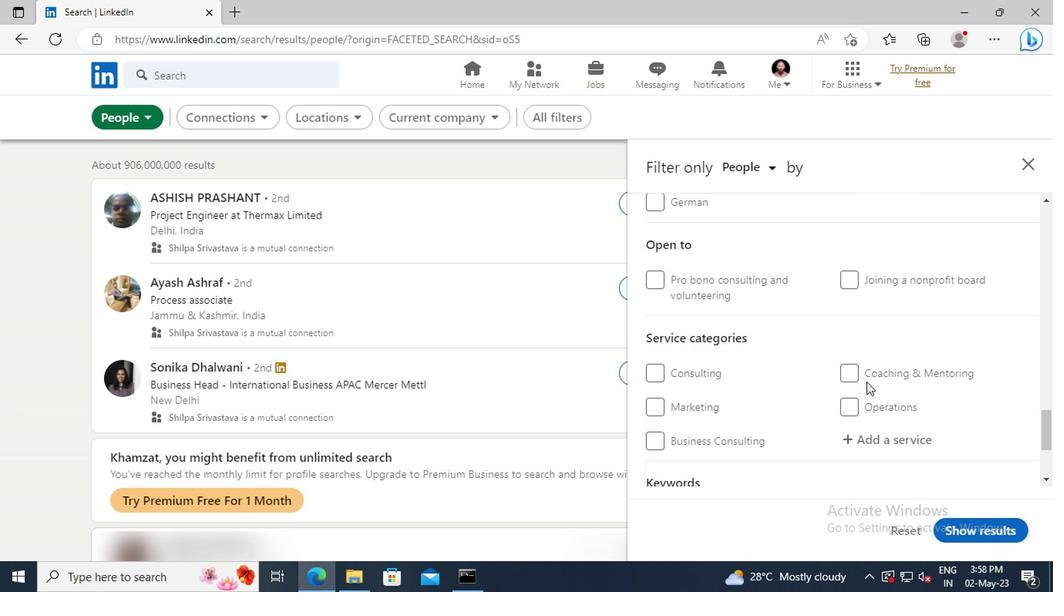 
Action: Mouse moved to (866, 394)
Screenshot: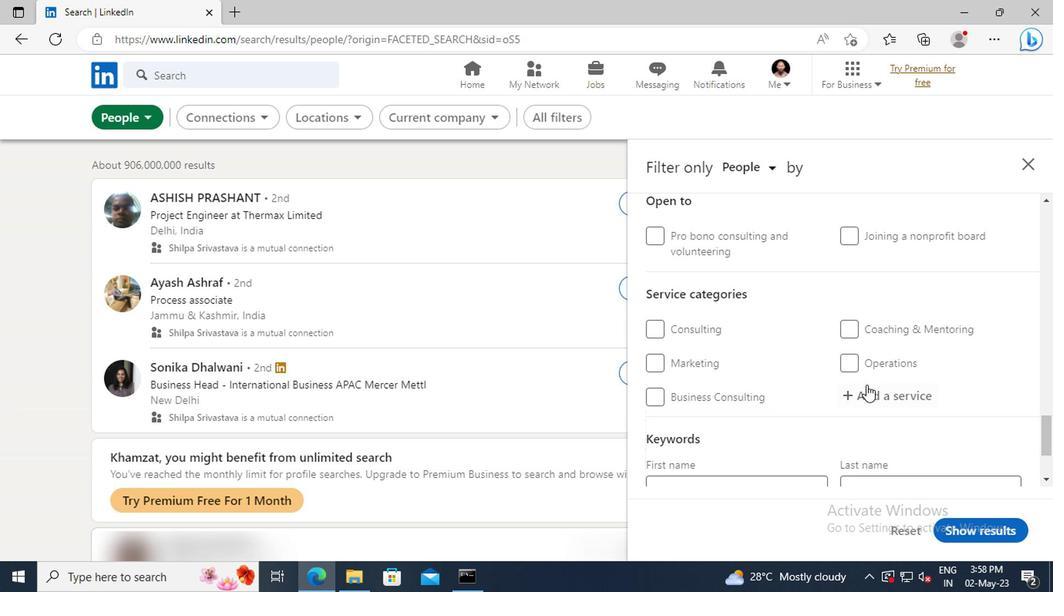 
Action: Mouse pressed left at (866, 394)
Screenshot: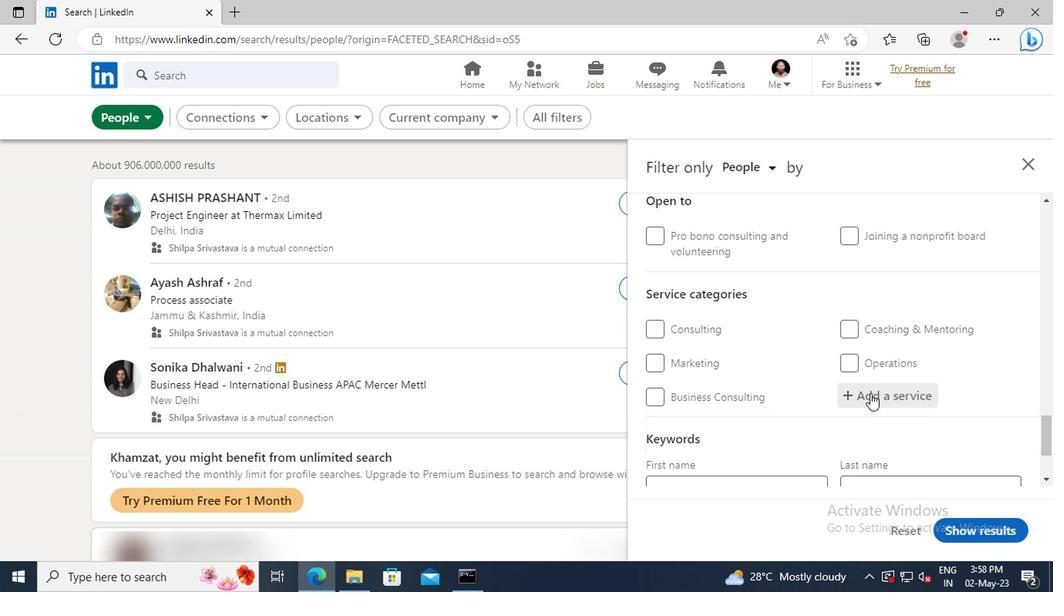 
Action: Key pressed <Key.shift>DEMAND<Key.space><Key.shift>GEN
Screenshot: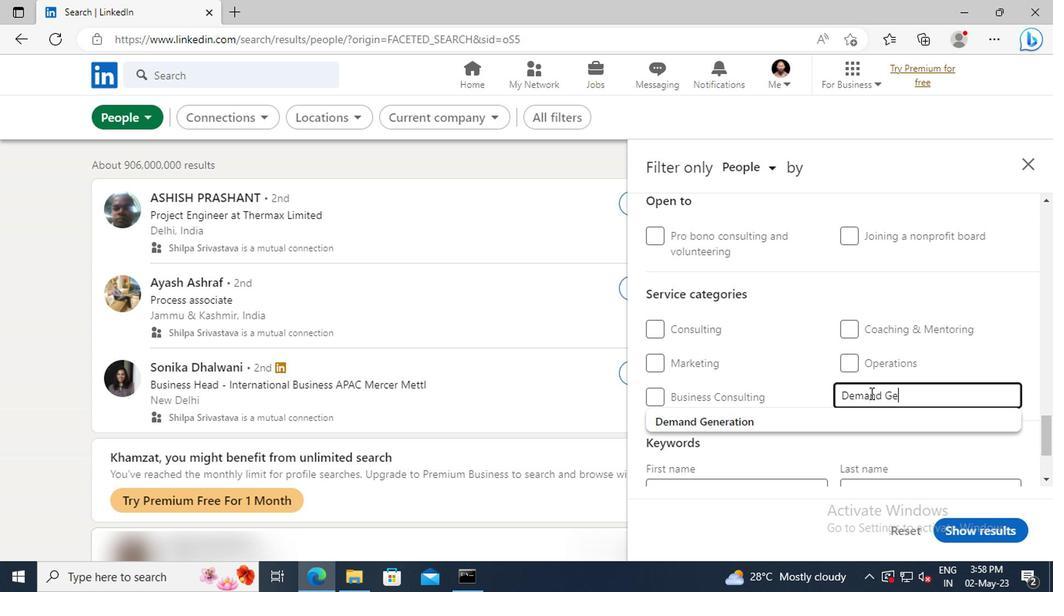 
Action: Mouse moved to (867, 415)
Screenshot: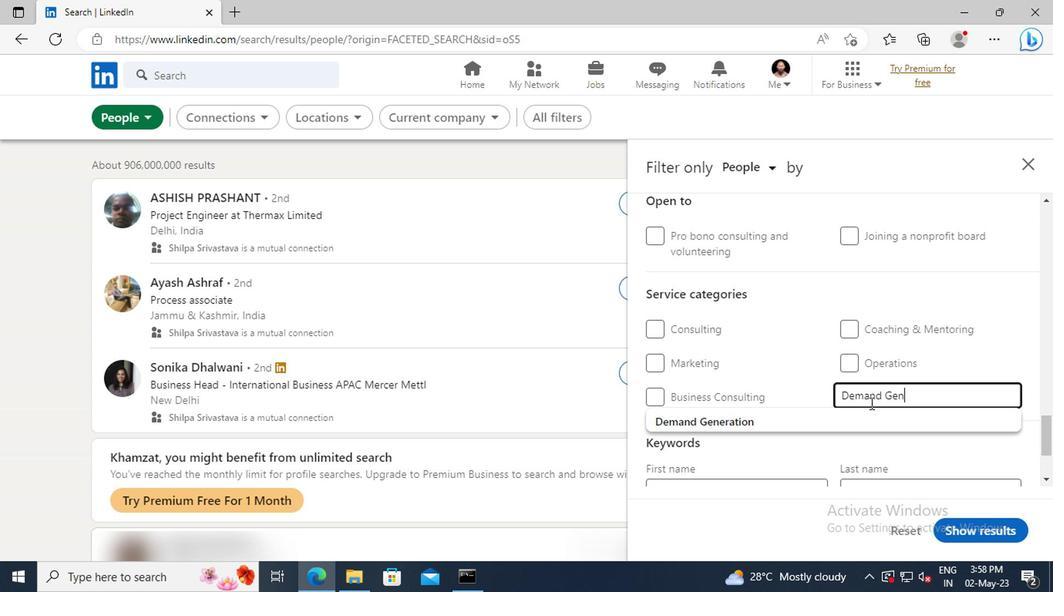 
Action: Mouse pressed left at (867, 415)
Screenshot: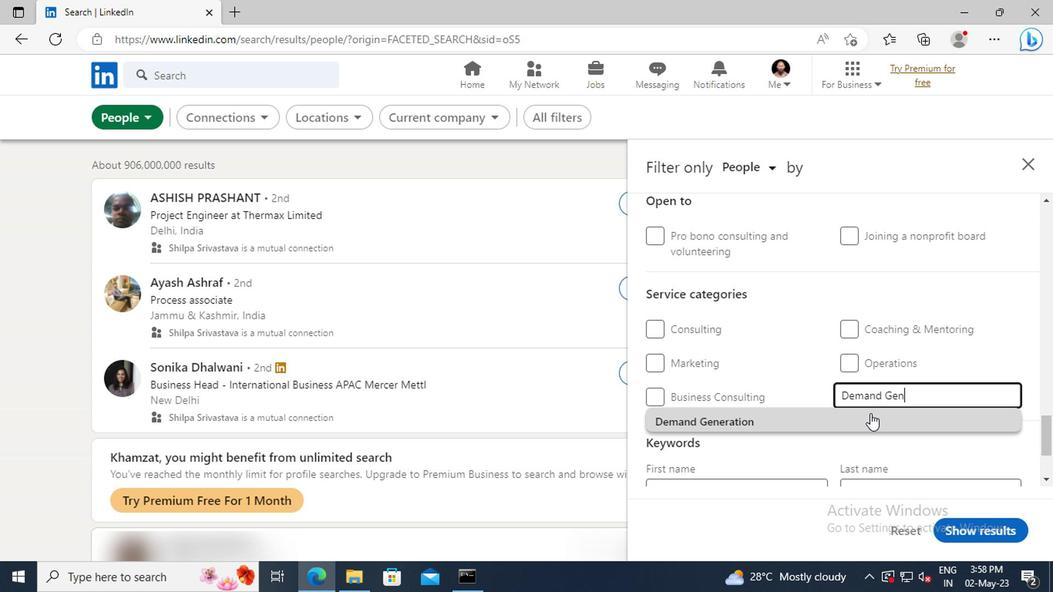 
Action: Mouse scrolled (867, 414) with delta (0, -1)
Screenshot: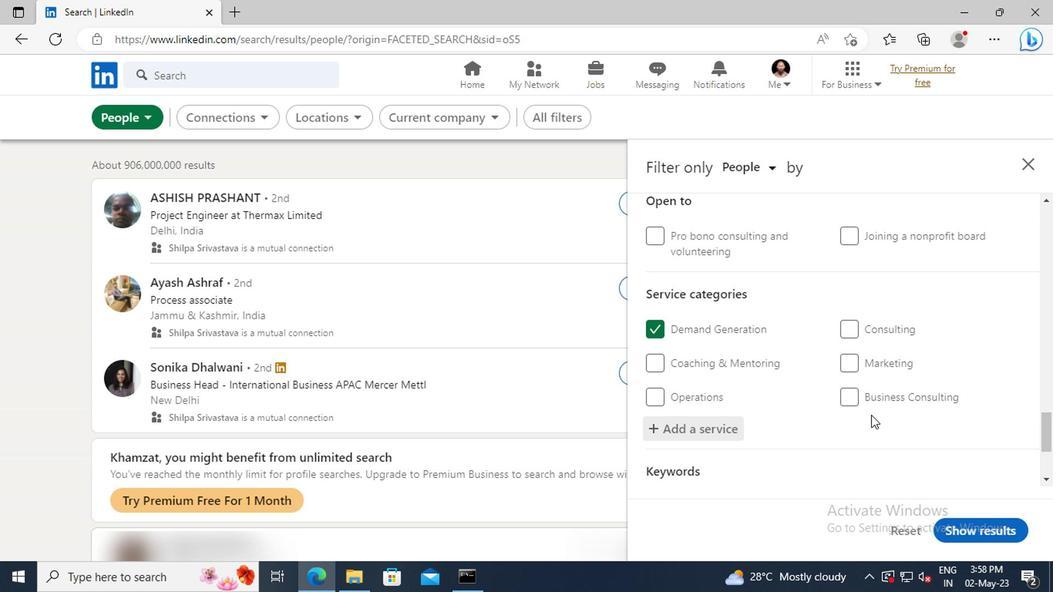 
Action: Mouse scrolled (867, 414) with delta (0, -1)
Screenshot: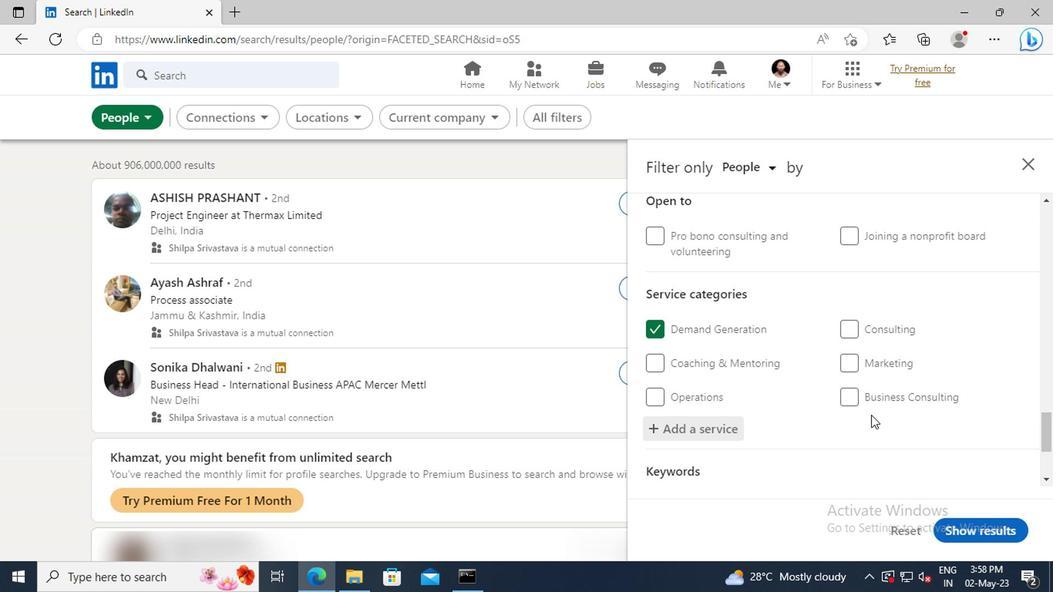 
Action: Mouse scrolled (867, 414) with delta (0, -1)
Screenshot: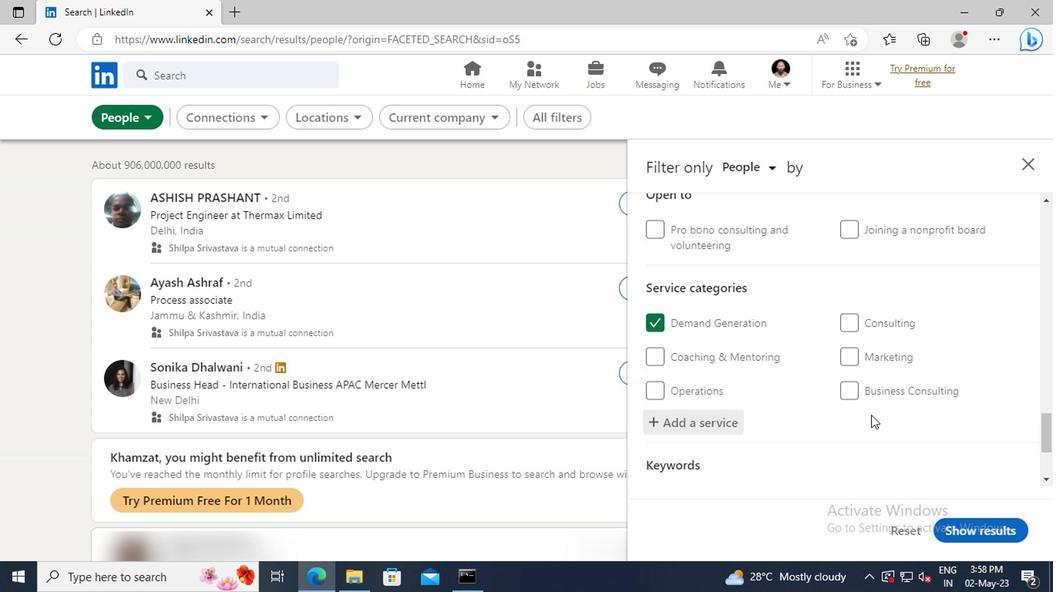 
Action: Mouse scrolled (867, 414) with delta (0, -1)
Screenshot: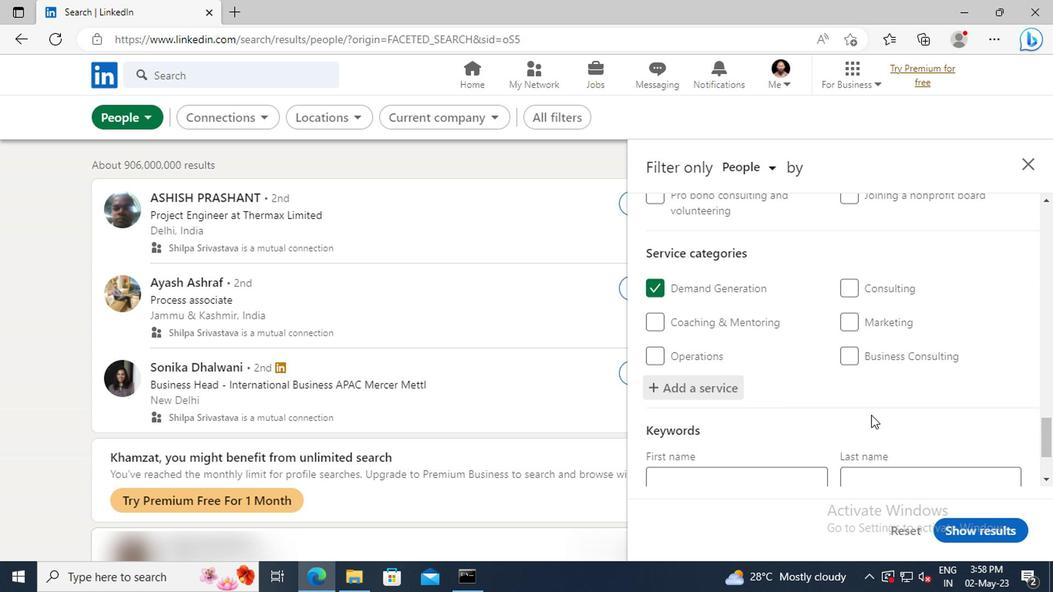 
Action: Mouse moved to (795, 418)
Screenshot: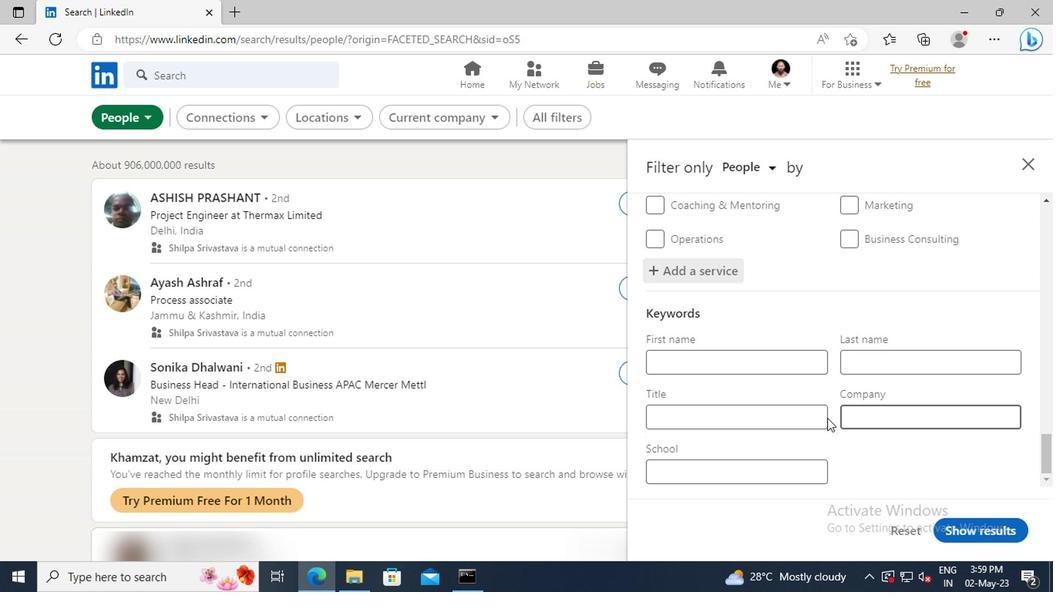 
Action: Mouse pressed left at (795, 418)
Screenshot: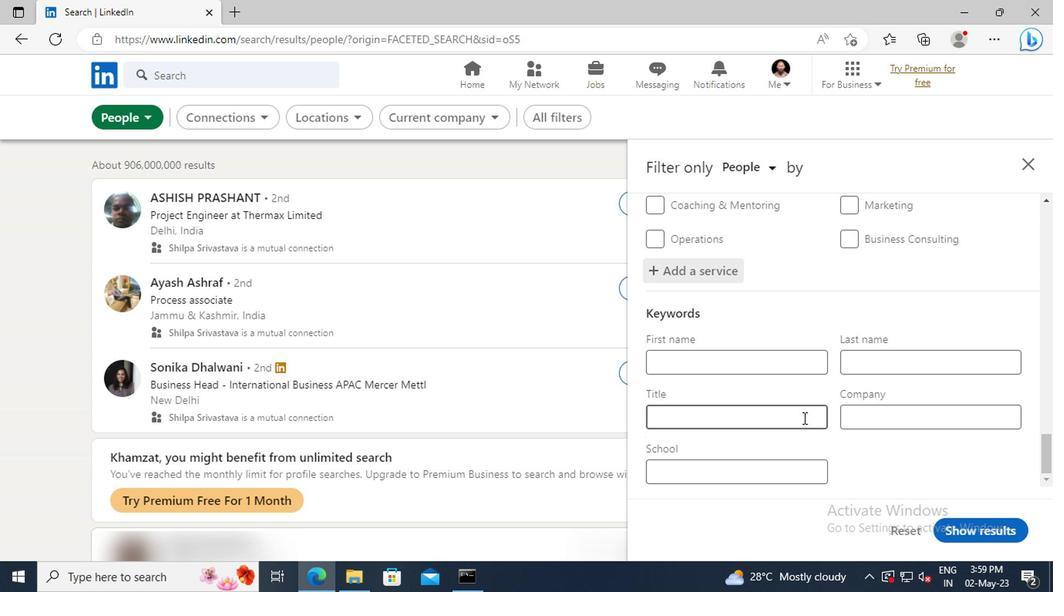 
Action: Key pressed <Key.shift>PARALEGAL<Key.enter>
Screenshot: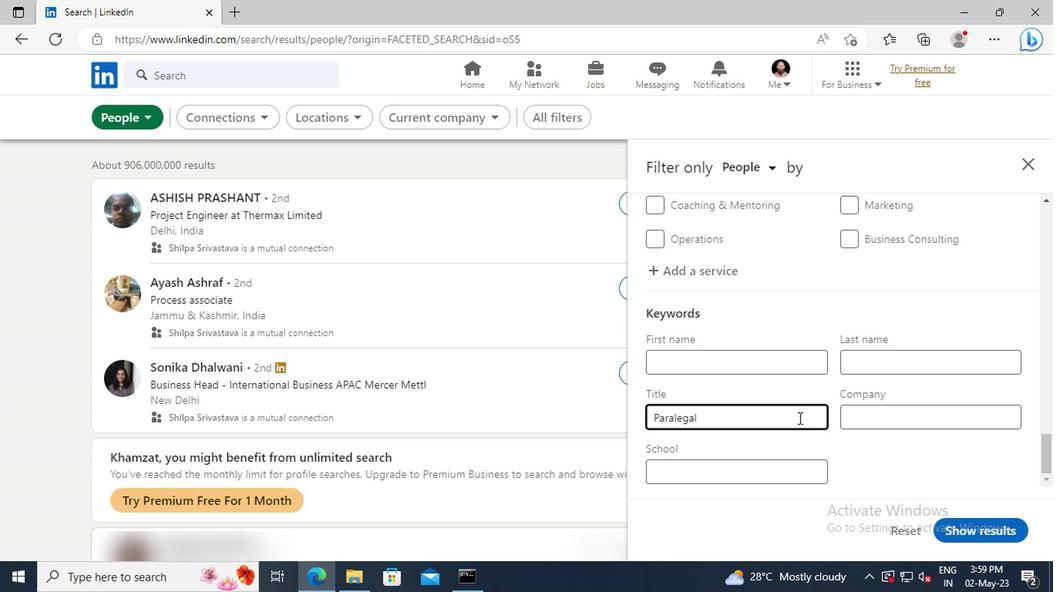 
Action: Mouse moved to (953, 530)
Screenshot: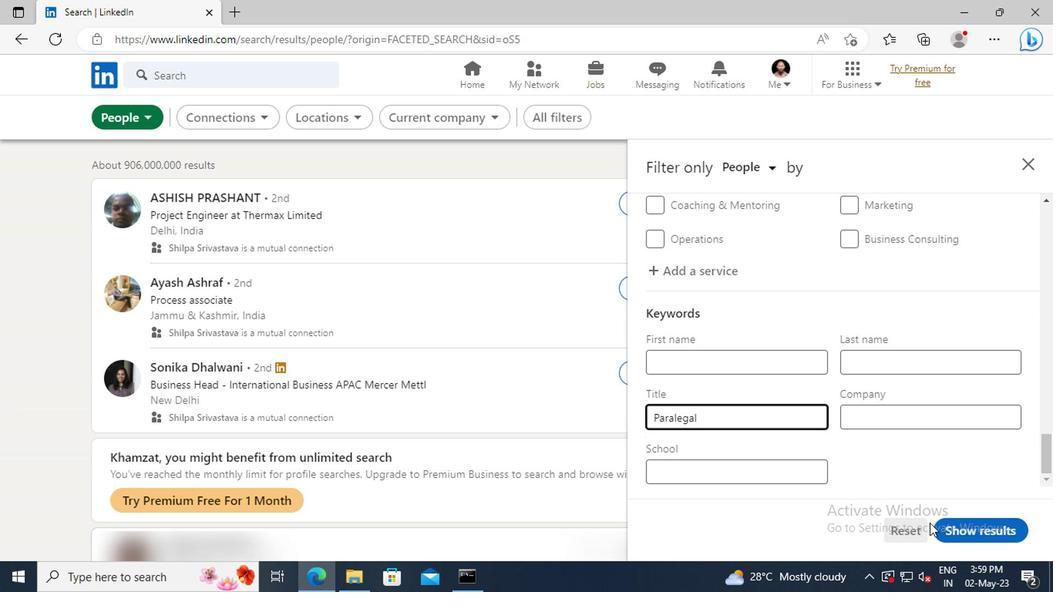 
Action: Mouse pressed left at (953, 530)
Screenshot: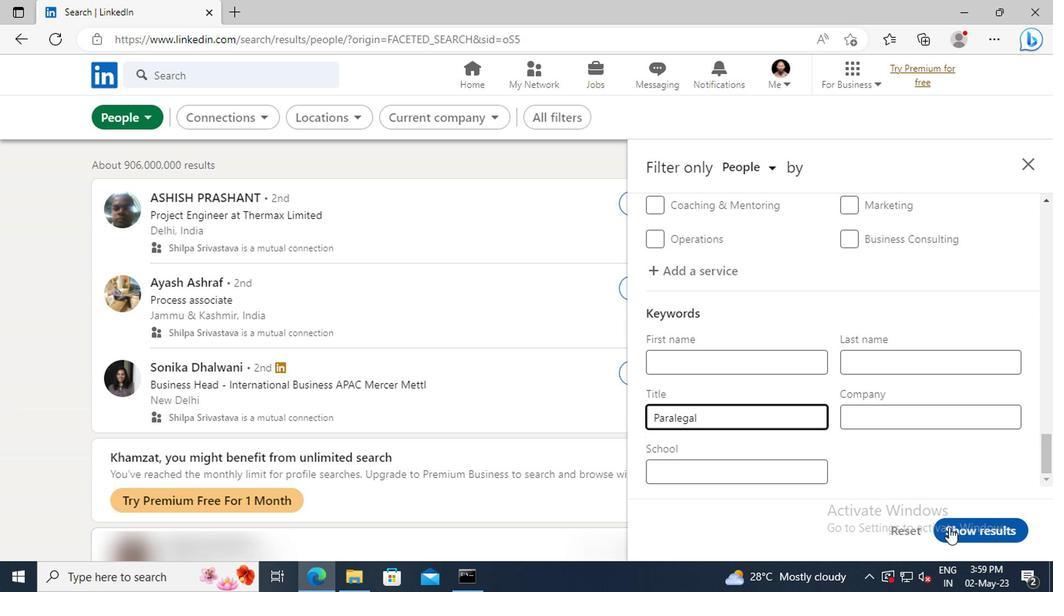 
